 Task: Search one way flight ticket for 4 adults, 2 children, 2 infants in seat and 1 infant on lap in premium economy from Kahului, Maui: Kahului Airport to Springfield: Abraham Lincoln Capital Airport on 5-2-2023. Choice of flights is United. Number of bags: 1 carry on bag. Price is upto 25000. Outbound departure time preference is 19:45.
Action: Mouse moved to (318, 423)
Screenshot: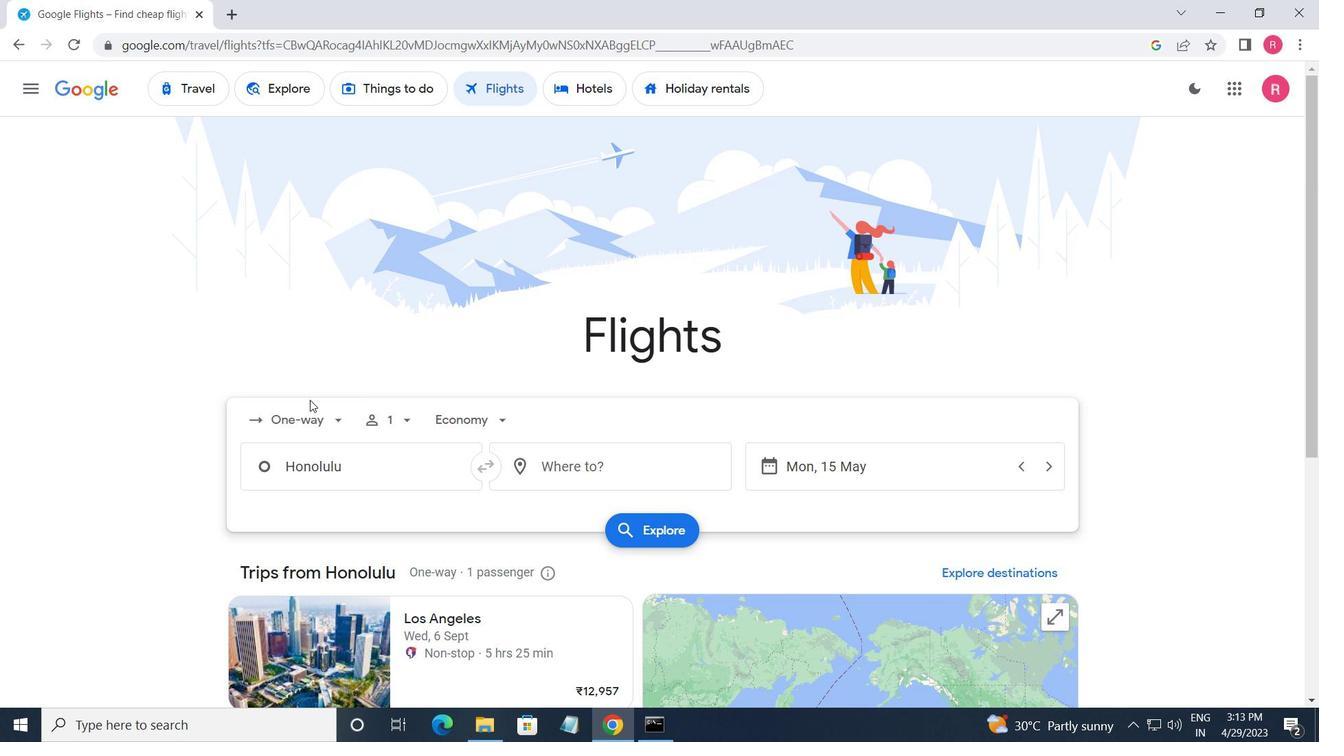 
Action: Mouse pressed left at (318, 423)
Screenshot: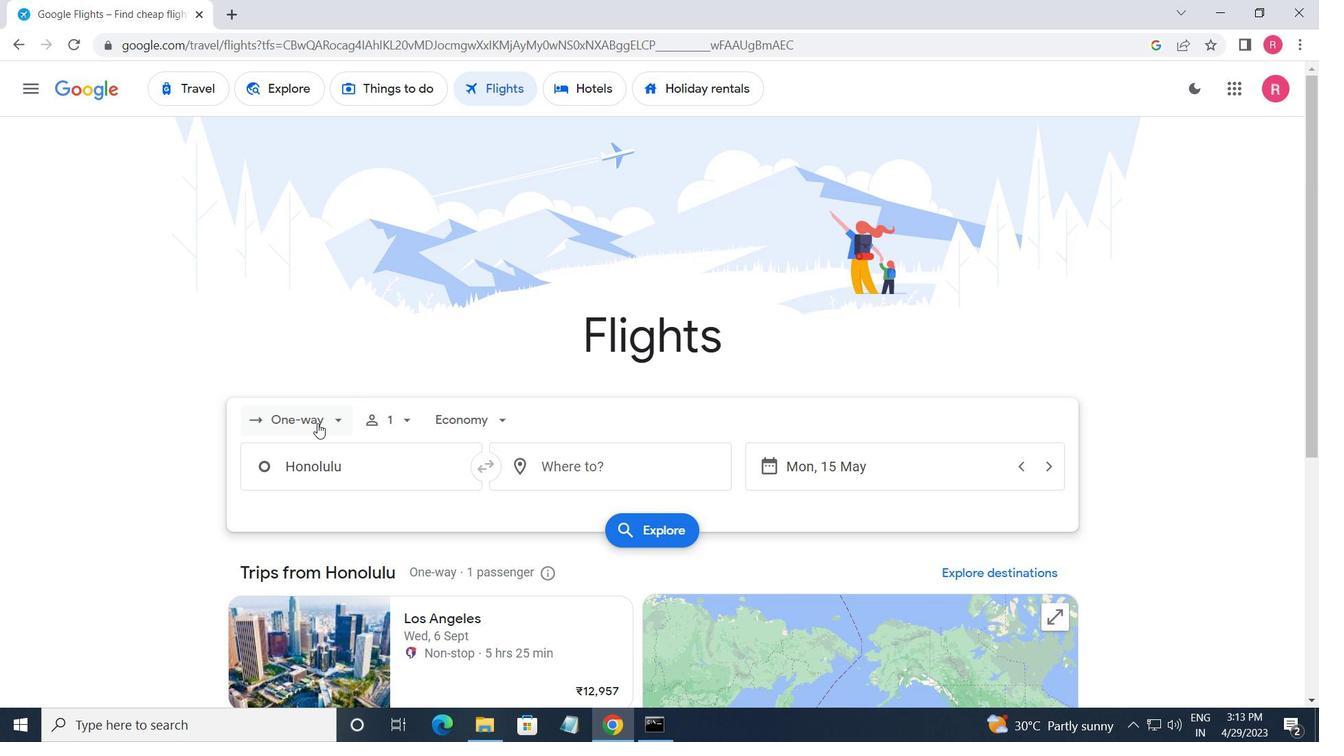 
Action: Mouse moved to (311, 499)
Screenshot: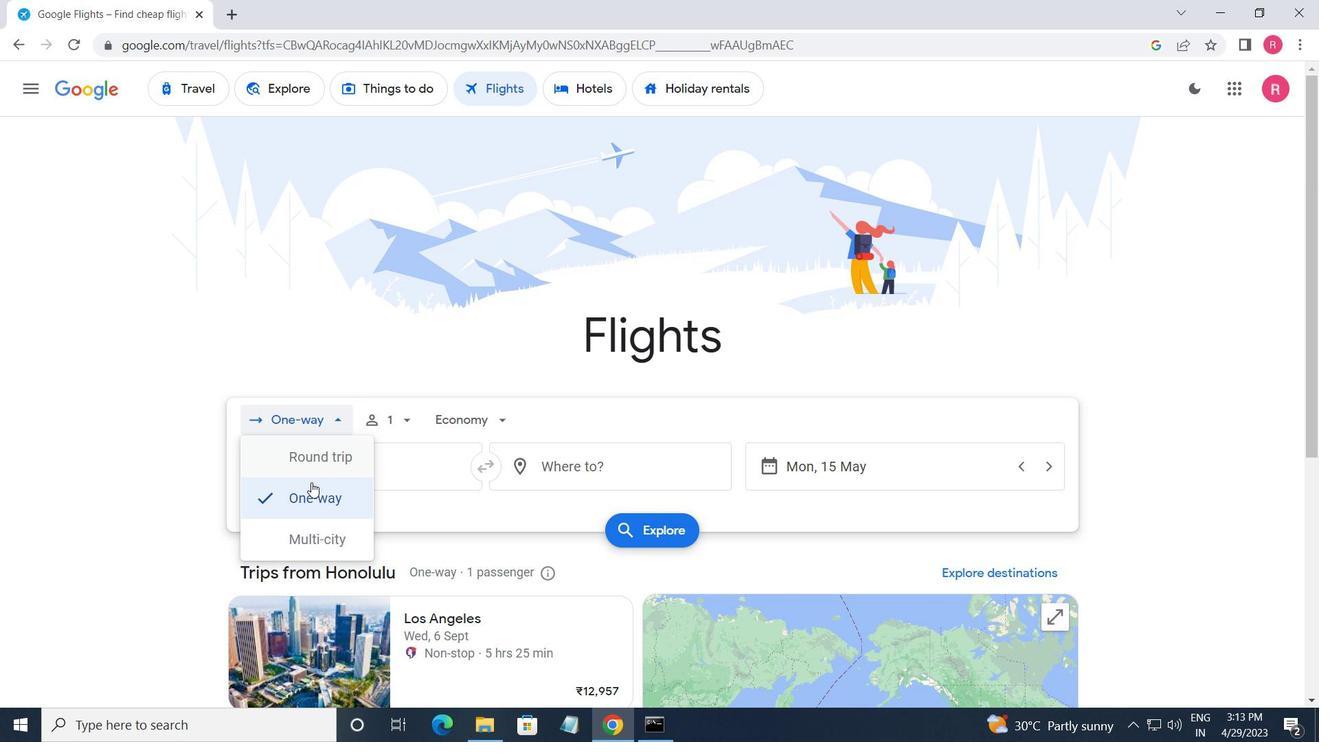 
Action: Mouse pressed left at (311, 499)
Screenshot: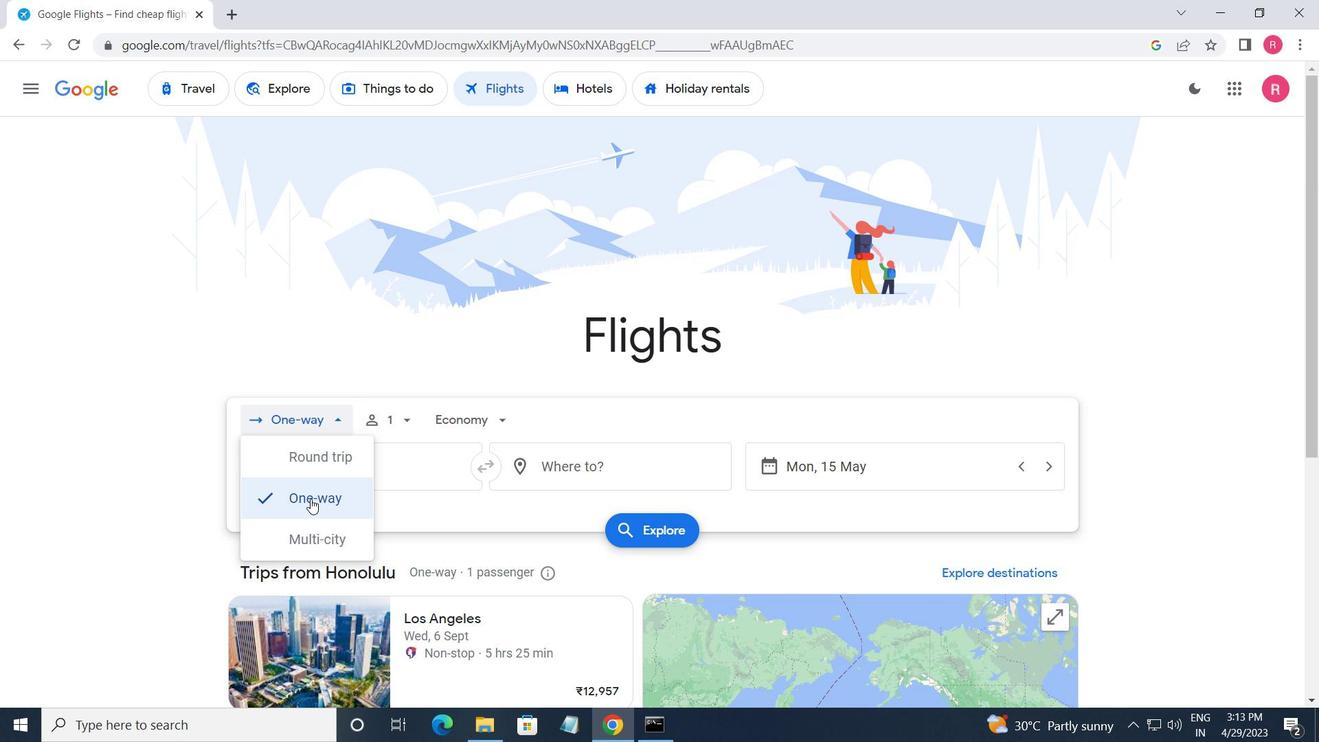 
Action: Mouse moved to (404, 423)
Screenshot: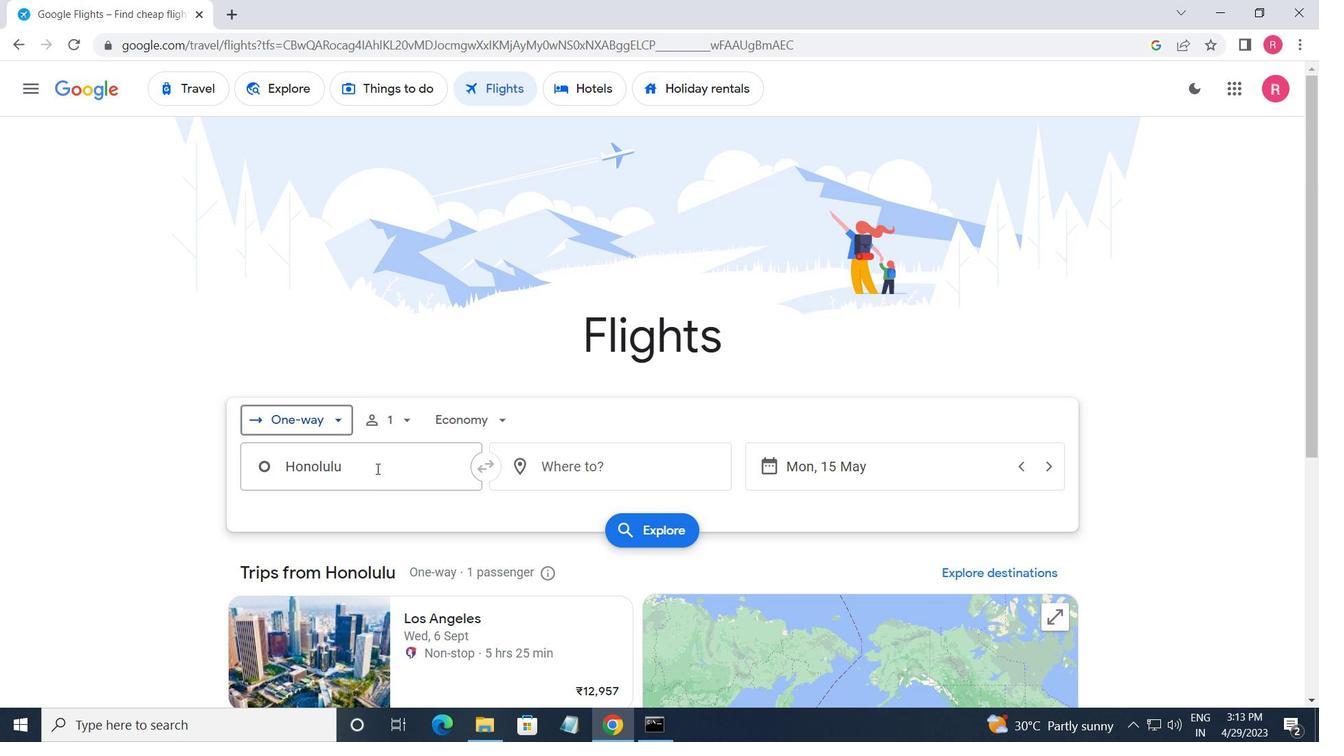 
Action: Mouse pressed left at (404, 423)
Screenshot: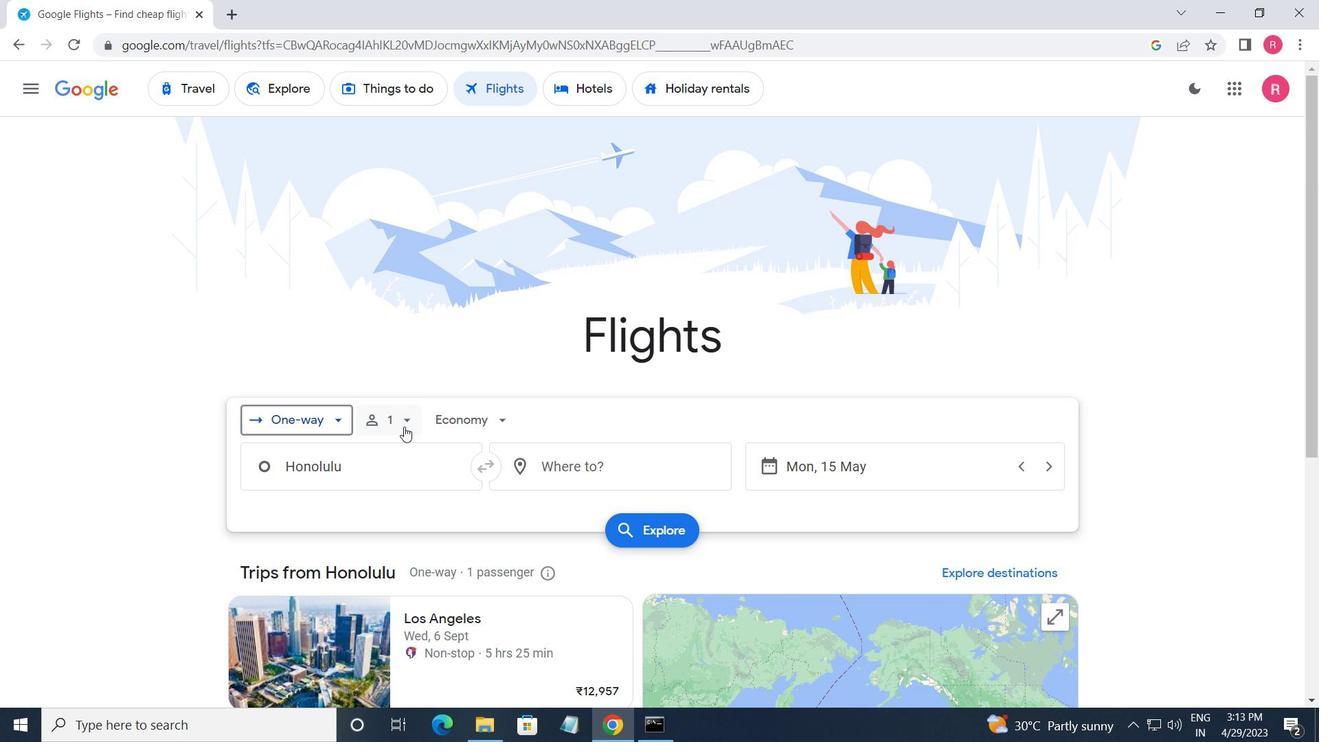 
Action: Mouse moved to (543, 466)
Screenshot: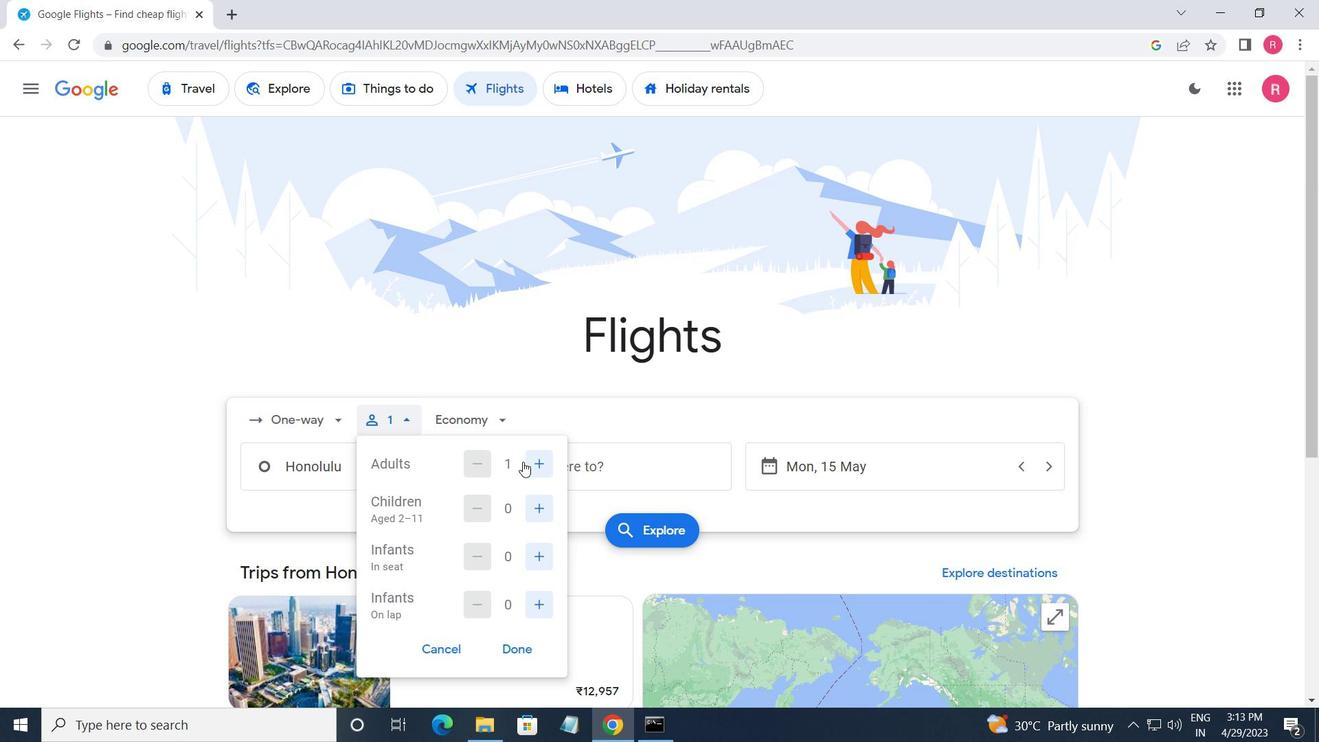 
Action: Mouse pressed left at (543, 466)
Screenshot: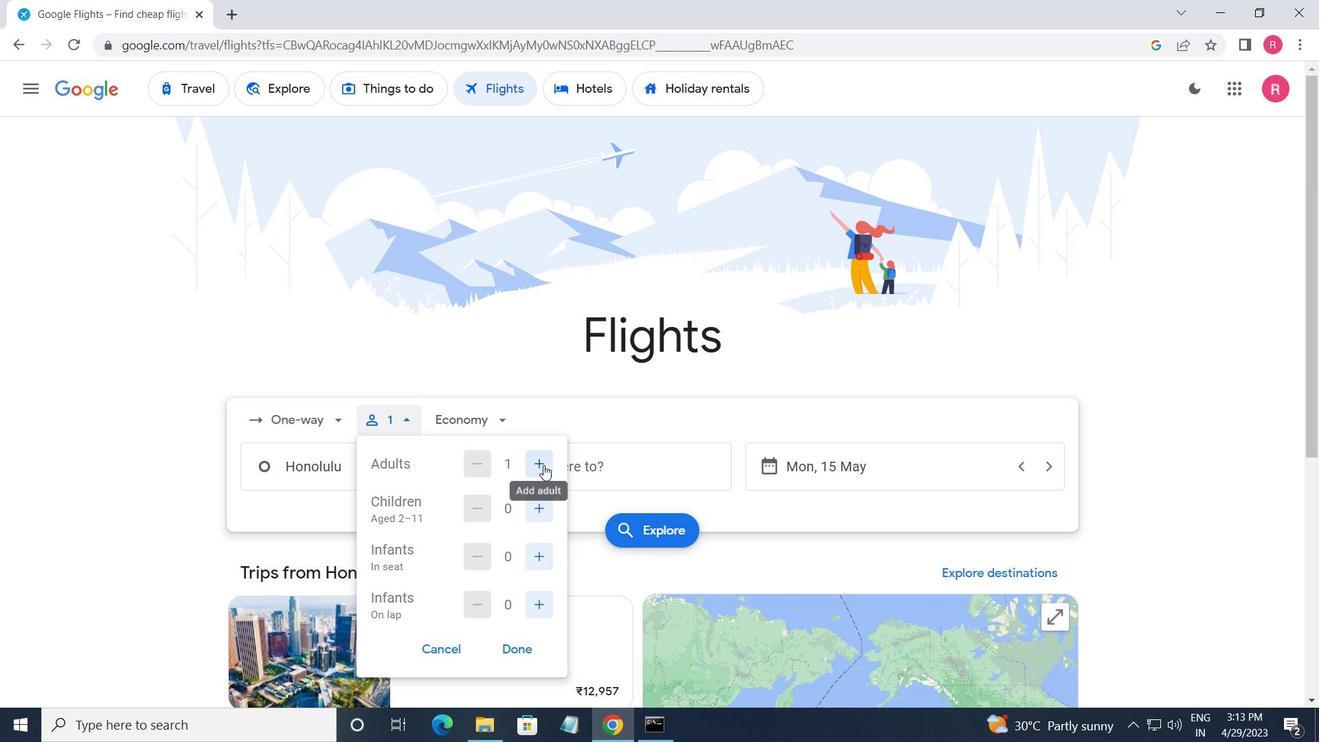 
Action: Mouse pressed left at (543, 466)
Screenshot: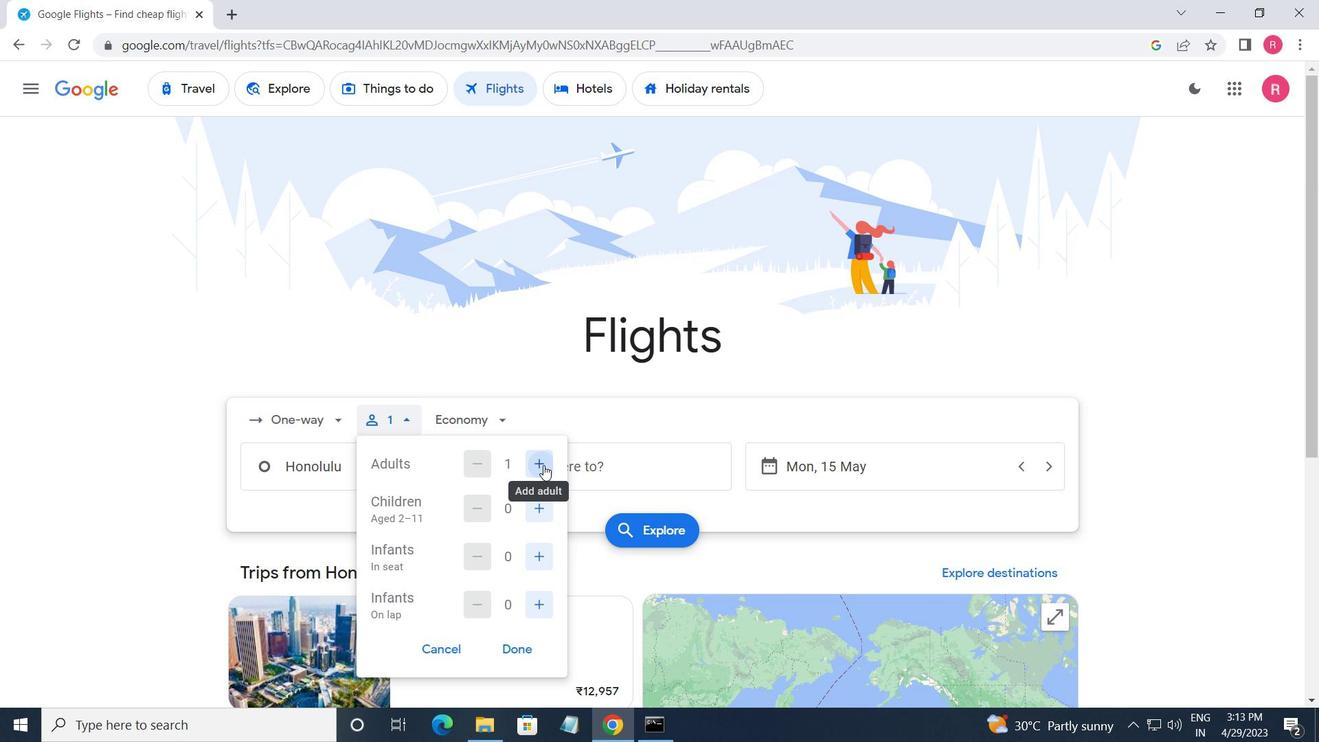 
Action: Mouse pressed left at (543, 466)
Screenshot: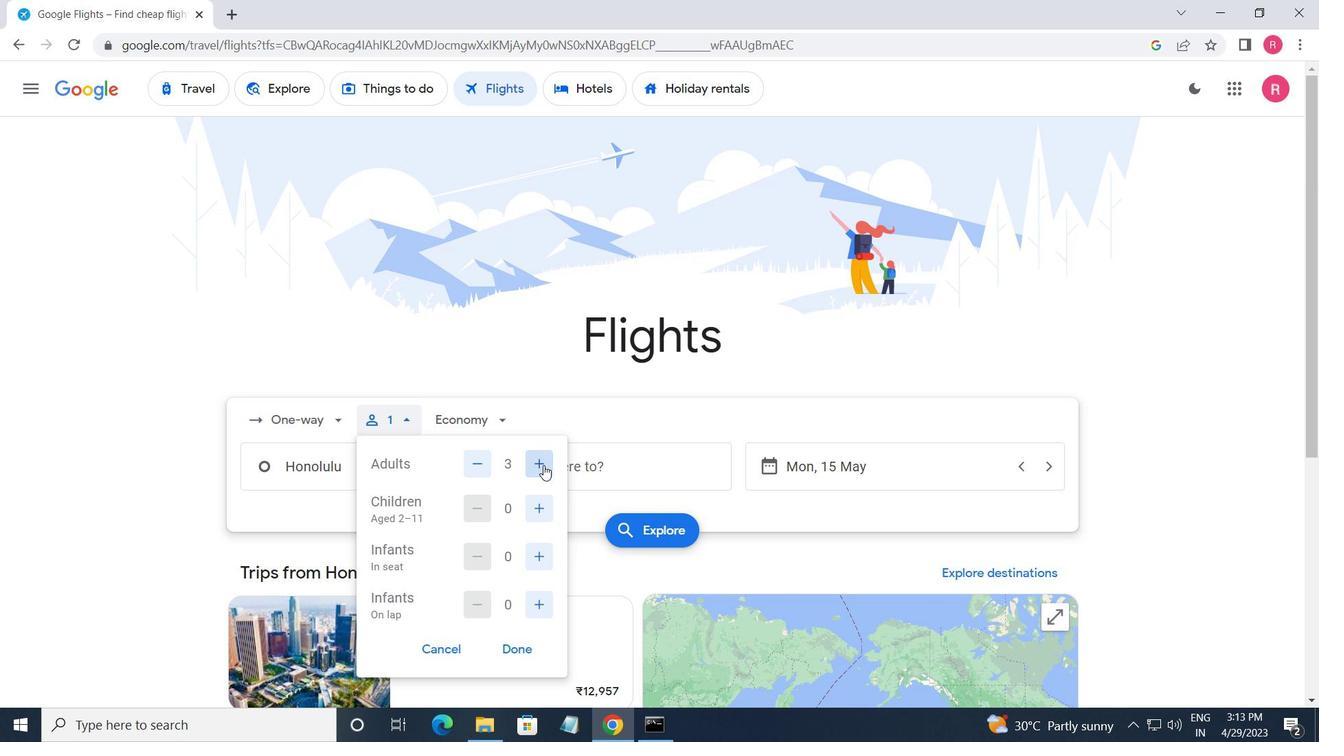 
Action: Mouse moved to (545, 507)
Screenshot: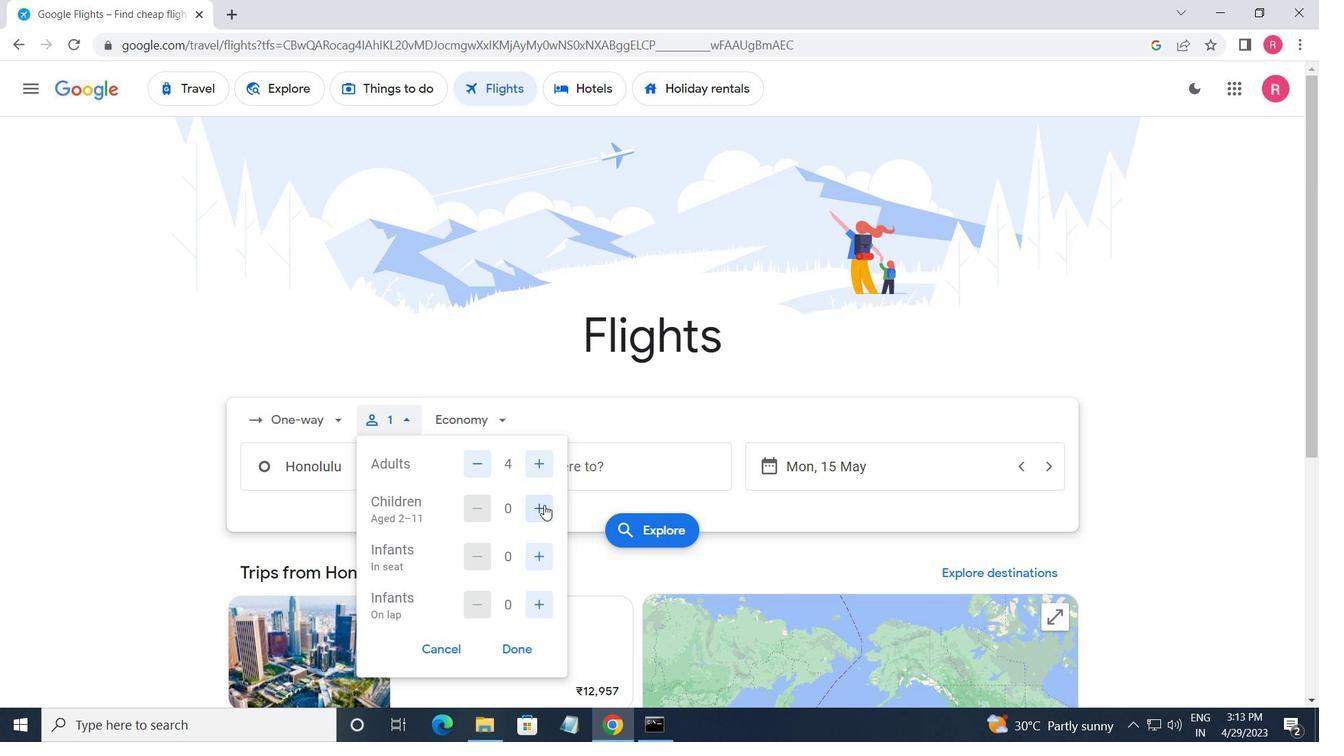 
Action: Mouse pressed left at (545, 507)
Screenshot: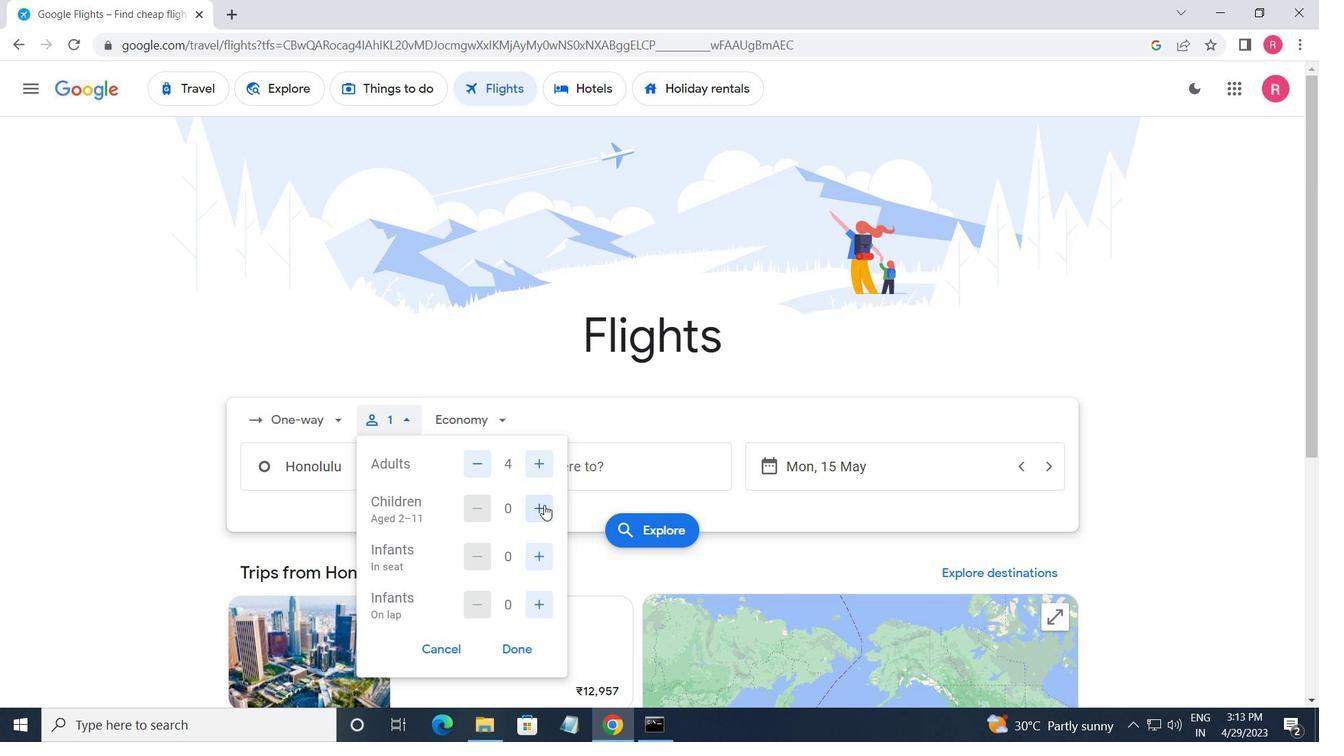 
Action: Mouse pressed left at (545, 507)
Screenshot: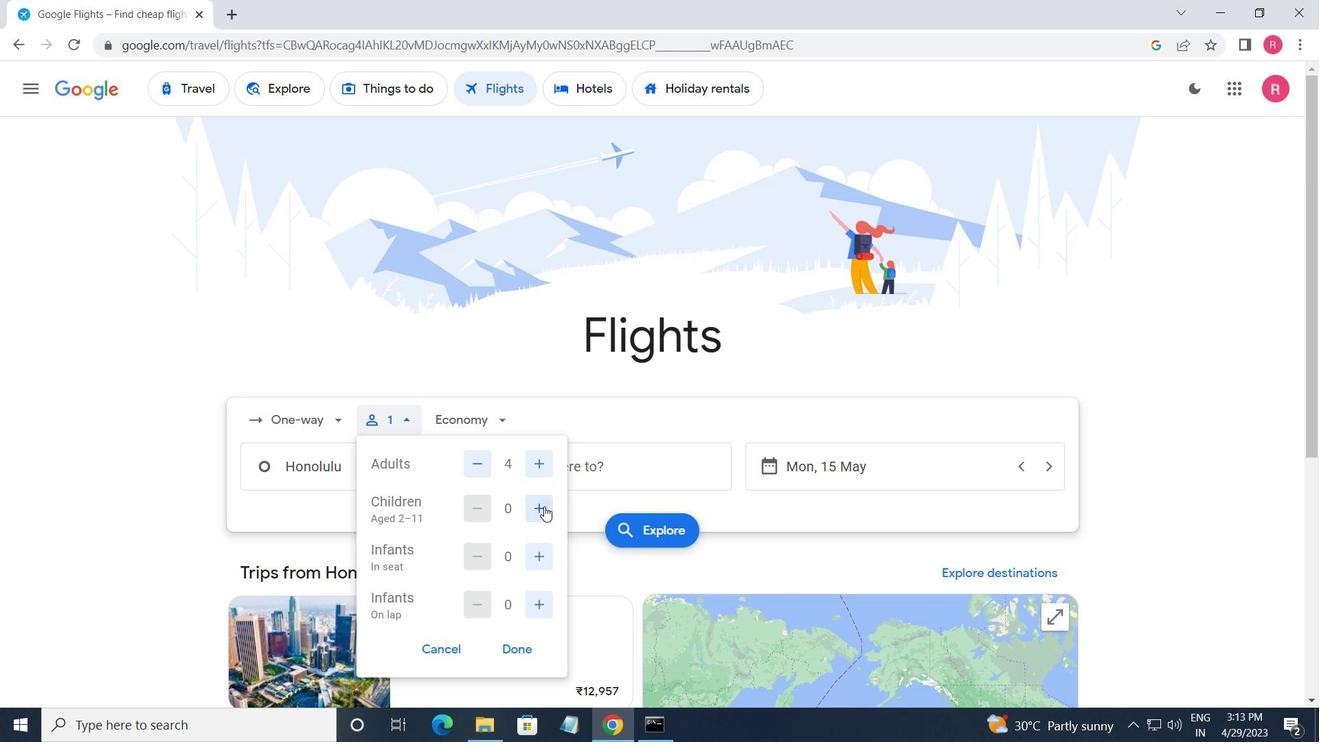 
Action: Mouse moved to (540, 551)
Screenshot: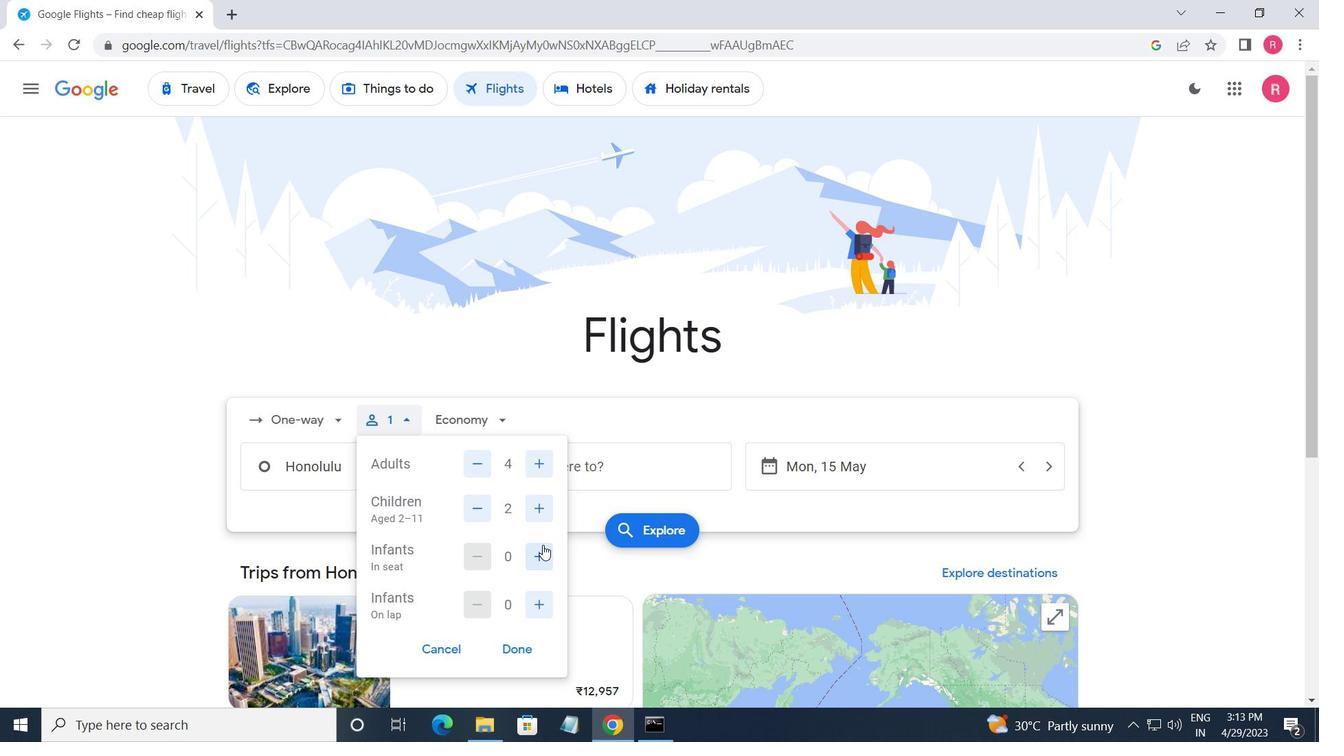 
Action: Mouse pressed left at (540, 551)
Screenshot: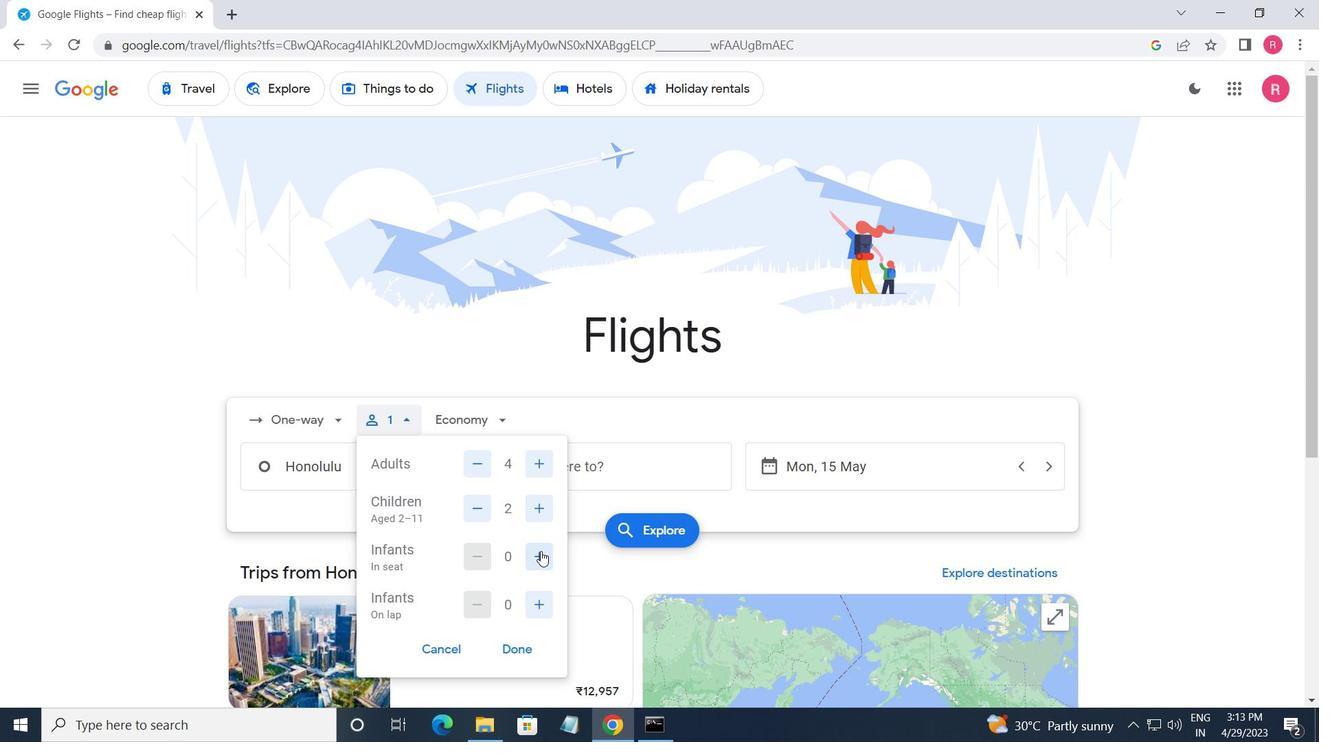 
Action: Mouse moved to (540, 551)
Screenshot: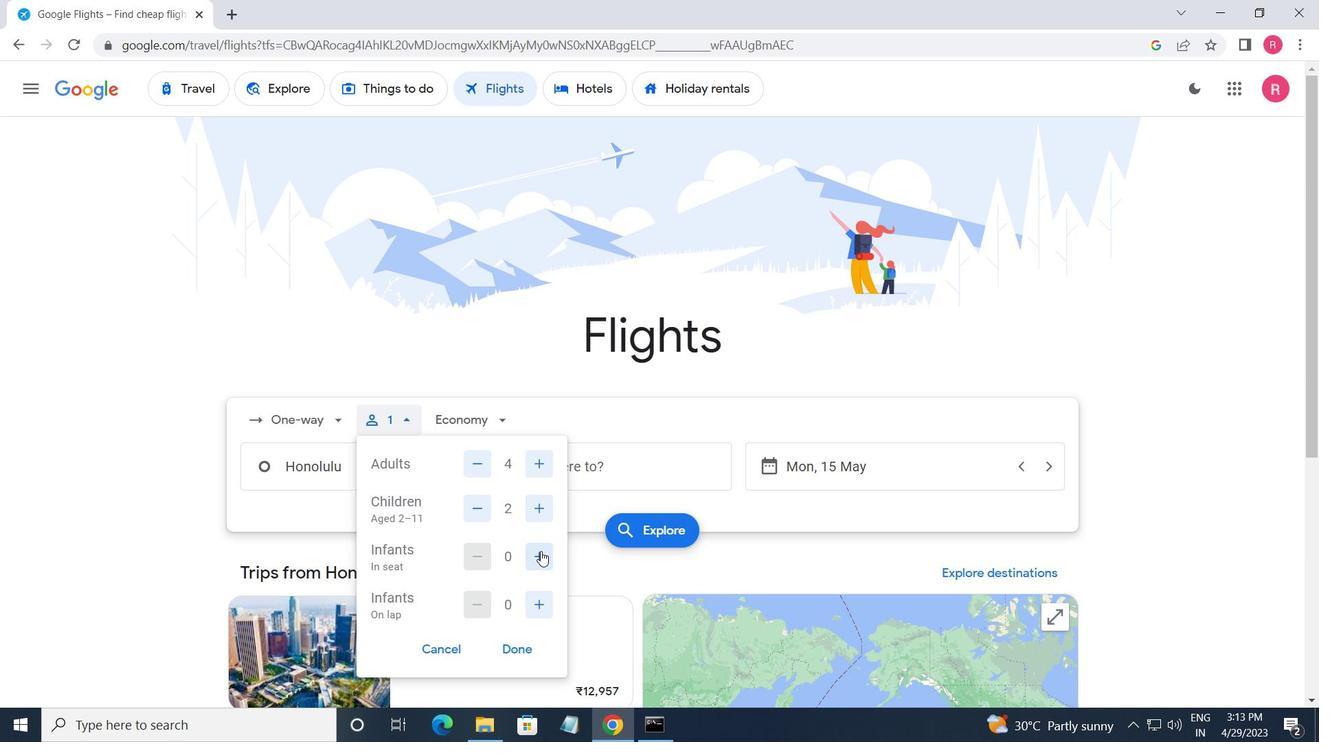 
Action: Mouse pressed left at (540, 551)
Screenshot: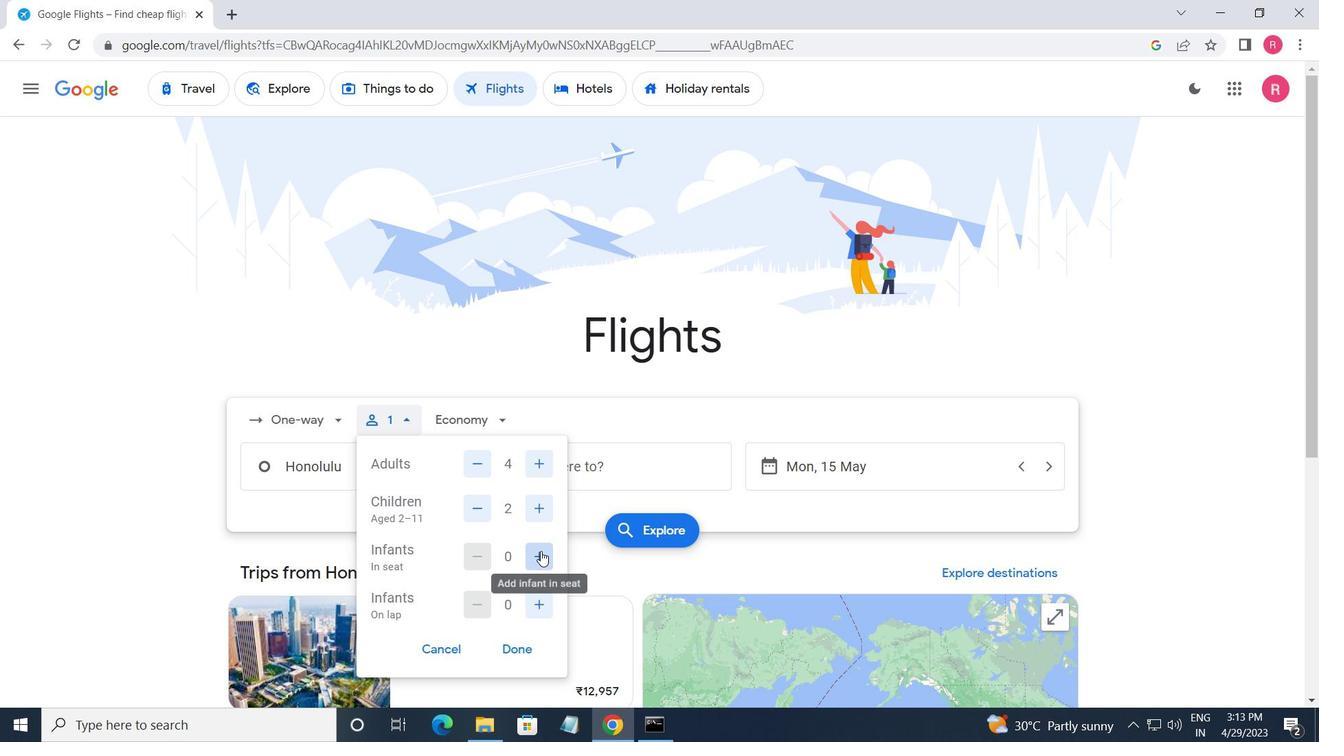 
Action: Mouse moved to (536, 610)
Screenshot: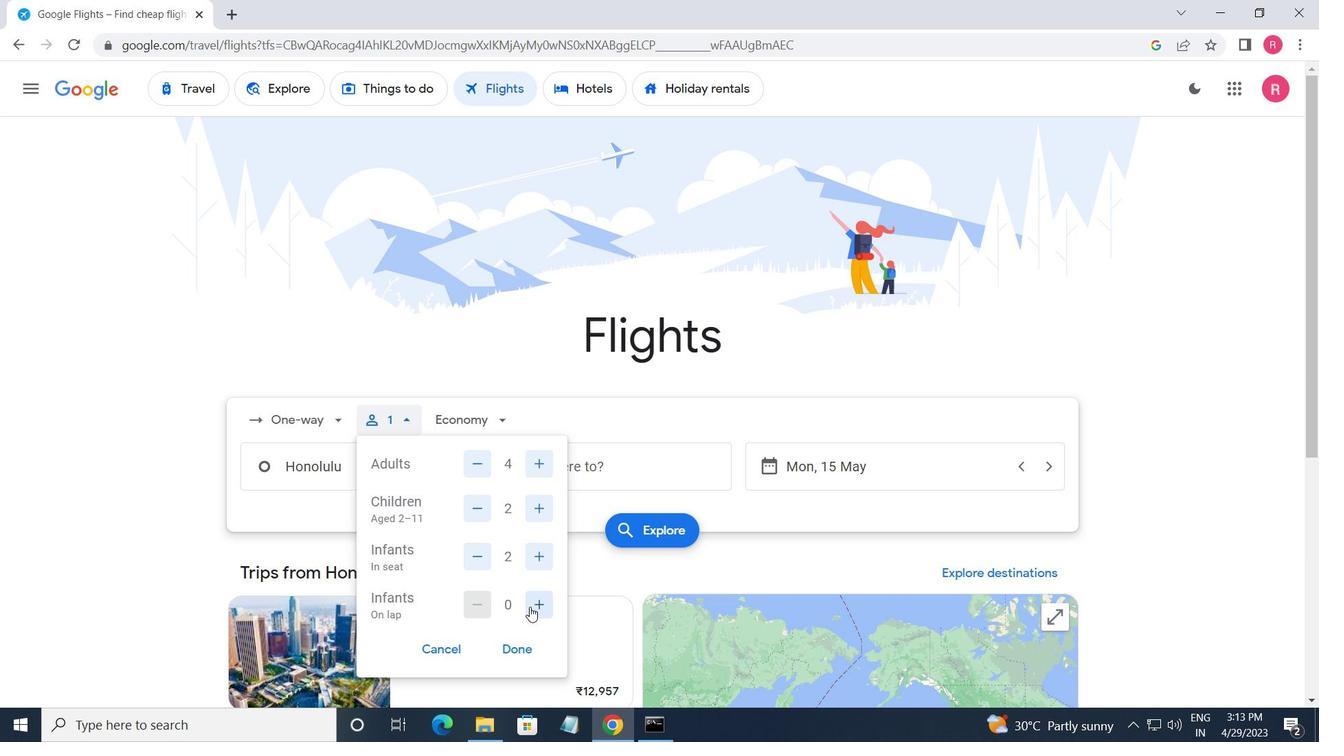 
Action: Mouse pressed left at (536, 610)
Screenshot: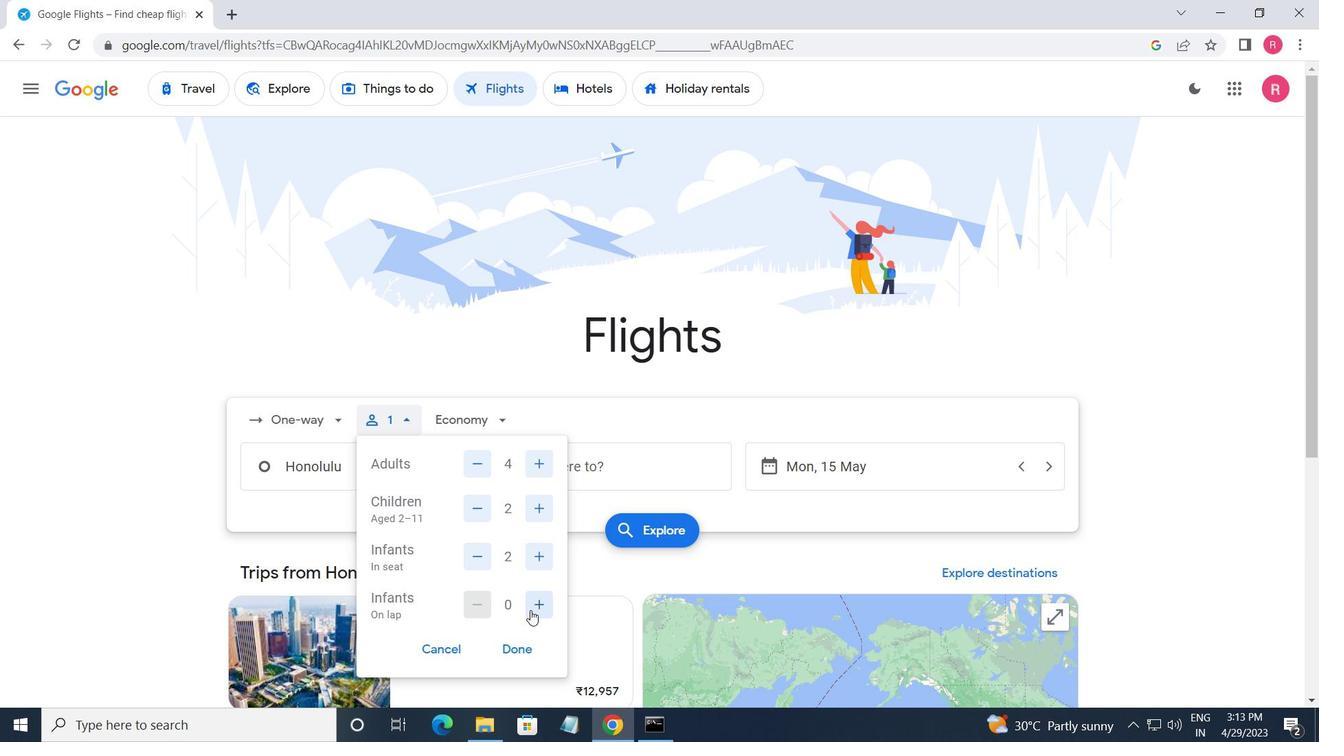 
Action: Mouse moved to (532, 651)
Screenshot: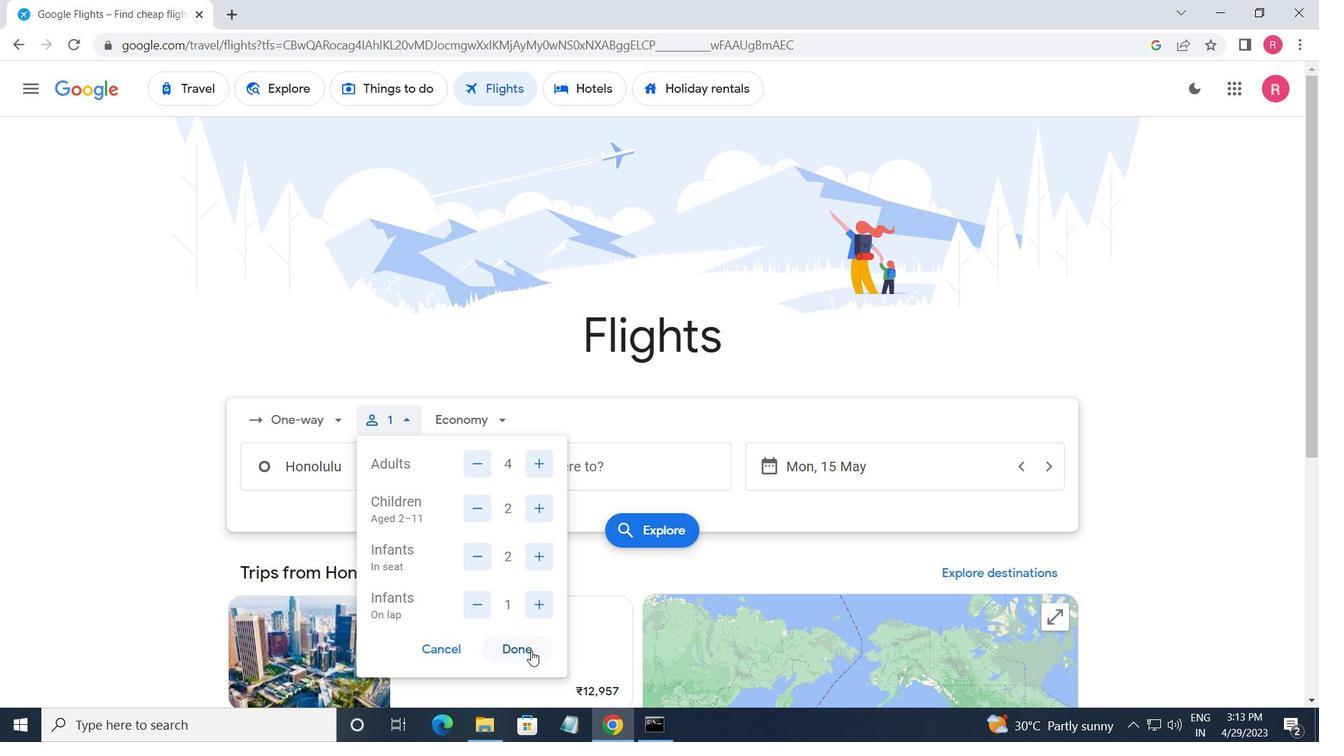 
Action: Mouse pressed left at (532, 651)
Screenshot: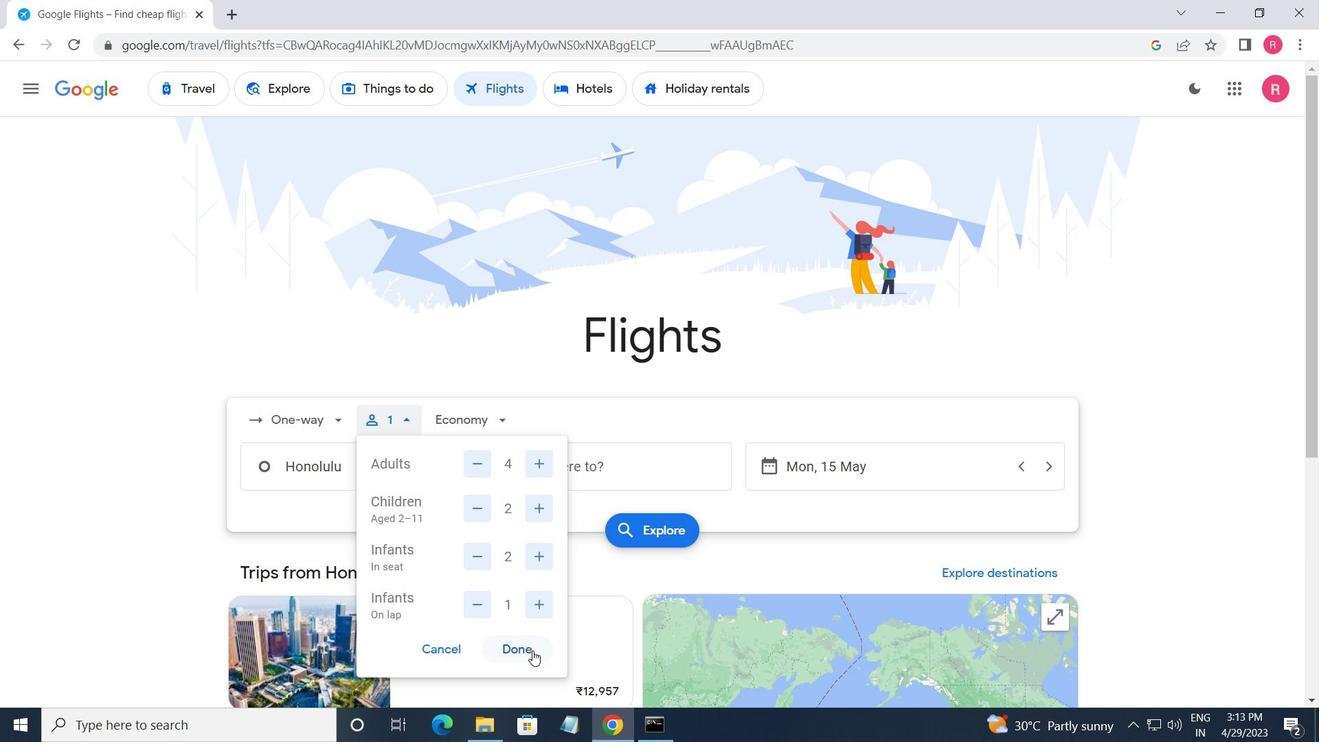 
Action: Mouse moved to (480, 433)
Screenshot: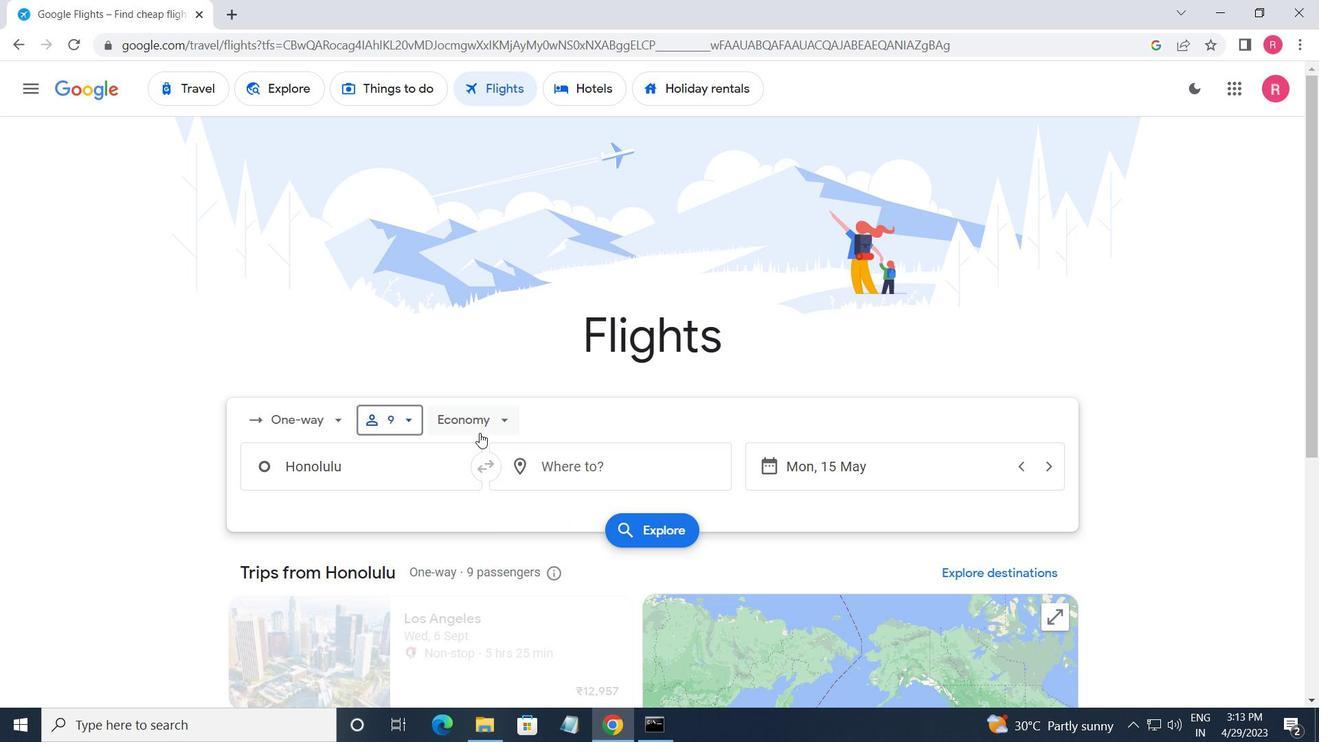 
Action: Mouse pressed left at (480, 433)
Screenshot: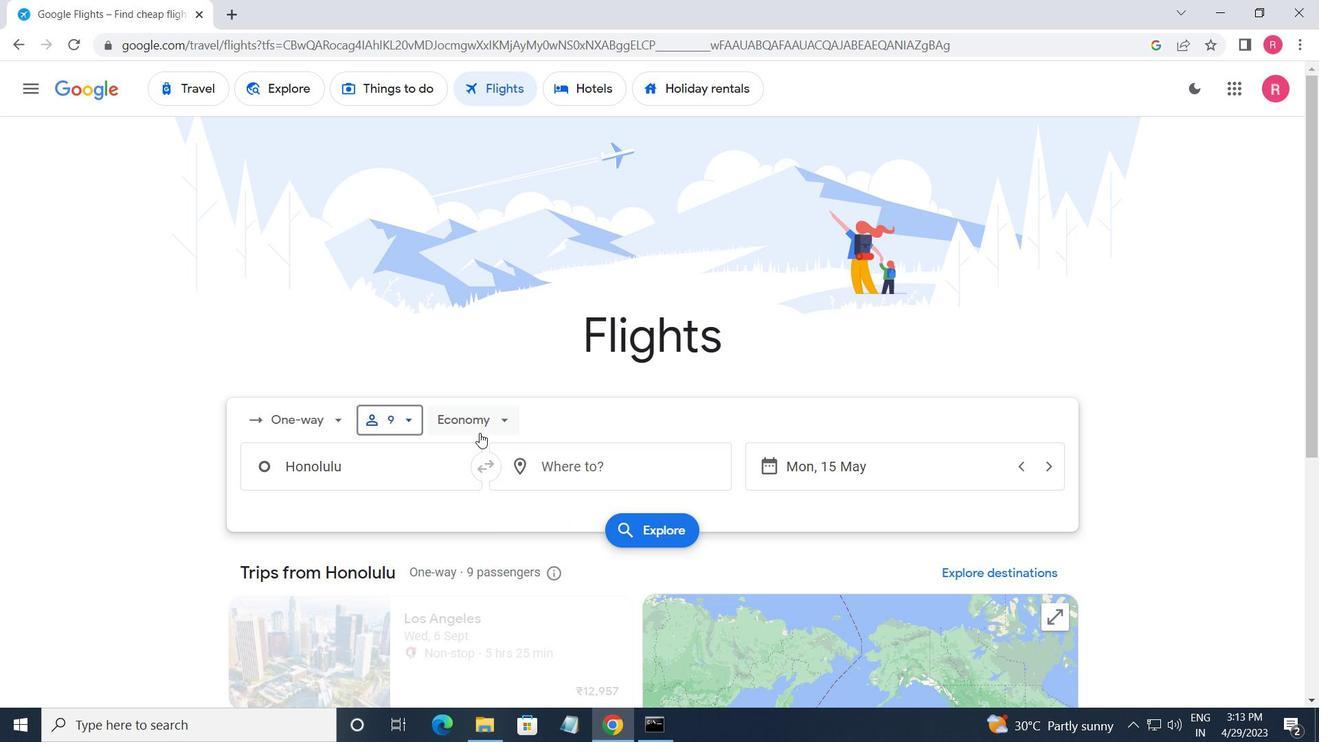 
Action: Mouse moved to (523, 512)
Screenshot: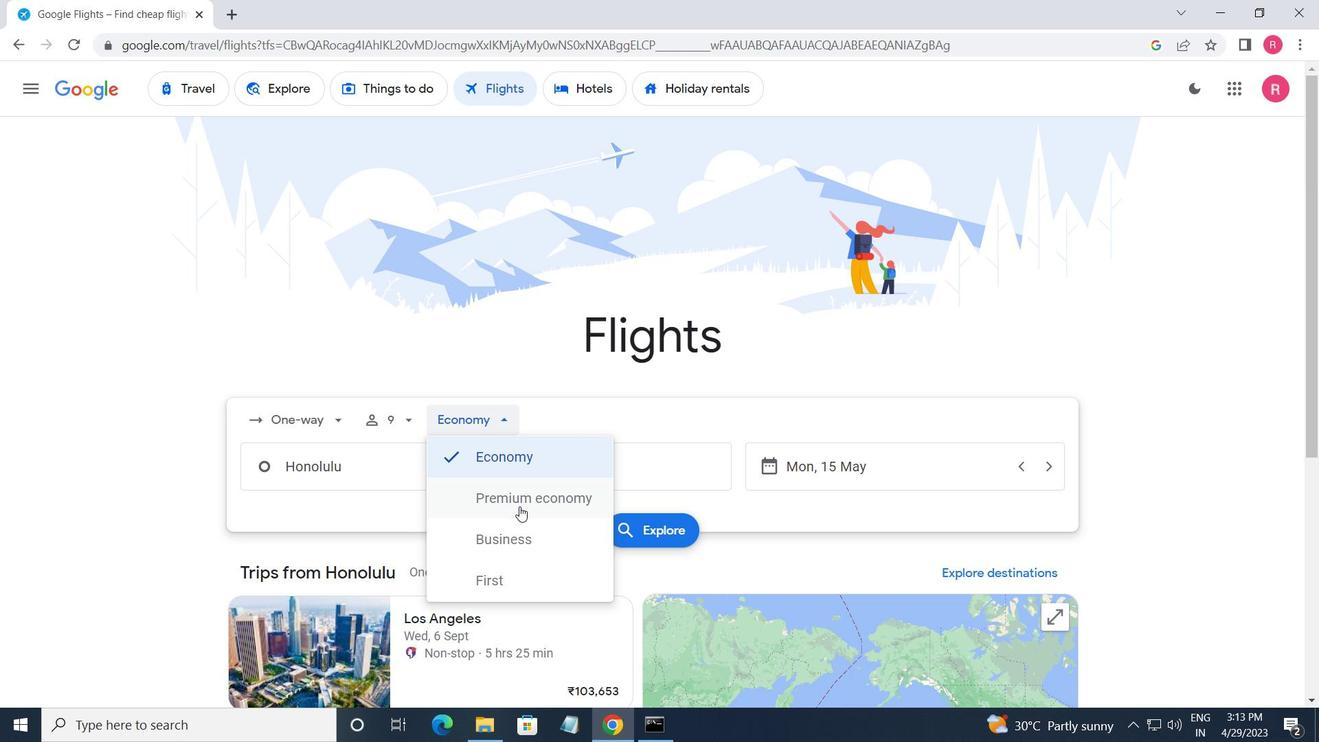 
Action: Mouse pressed left at (523, 512)
Screenshot: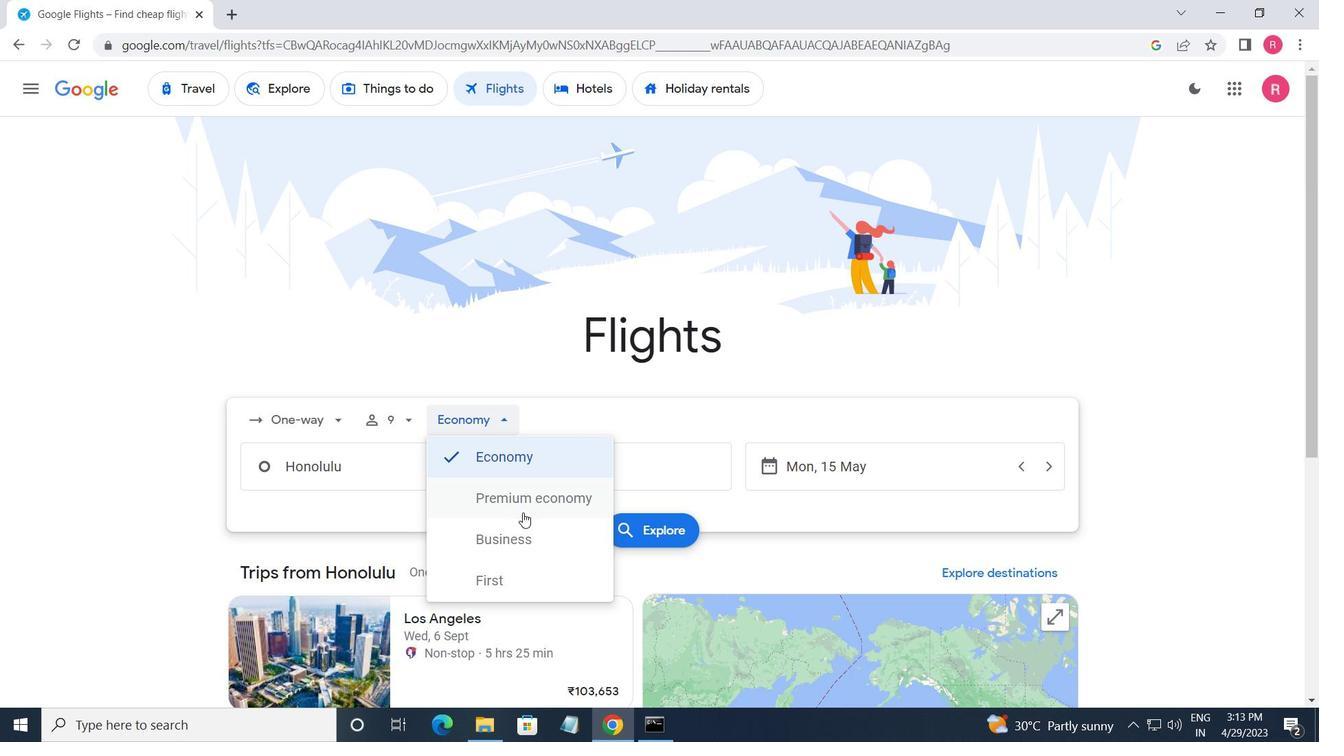 
Action: Mouse moved to (391, 481)
Screenshot: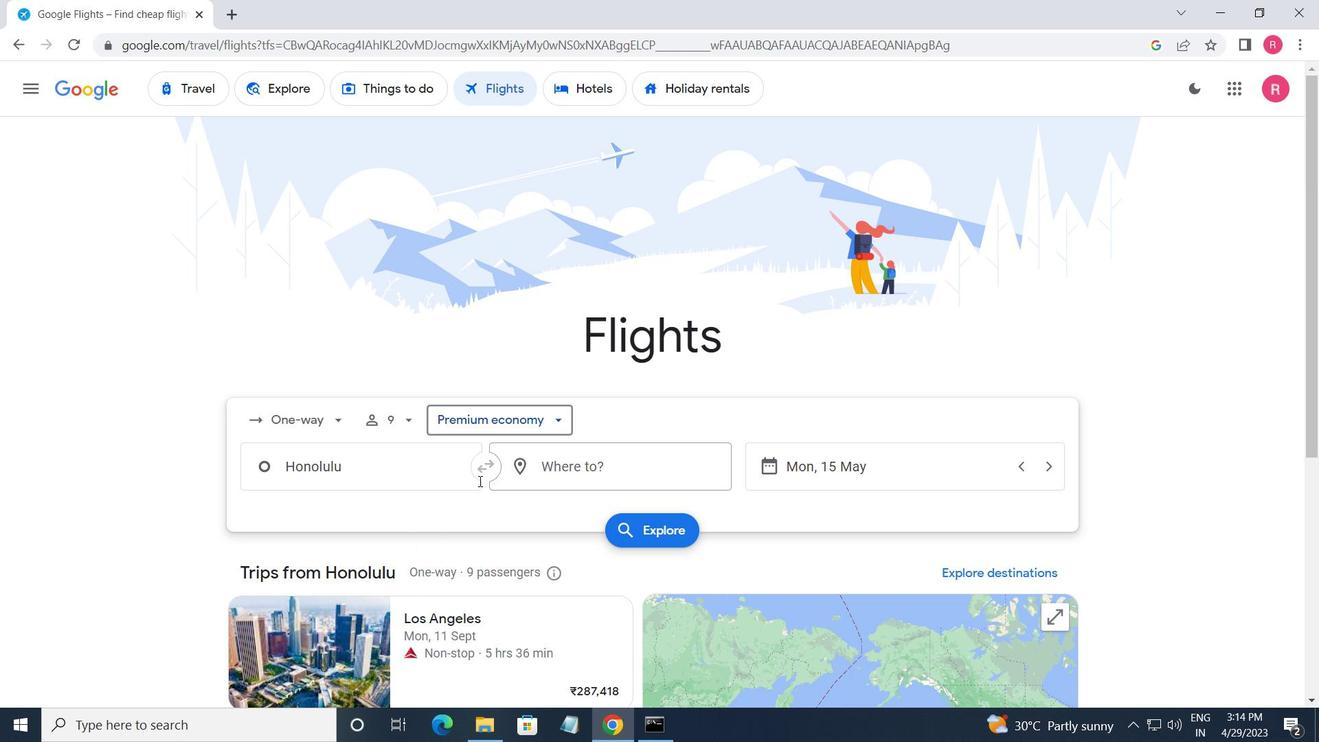 
Action: Mouse pressed left at (391, 481)
Screenshot: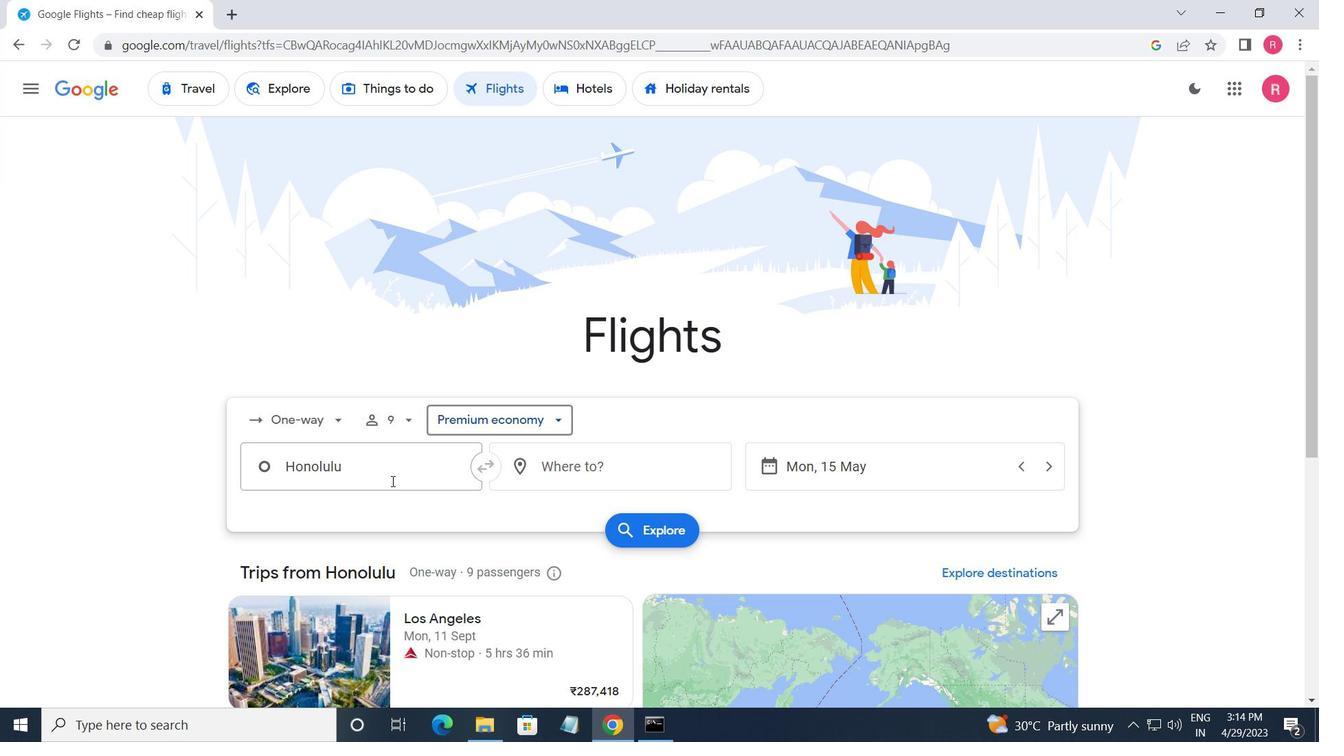 
Action: Key pressed <Key.shift><Key.shift><Key.shift><Key.shift><Key.shift><Key.shift><Key.shift><Key.shift><Key.shift><Key.shift><Key.shift><Key.shift><Key.shift><Key.shift><Key.shift><Key.shift><Key.shift><Key.shift><Key.shift><Key.shift><Key.shift><Key.shift><Key.shift><Key.shift><Key.shift><Key.shift><Key.shift><Key.shift><Key.shift><Key.shift><Key.shift><Key.shift><Key.shift><Key.shift><Key.shift><Key.shift><Key.shift><Key.shift><Key.shift><Key.shift><Key.shift><Key.shift><Key.shift><Key.shift><Key.shift><Key.shift><Key.shift><Key.shift>KAHULUI<Key.space><Key.shift>A
Screenshot: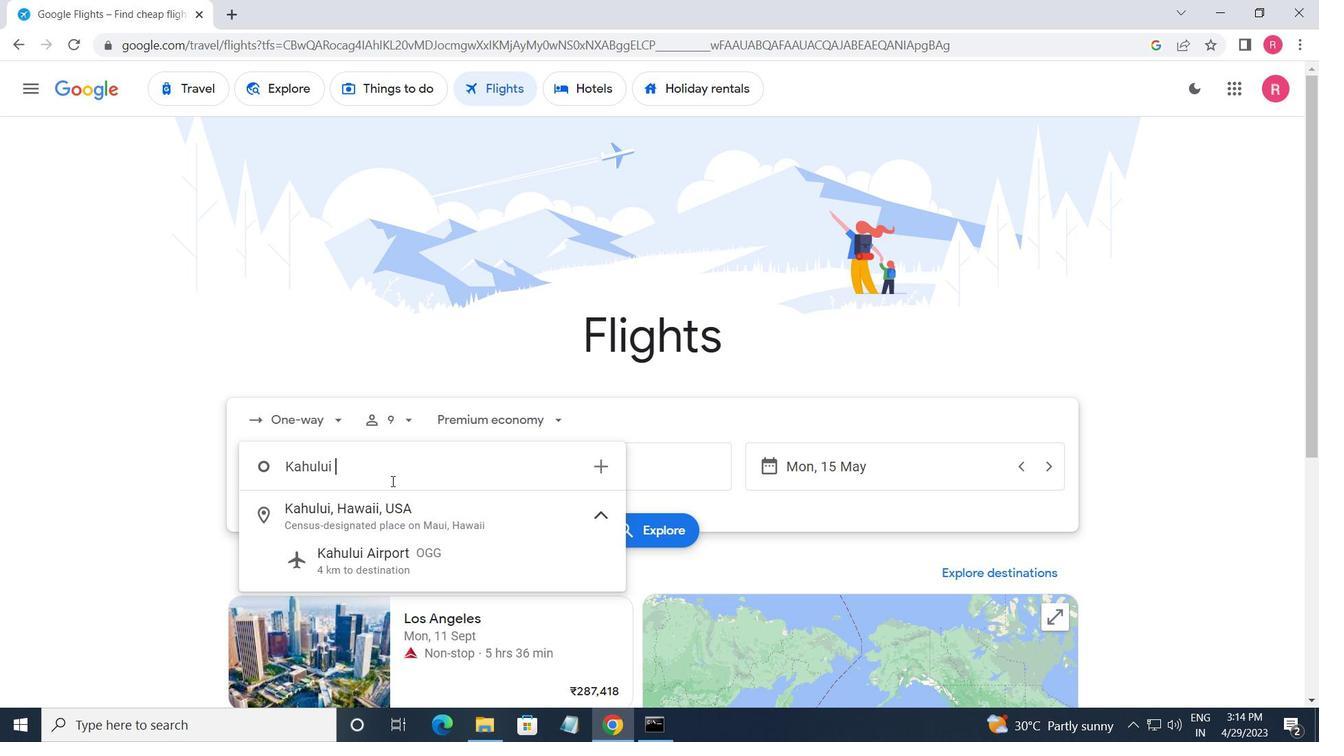 
Action: Mouse moved to (404, 526)
Screenshot: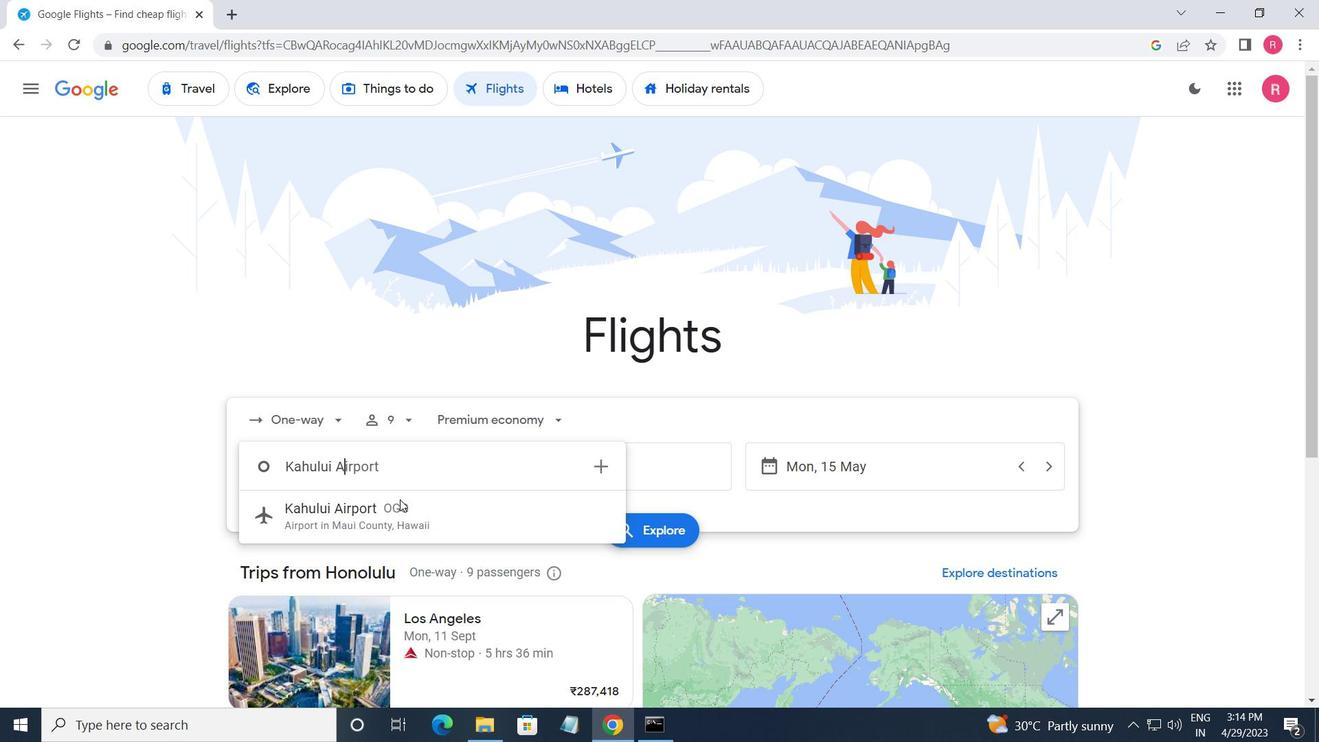 
Action: Mouse pressed left at (404, 526)
Screenshot: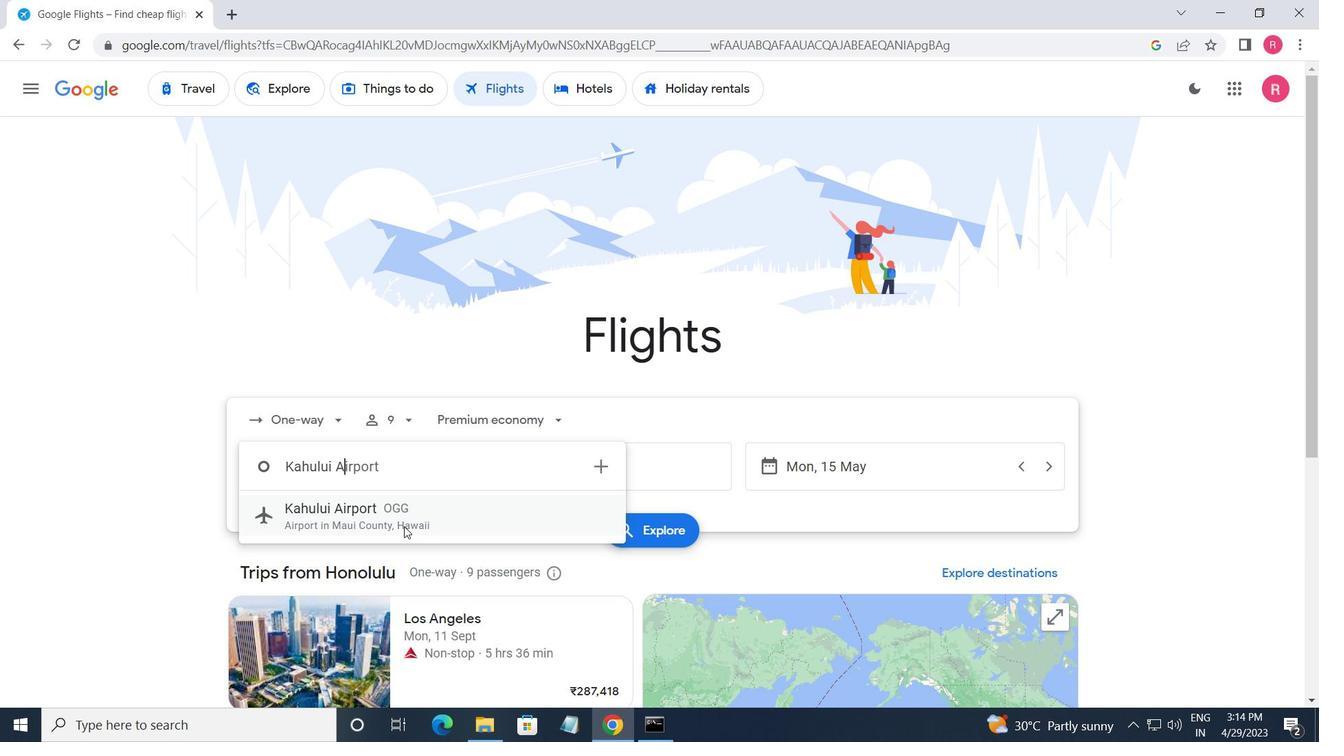 
Action: Mouse moved to (529, 466)
Screenshot: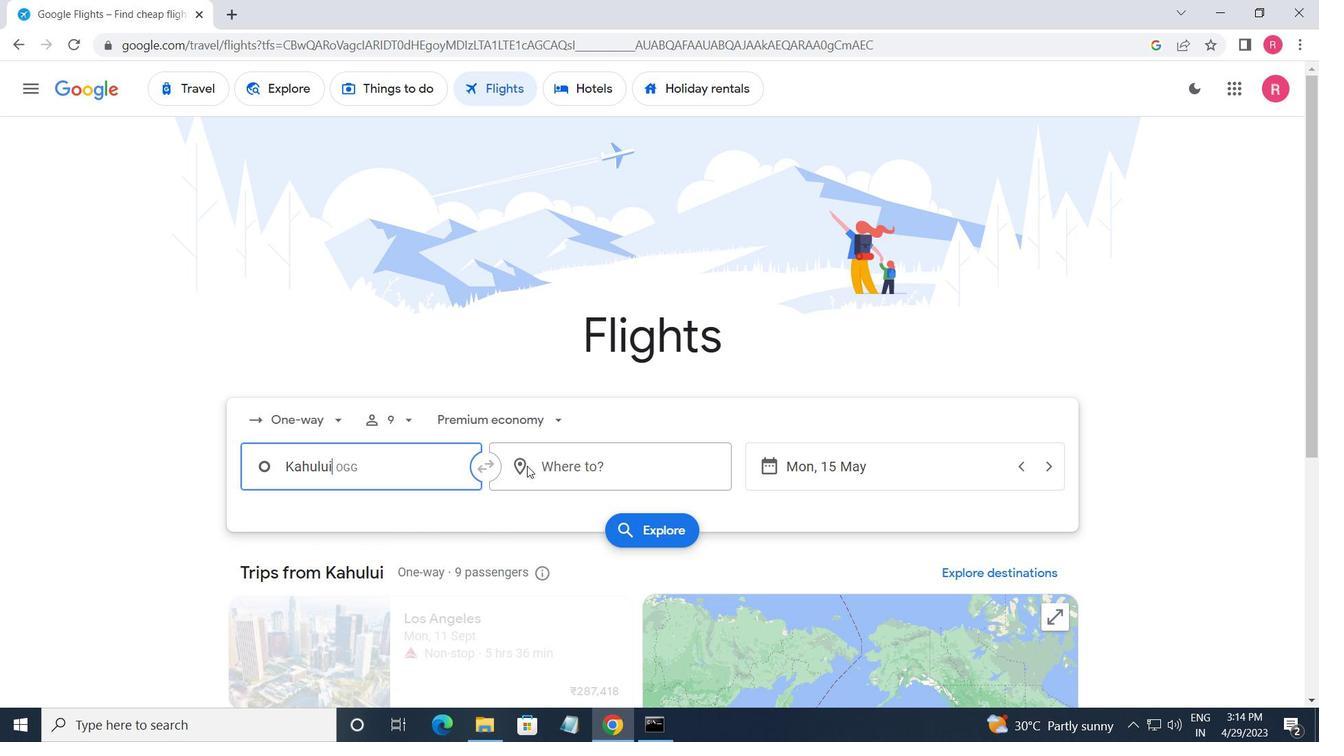 
Action: Mouse pressed left at (529, 466)
Screenshot: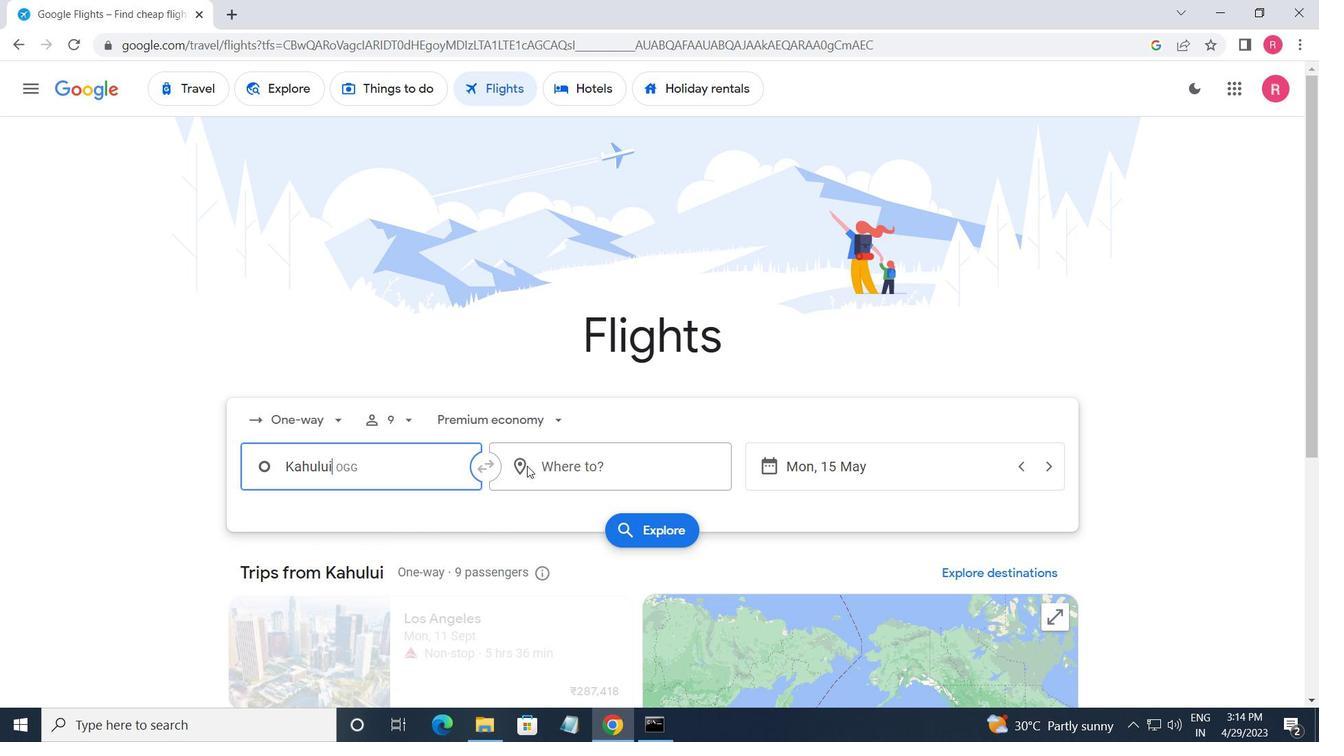 
Action: Mouse moved to (561, 602)
Screenshot: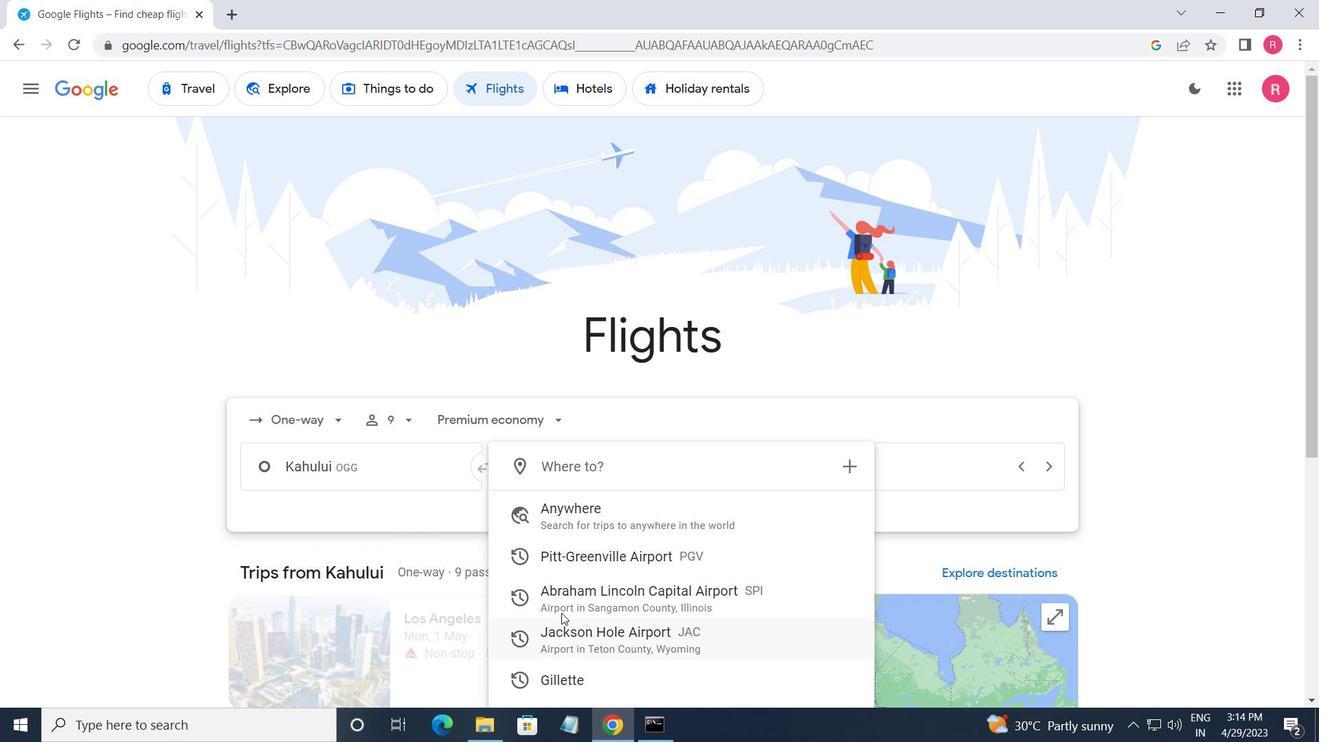
Action: Mouse pressed left at (561, 602)
Screenshot: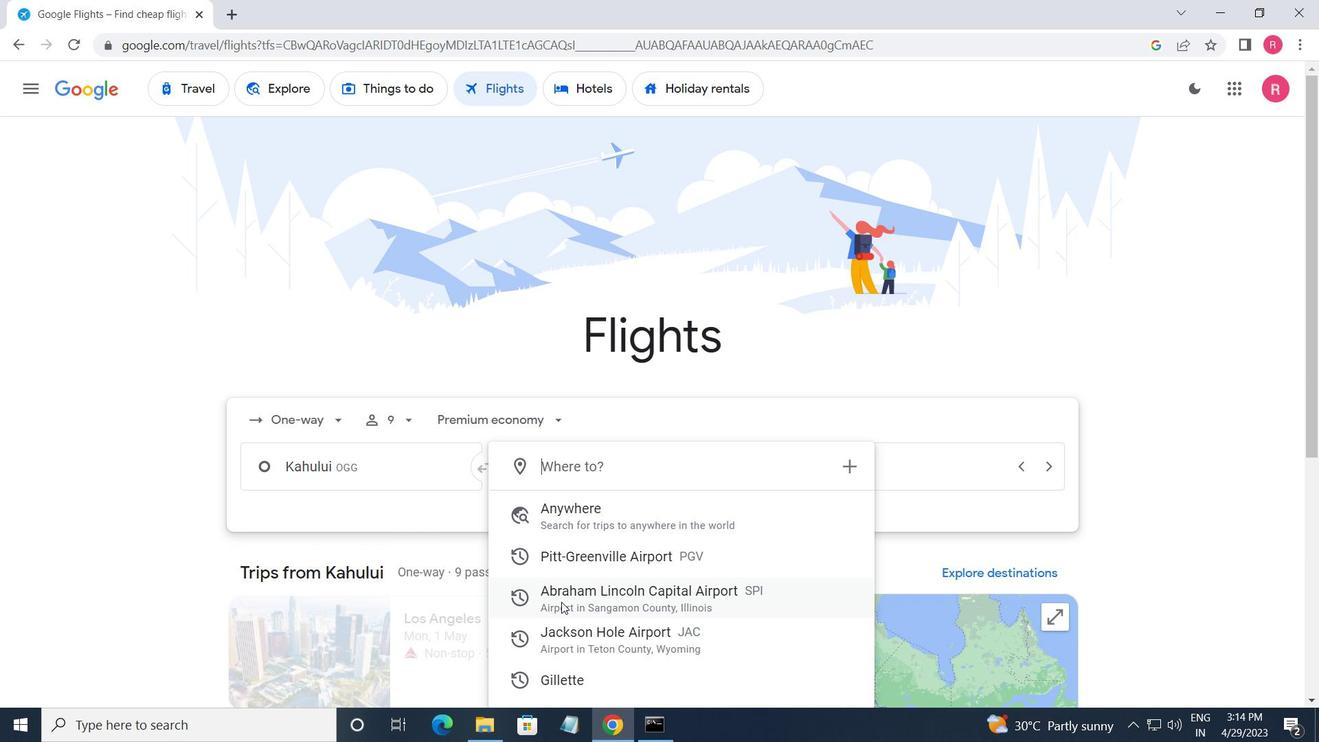 
Action: Mouse moved to (912, 483)
Screenshot: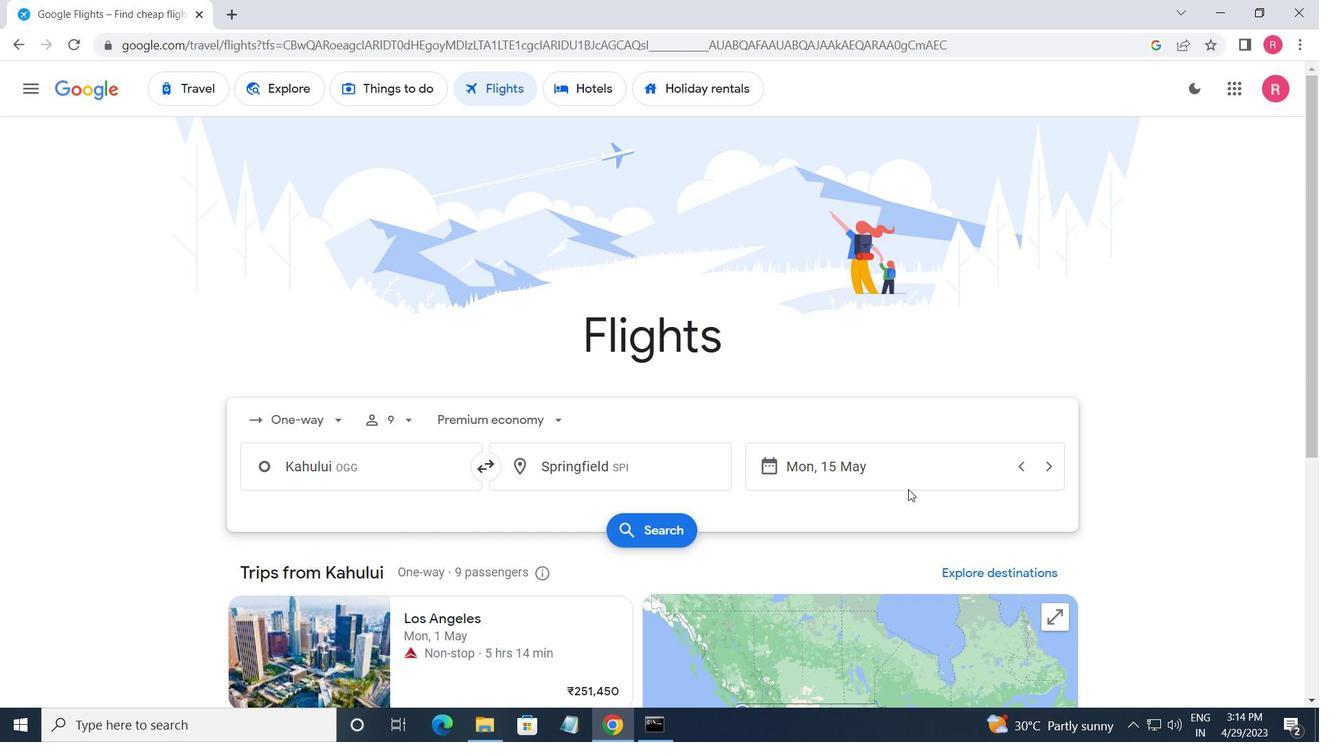 
Action: Mouse pressed left at (912, 483)
Screenshot: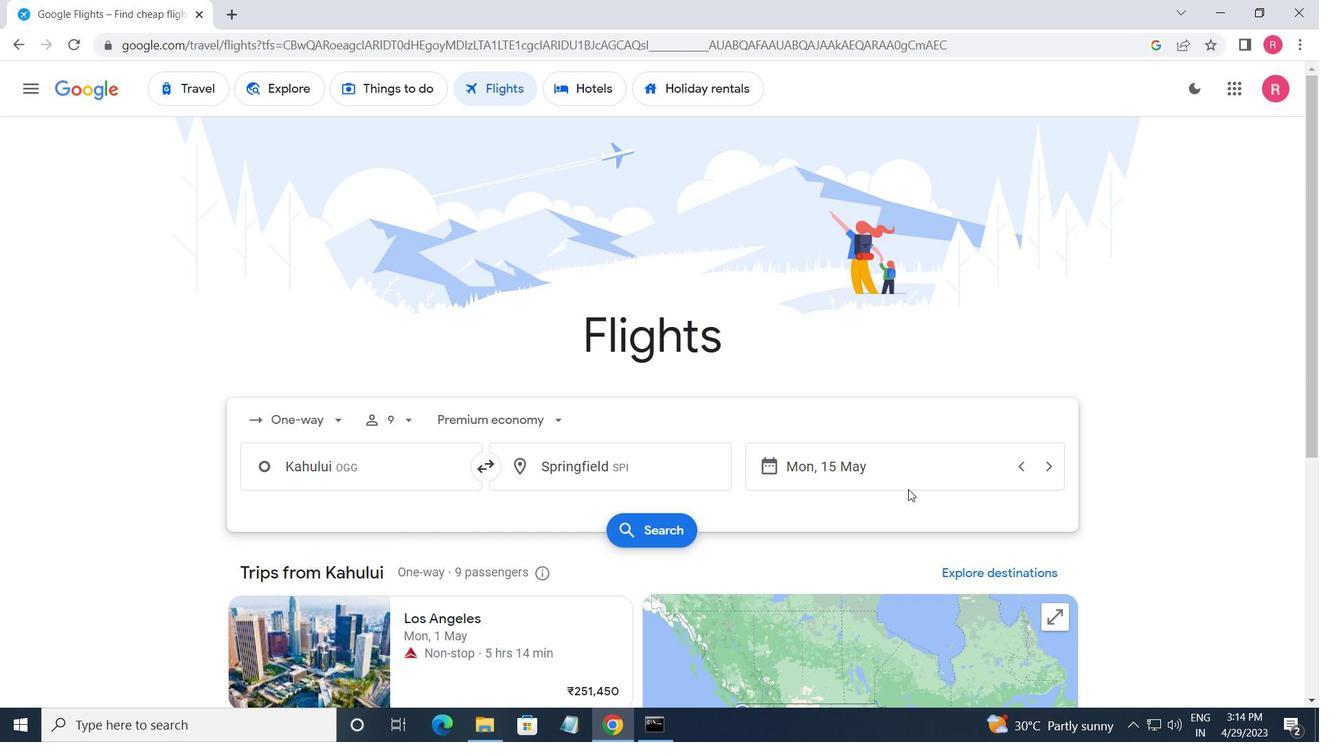 
Action: Mouse moved to (866, 402)
Screenshot: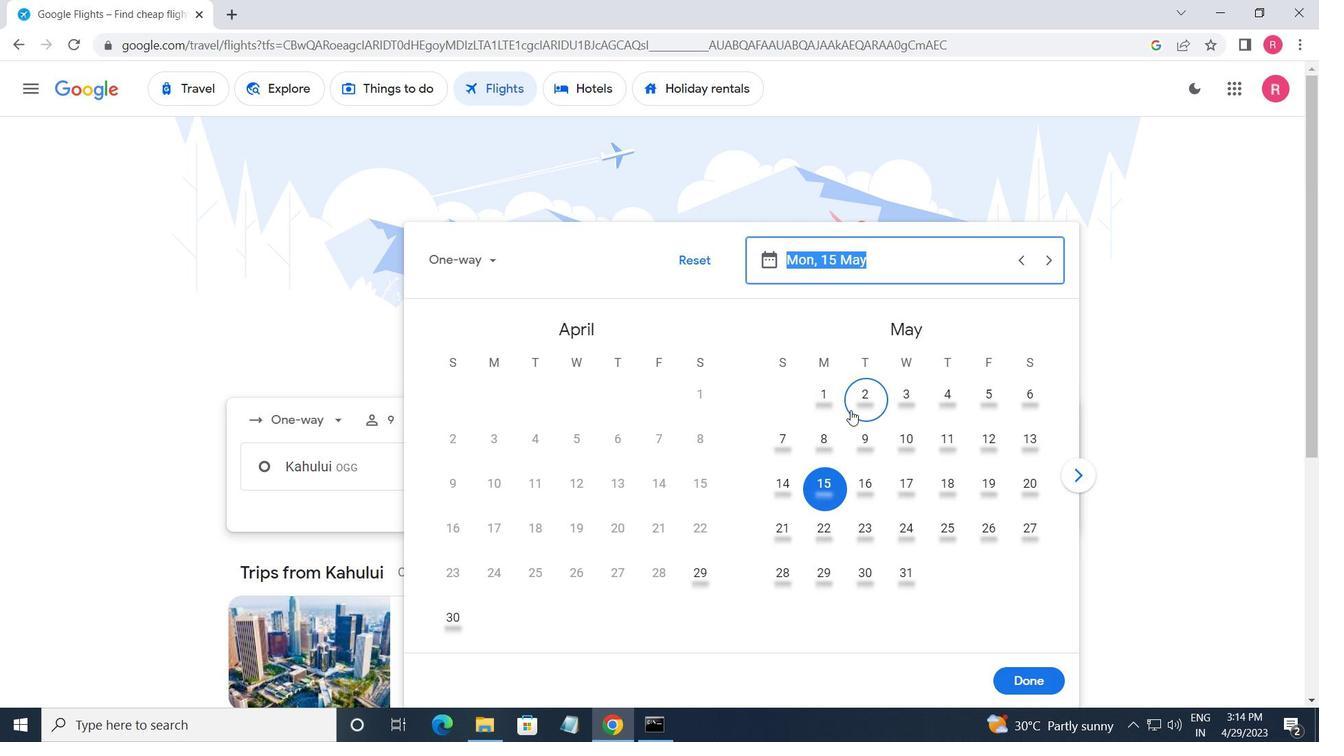 
Action: Mouse pressed left at (866, 402)
Screenshot: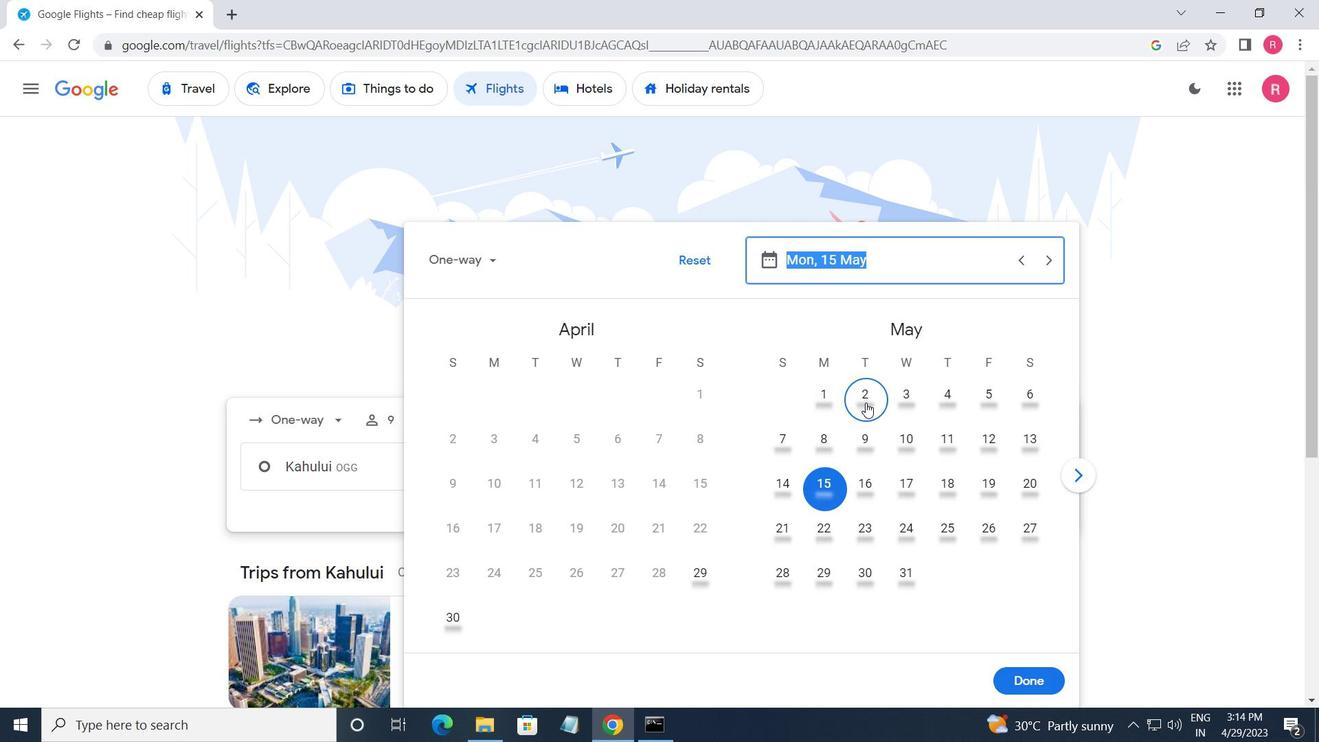 
Action: Mouse moved to (1032, 674)
Screenshot: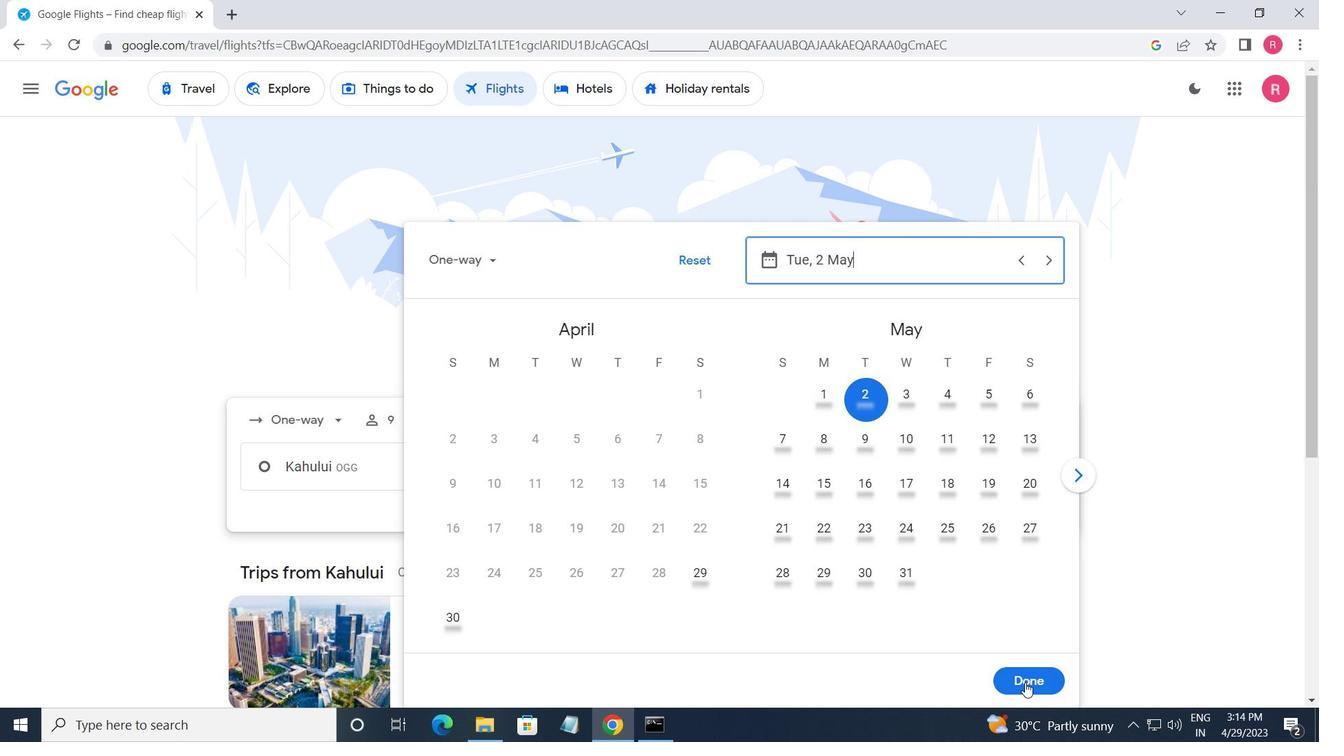 
Action: Mouse pressed left at (1032, 674)
Screenshot: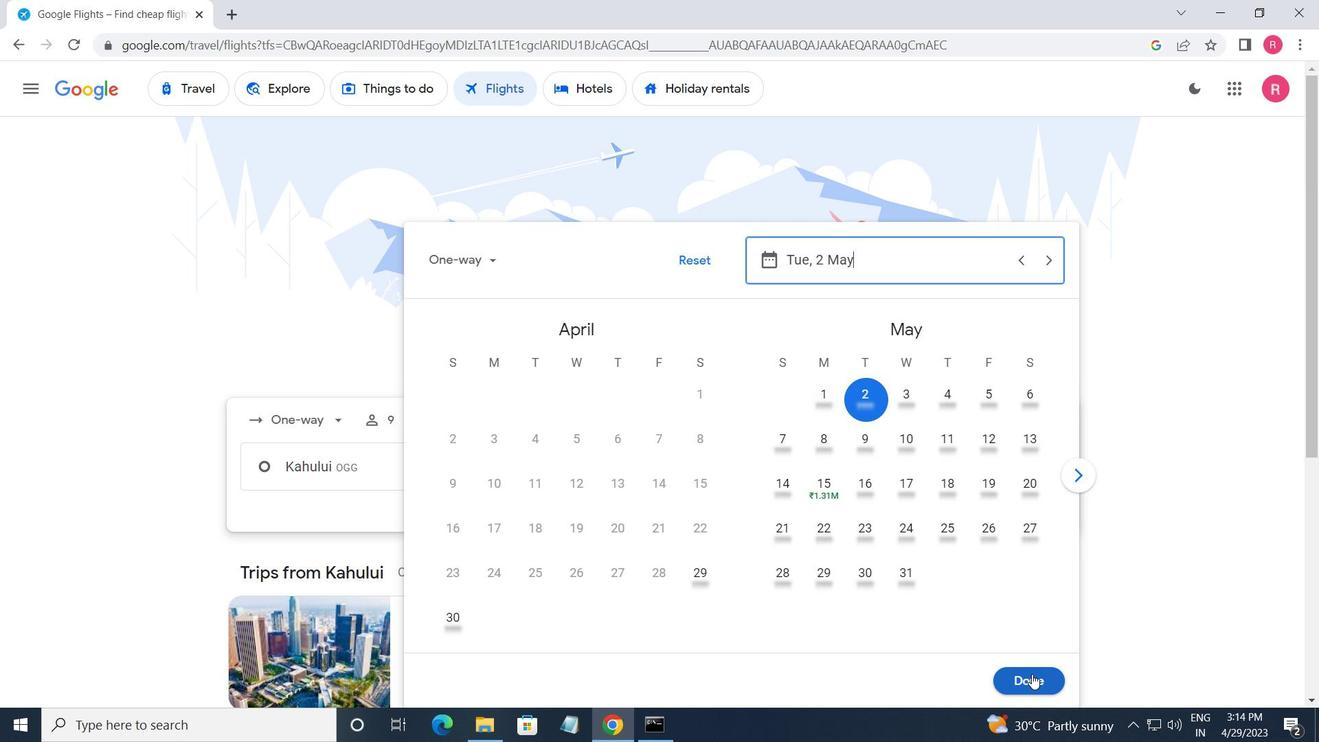
Action: Mouse moved to (643, 535)
Screenshot: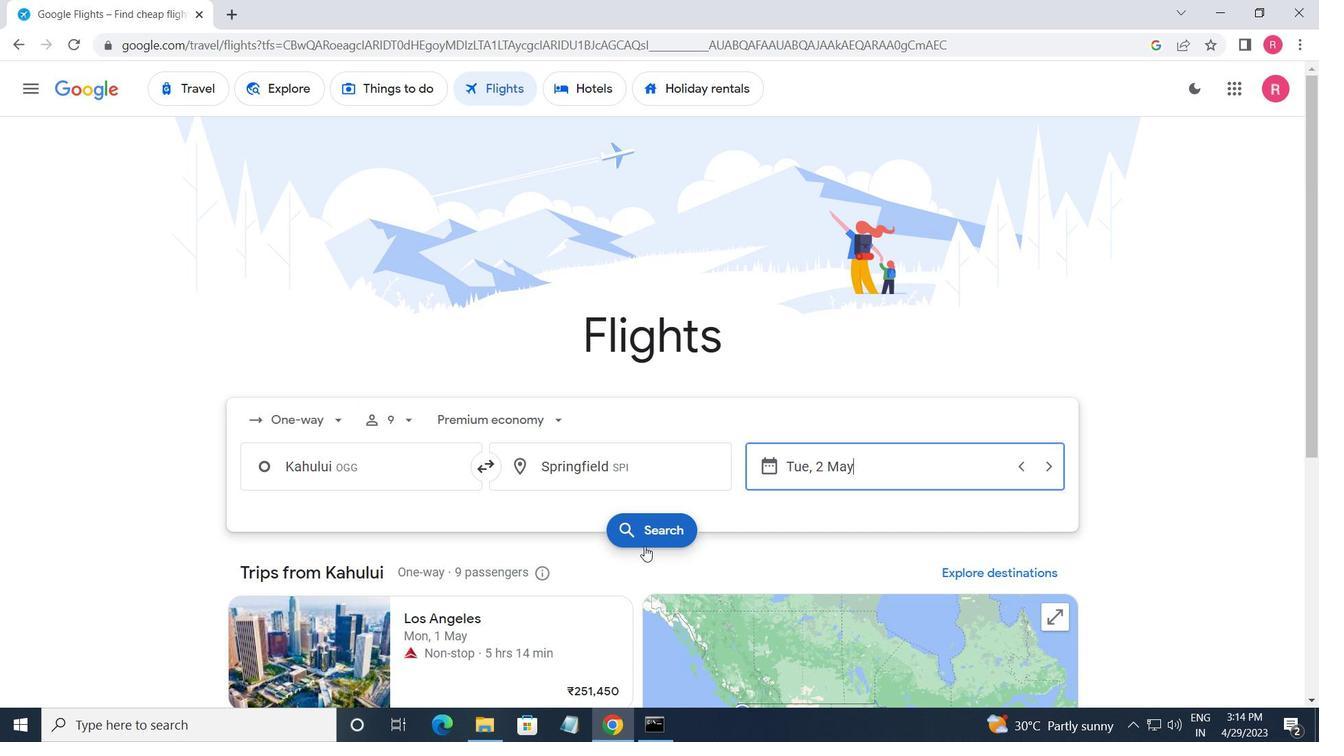 
Action: Mouse pressed left at (643, 535)
Screenshot: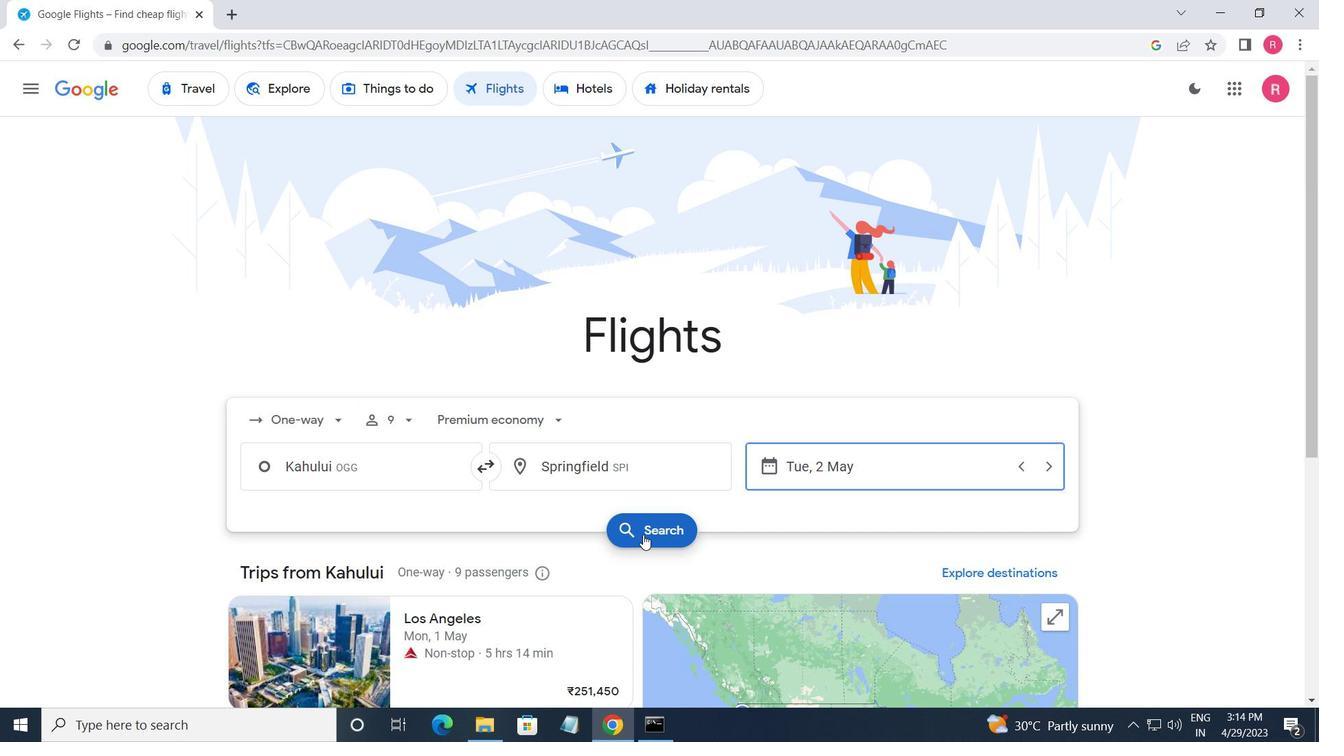 
Action: Mouse moved to (235, 252)
Screenshot: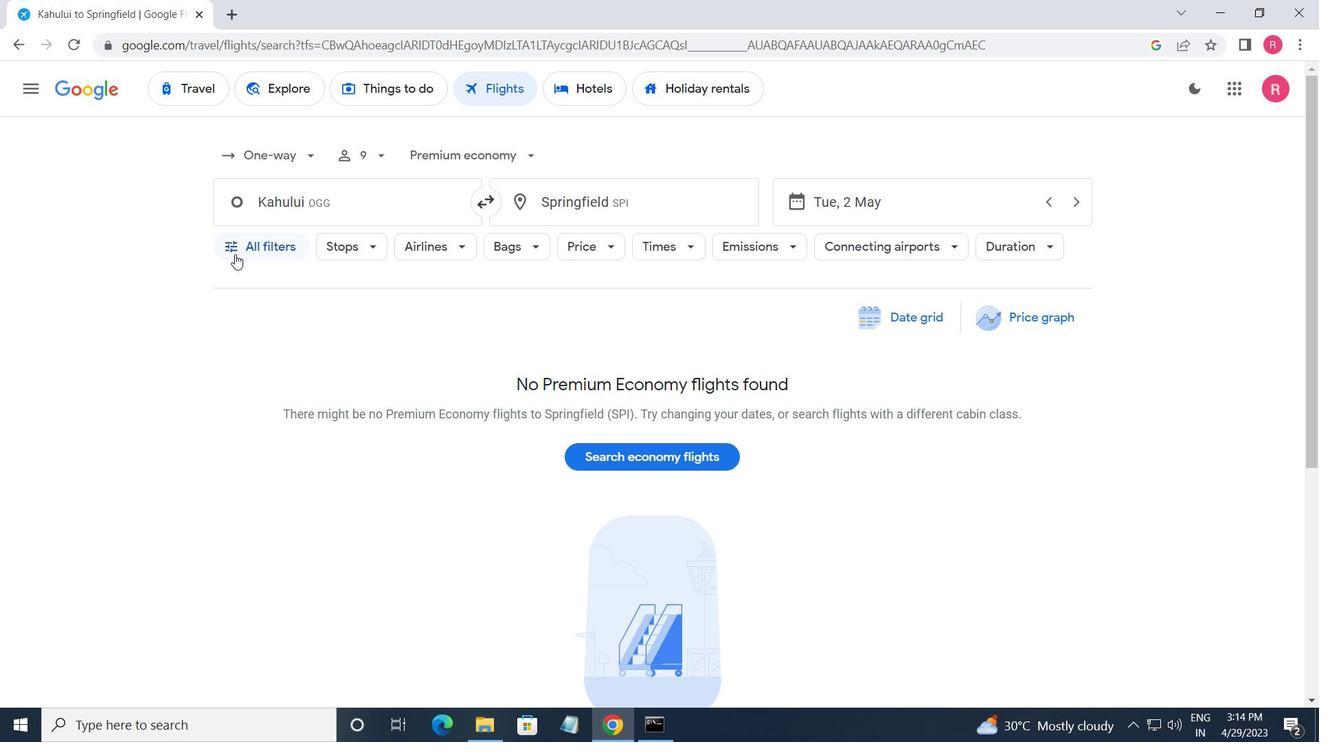 
Action: Mouse pressed left at (235, 252)
Screenshot: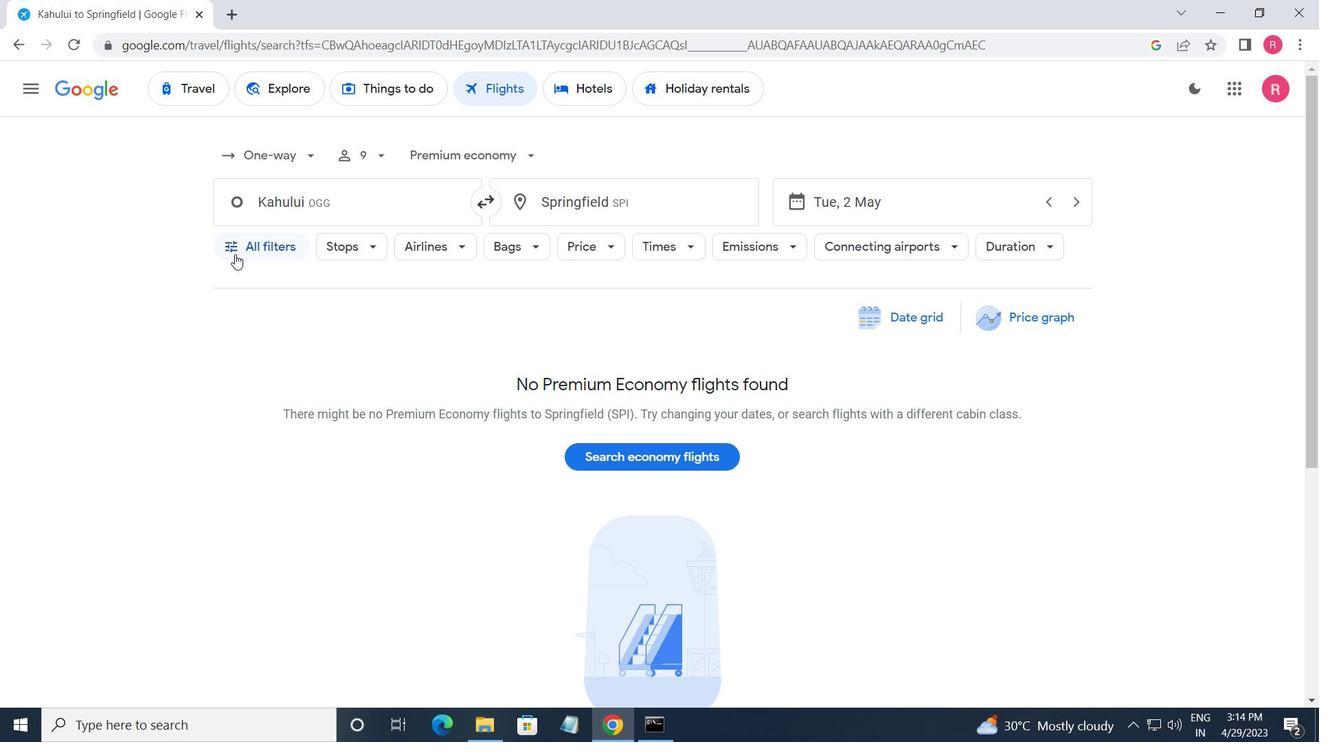 
Action: Mouse moved to (322, 406)
Screenshot: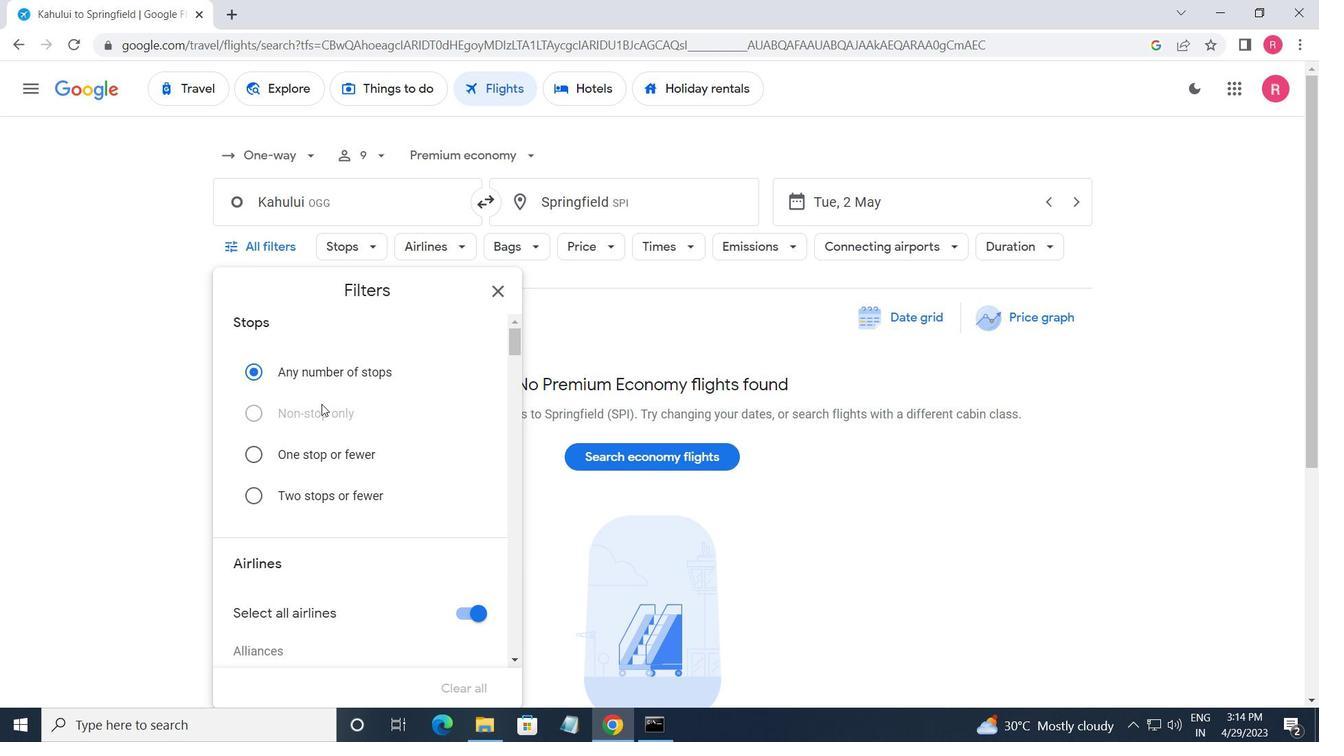 
Action: Mouse scrolled (322, 405) with delta (0, 0)
Screenshot: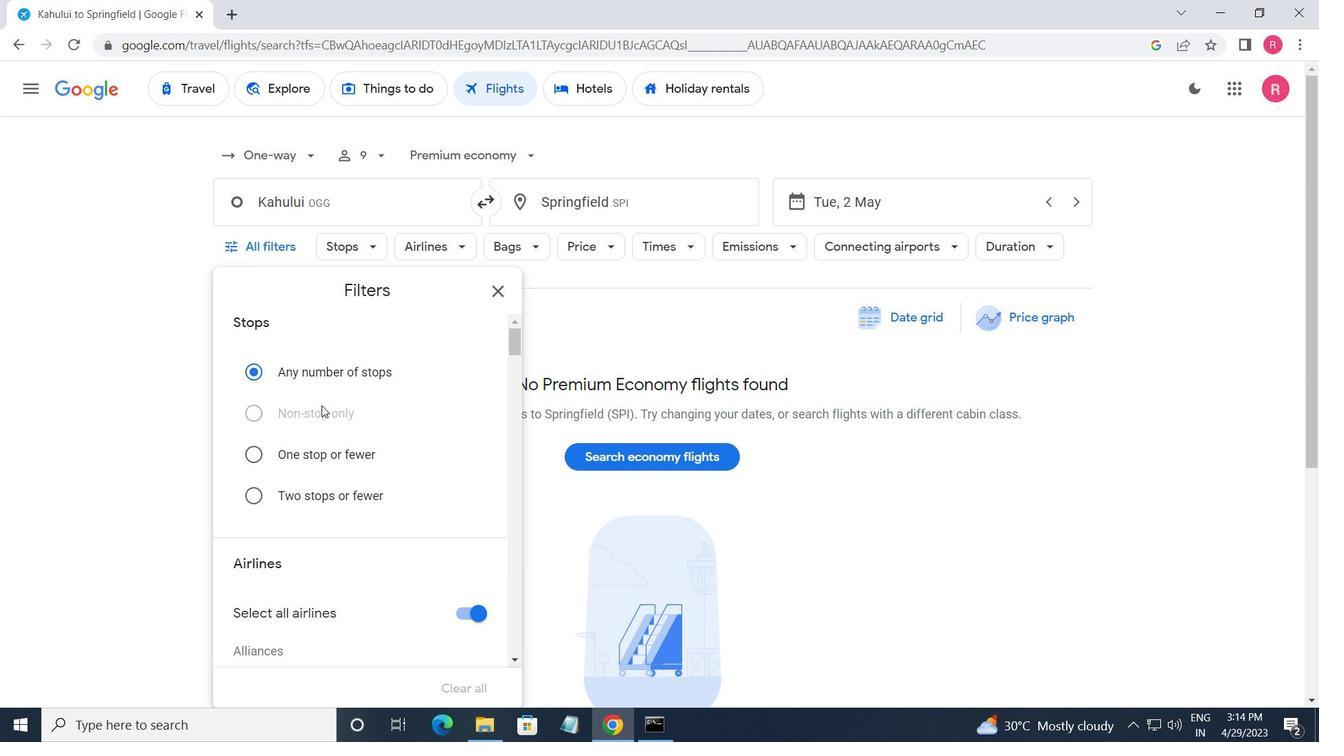 
Action: Mouse scrolled (322, 405) with delta (0, 0)
Screenshot: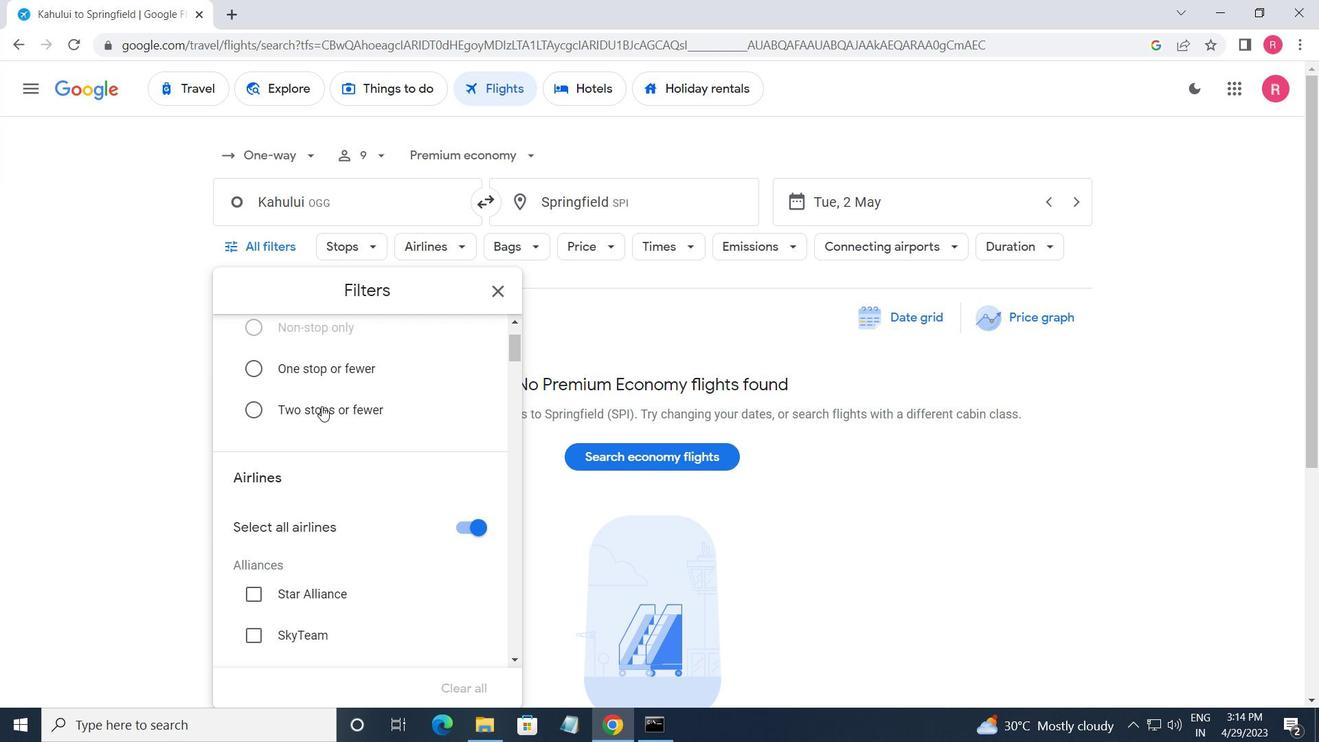 
Action: Mouse scrolled (322, 405) with delta (0, 0)
Screenshot: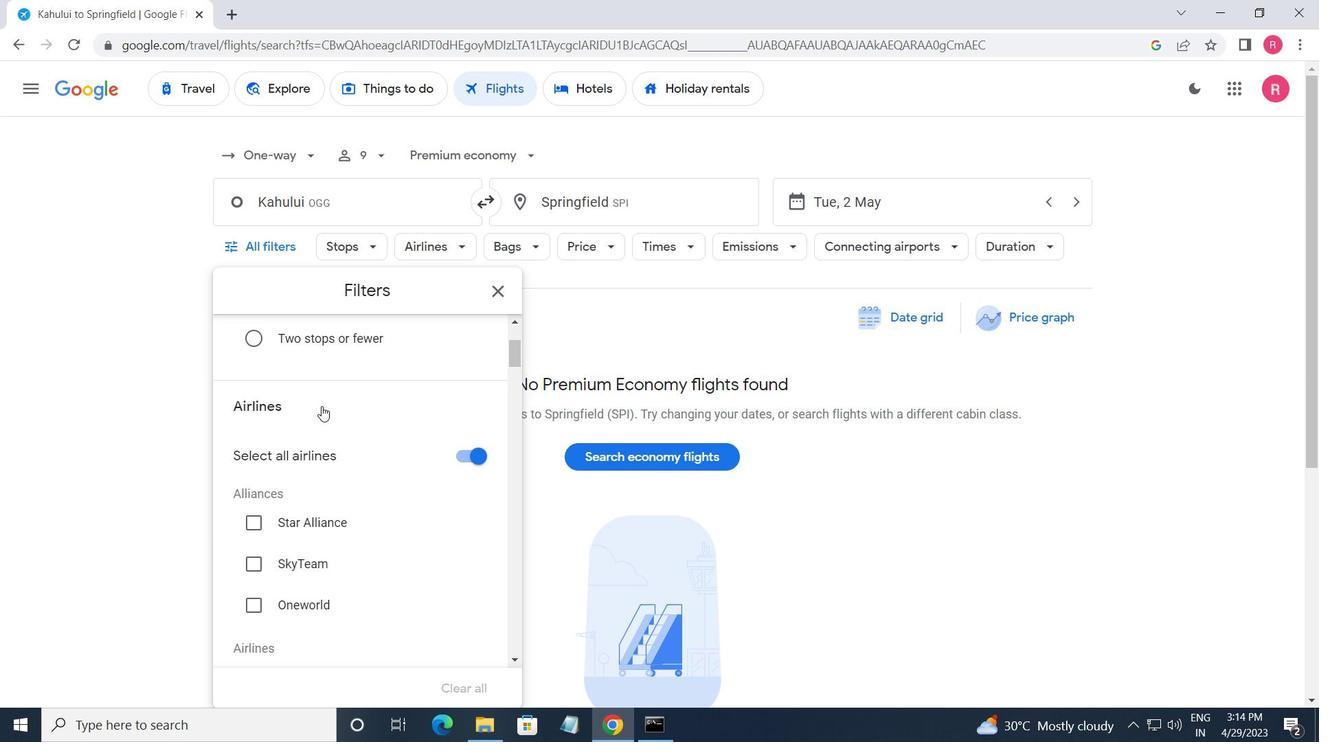 
Action: Mouse scrolled (322, 405) with delta (0, 0)
Screenshot: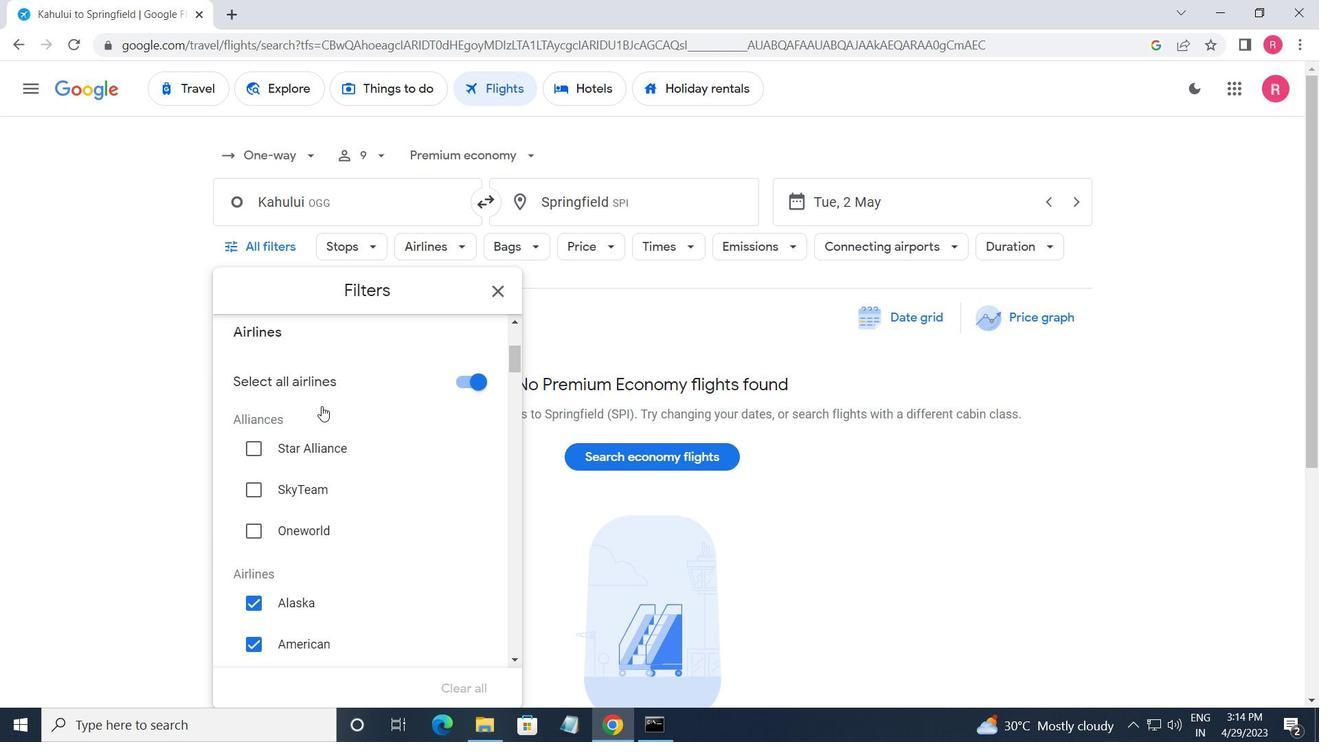 
Action: Mouse scrolled (322, 405) with delta (0, 0)
Screenshot: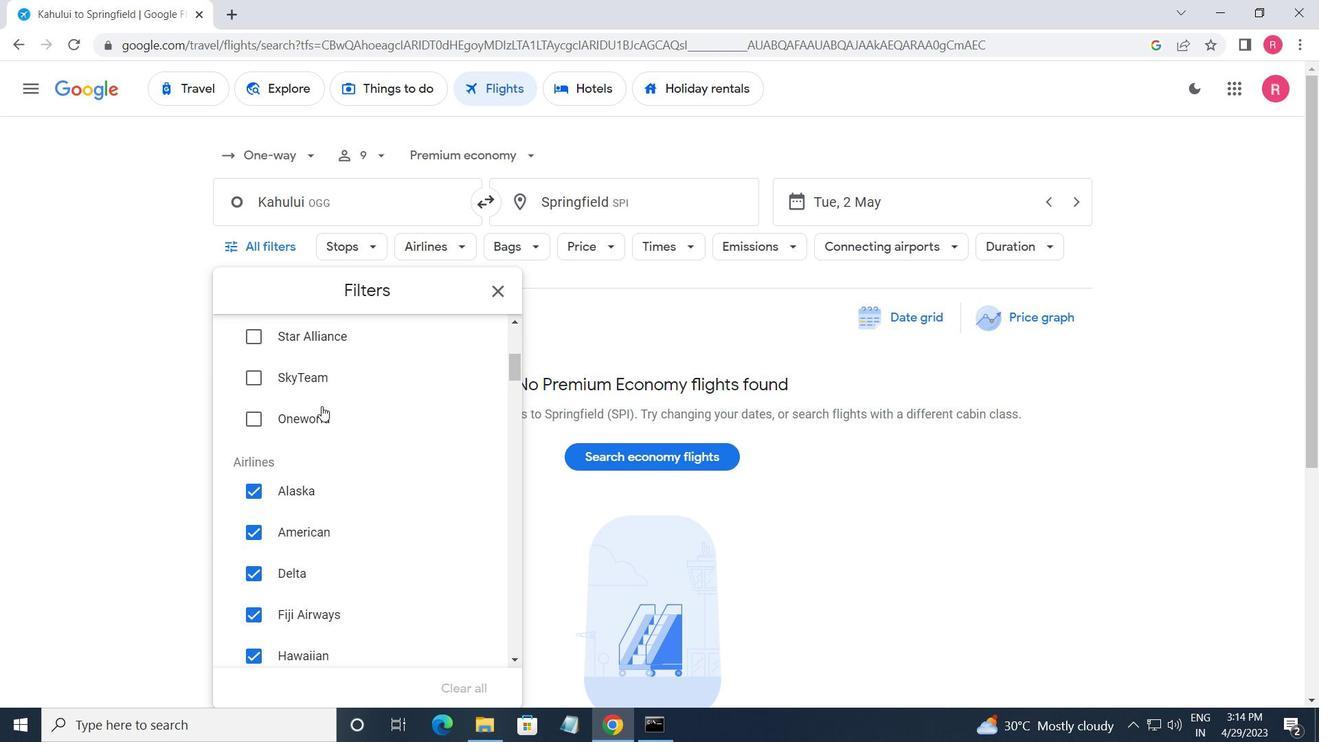 
Action: Mouse scrolled (322, 405) with delta (0, 0)
Screenshot: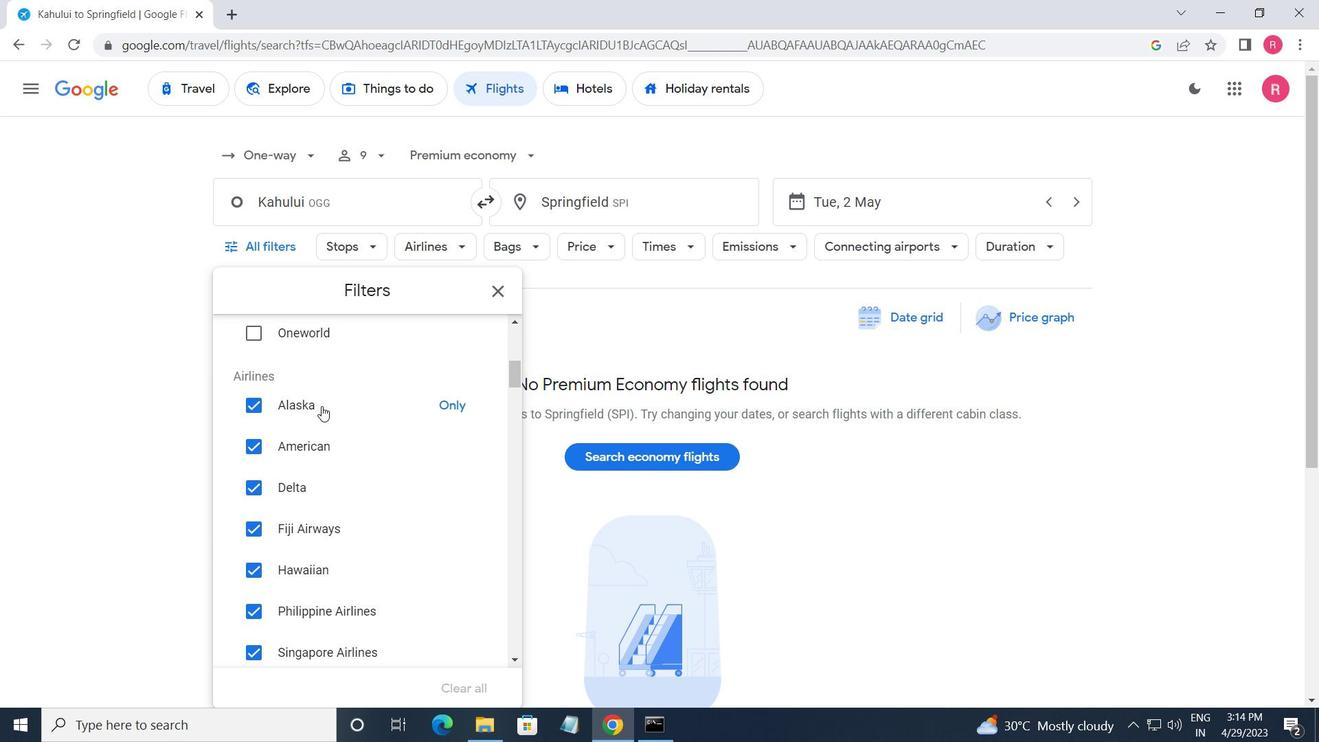 
Action: Mouse scrolled (322, 405) with delta (0, 0)
Screenshot: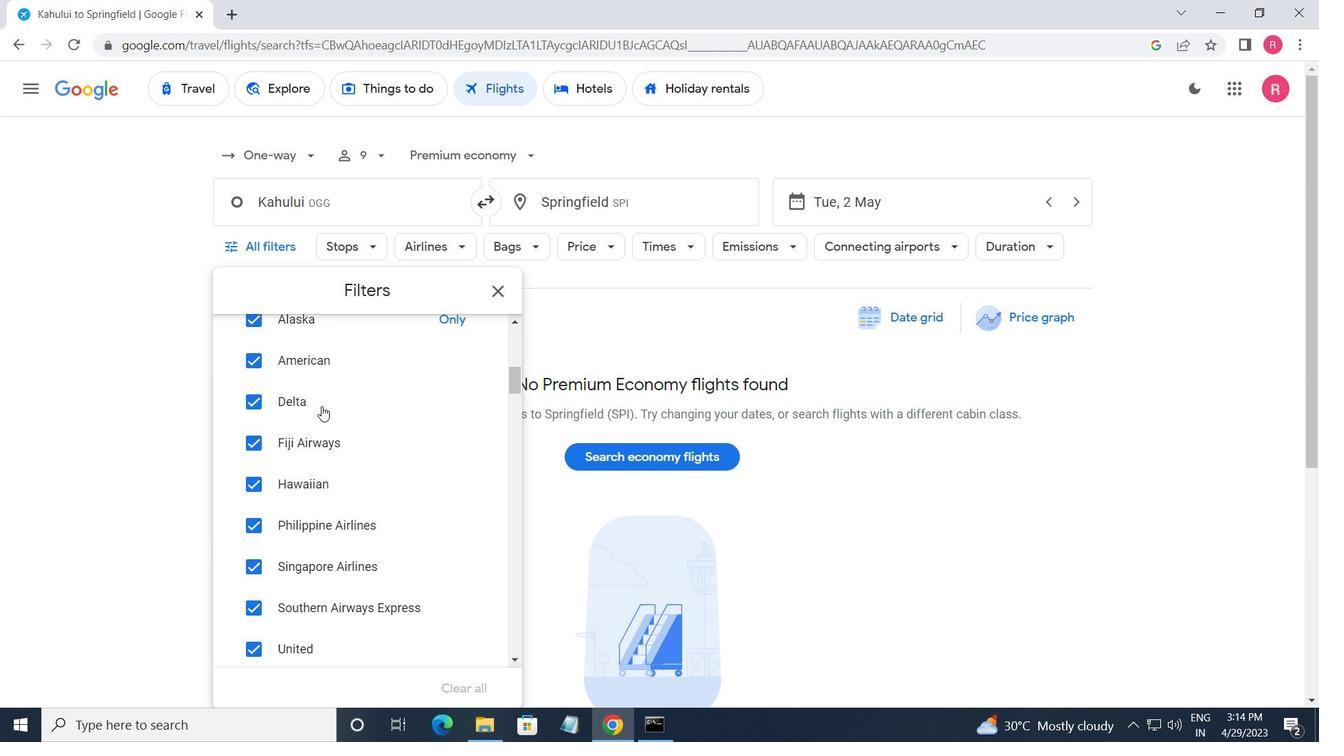 
Action: Mouse moved to (445, 561)
Screenshot: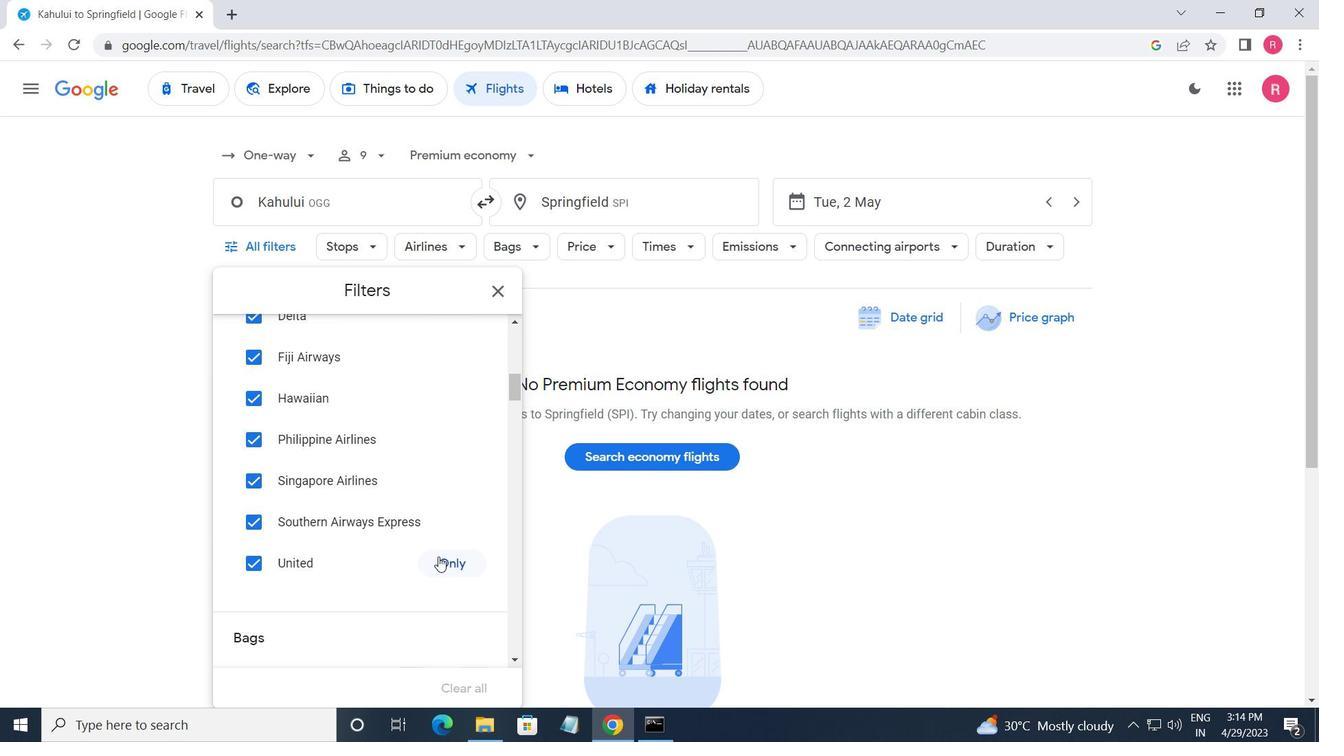 
Action: Mouse pressed left at (445, 561)
Screenshot: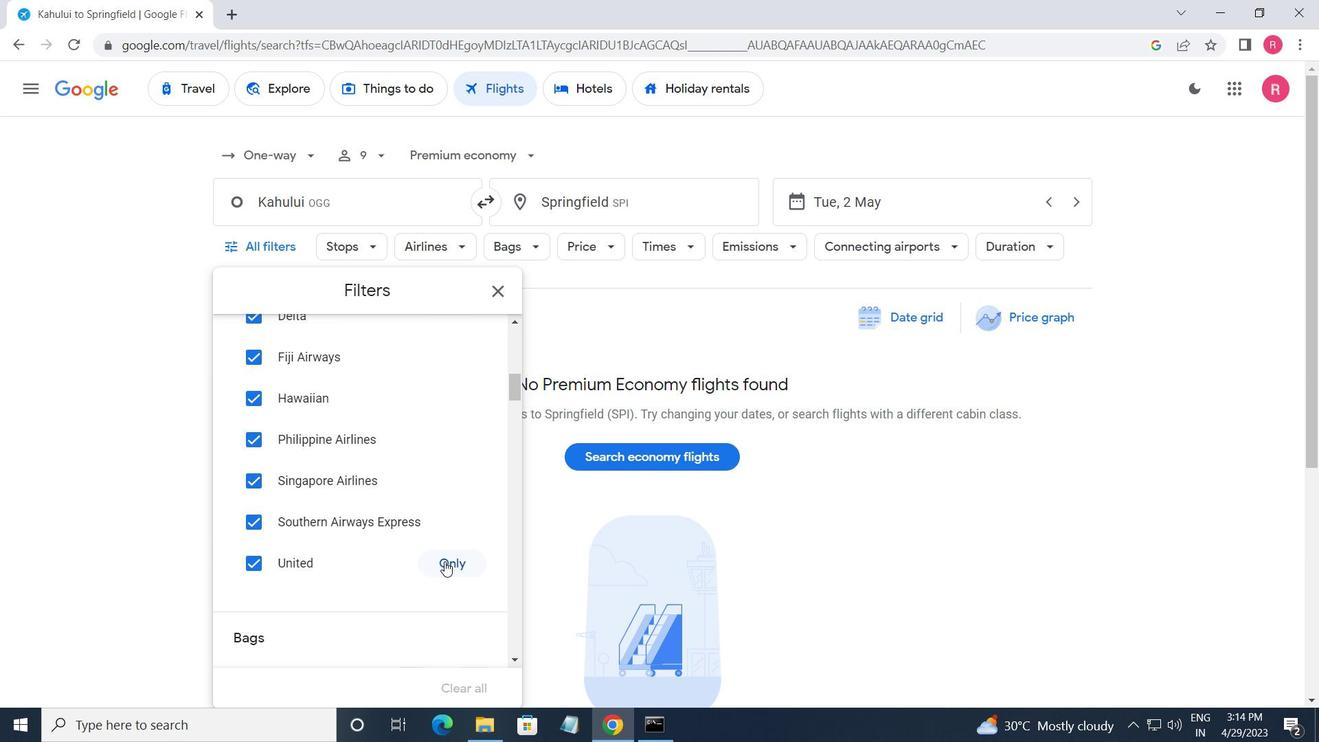 
Action: Mouse moved to (422, 538)
Screenshot: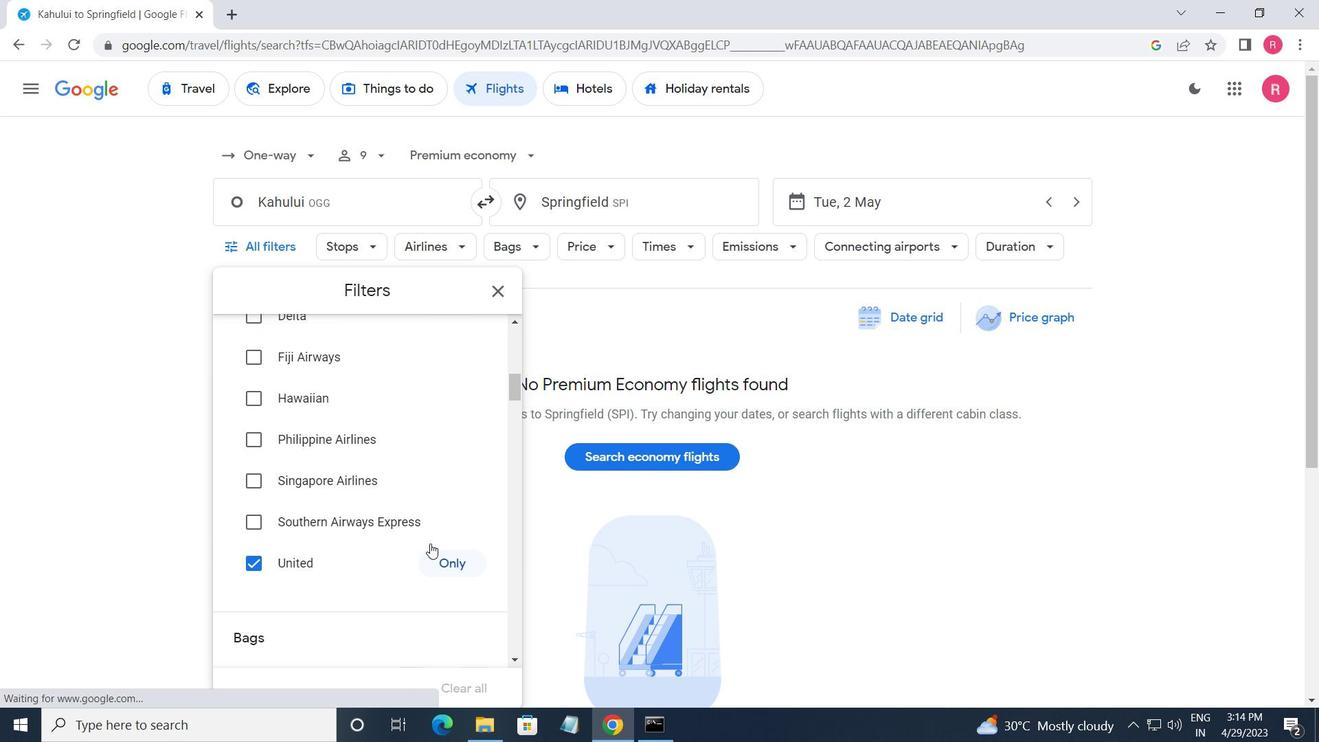 
Action: Mouse scrolled (422, 537) with delta (0, 0)
Screenshot: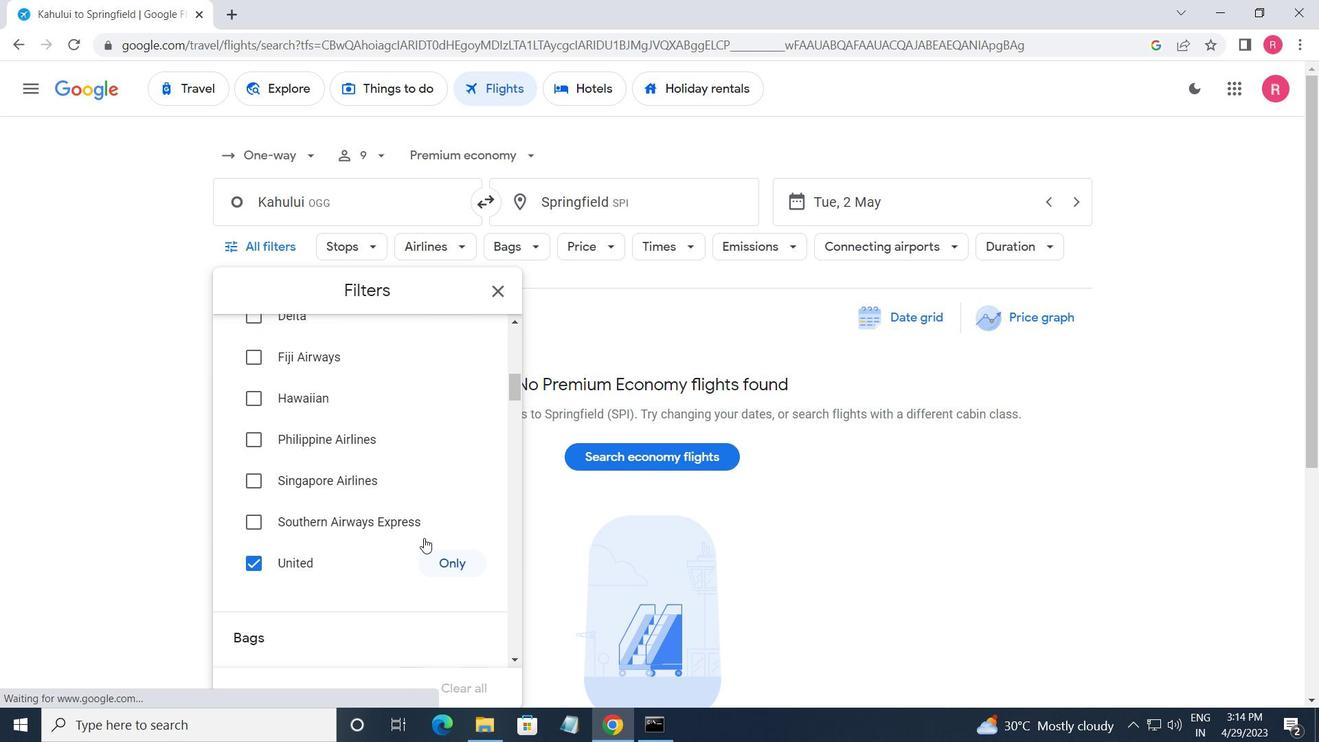 
Action: Mouse scrolled (422, 537) with delta (0, 0)
Screenshot: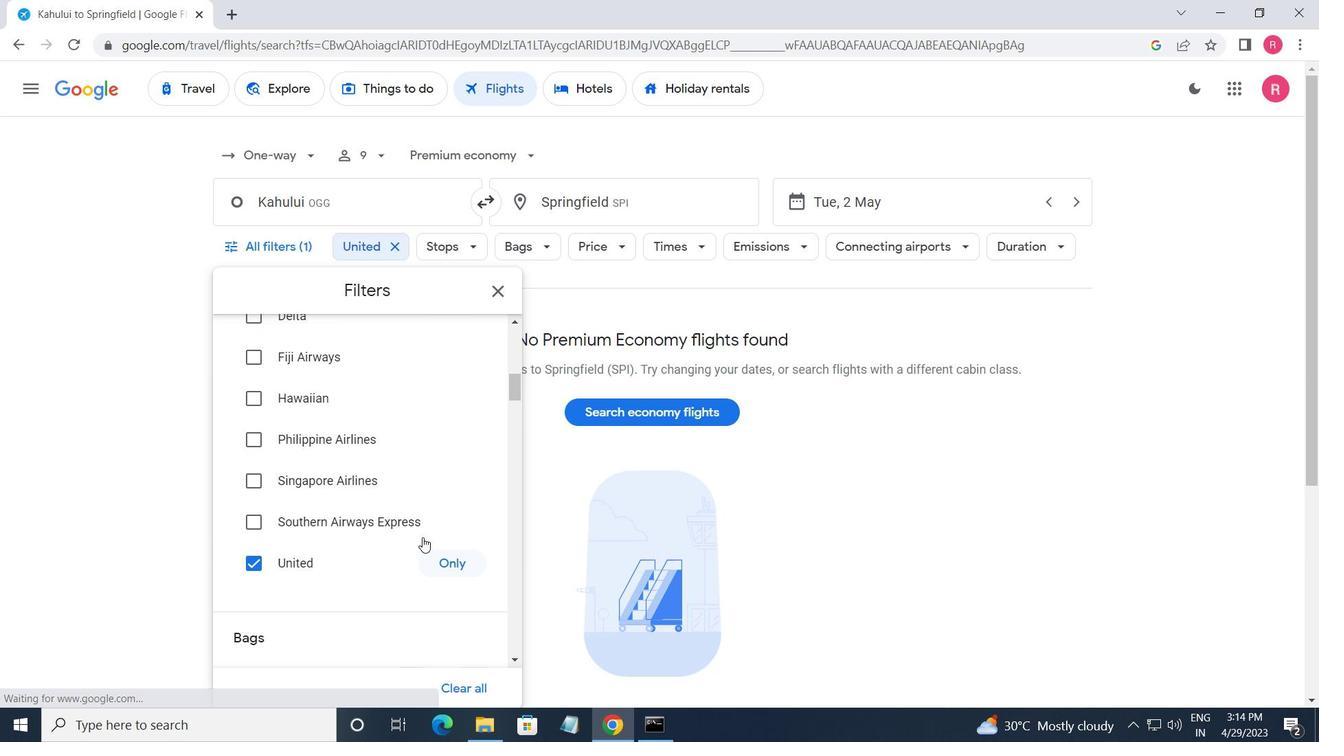 
Action: Mouse moved to (421, 537)
Screenshot: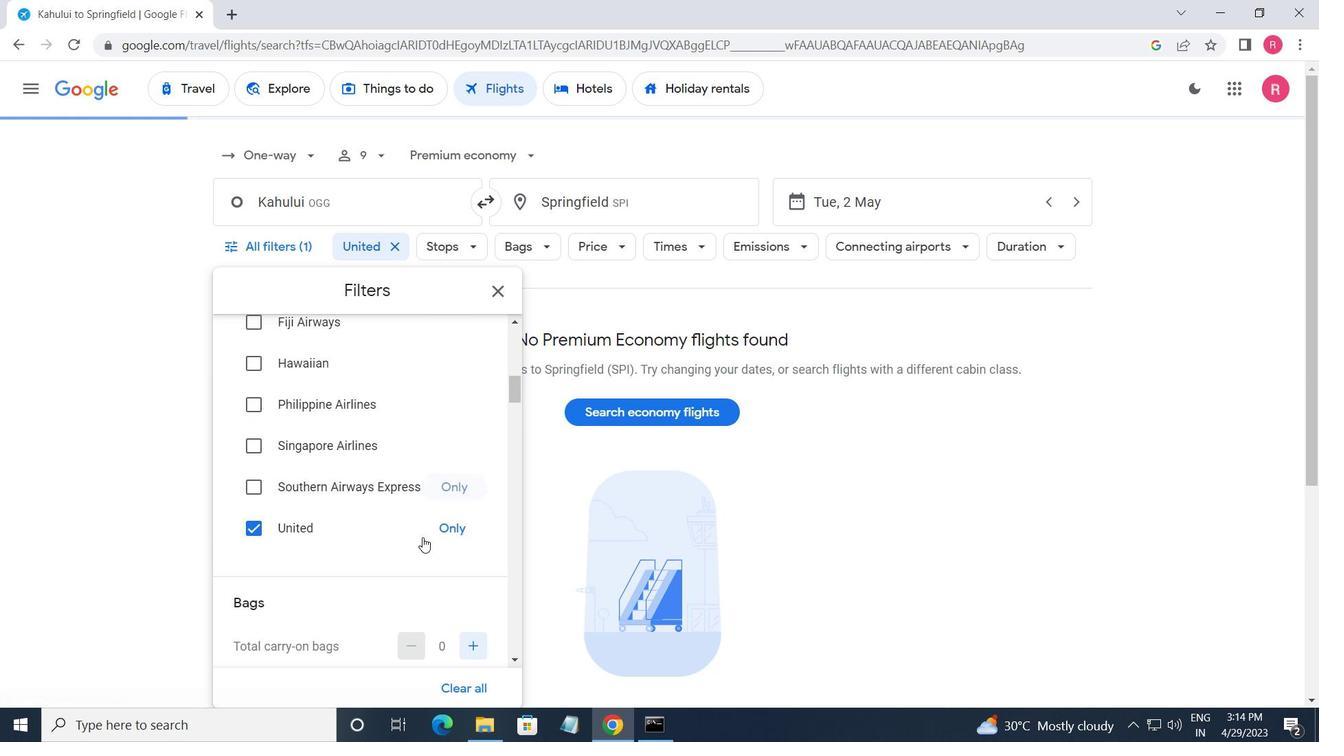 
Action: Mouse scrolled (421, 536) with delta (0, 0)
Screenshot: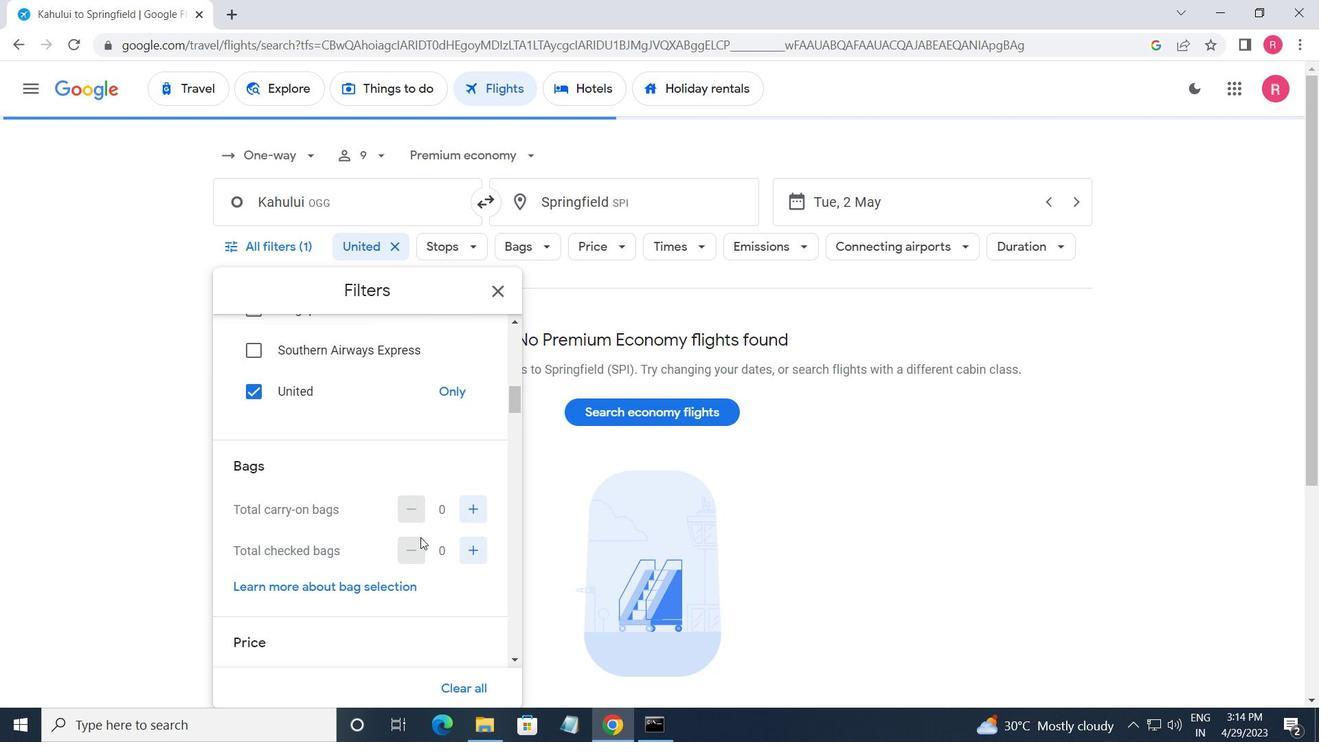 
Action: Mouse moved to (468, 426)
Screenshot: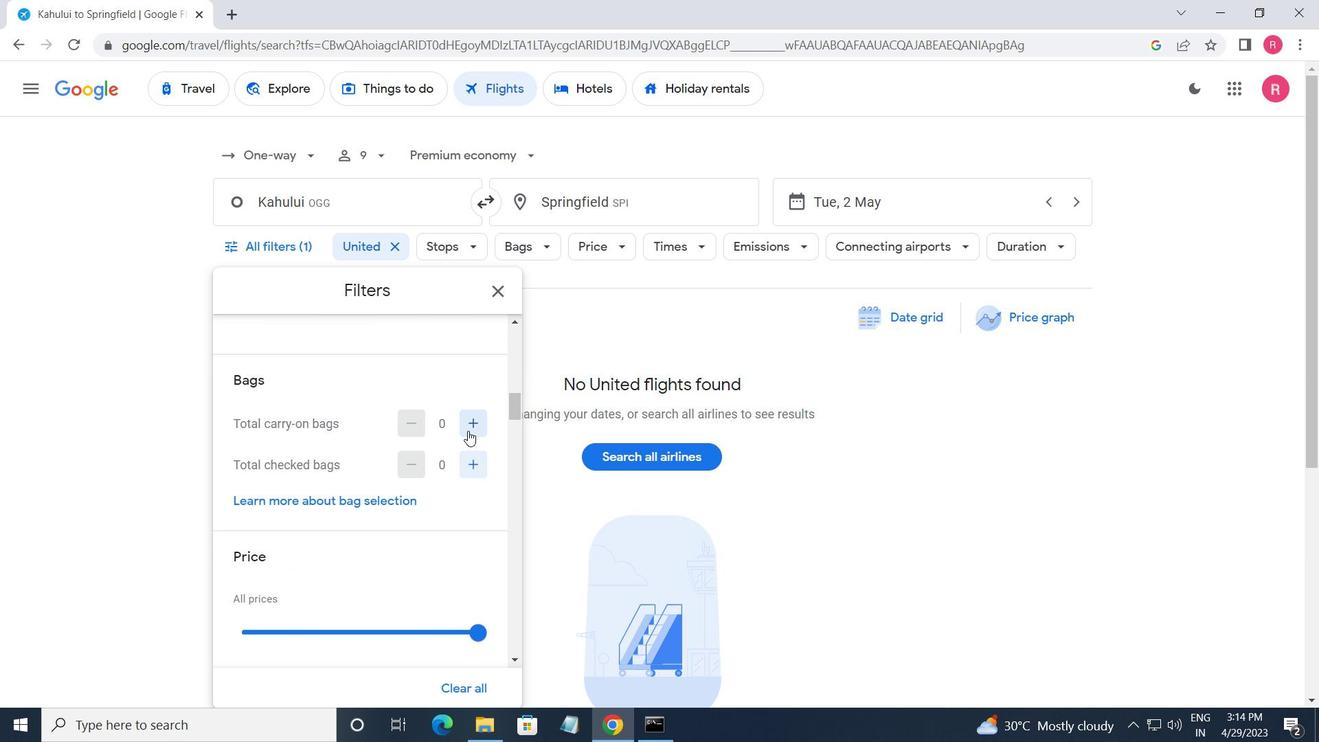 
Action: Mouse pressed left at (468, 426)
Screenshot: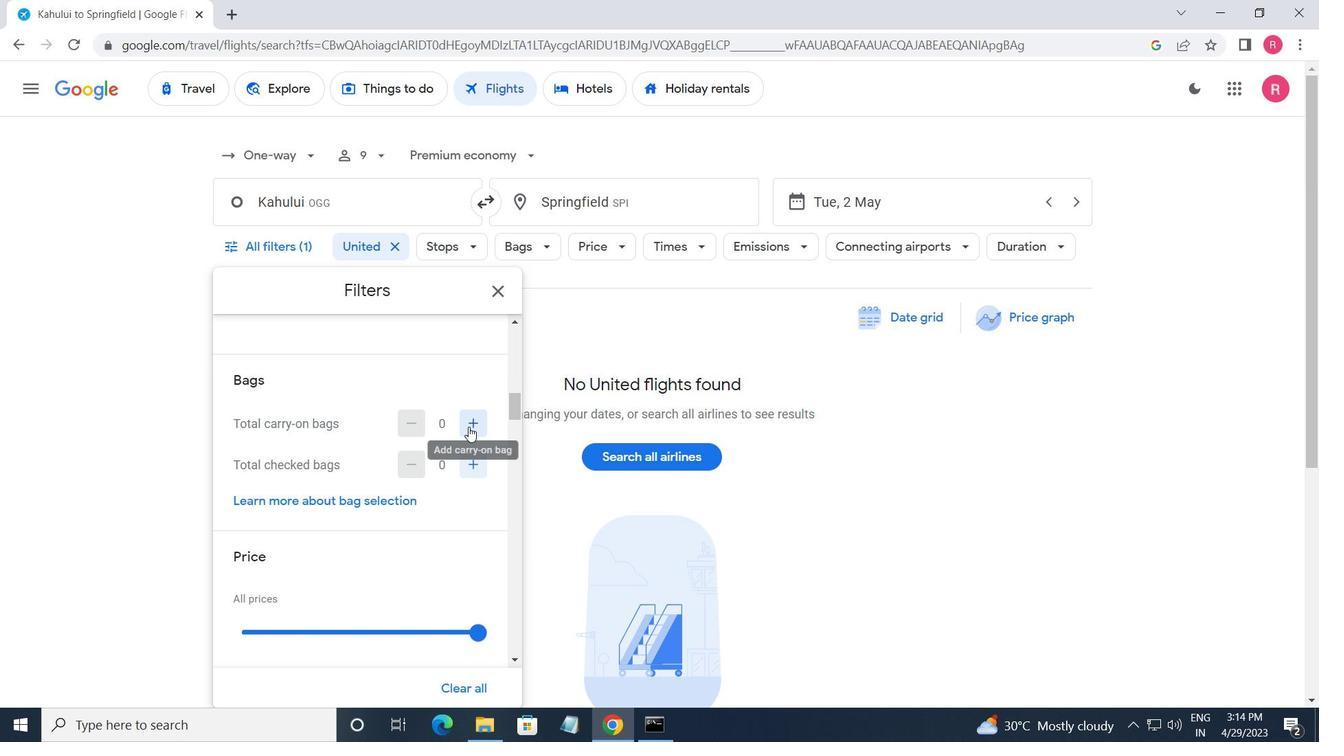 
Action: Mouse moved to (461, 502)
Screenshot: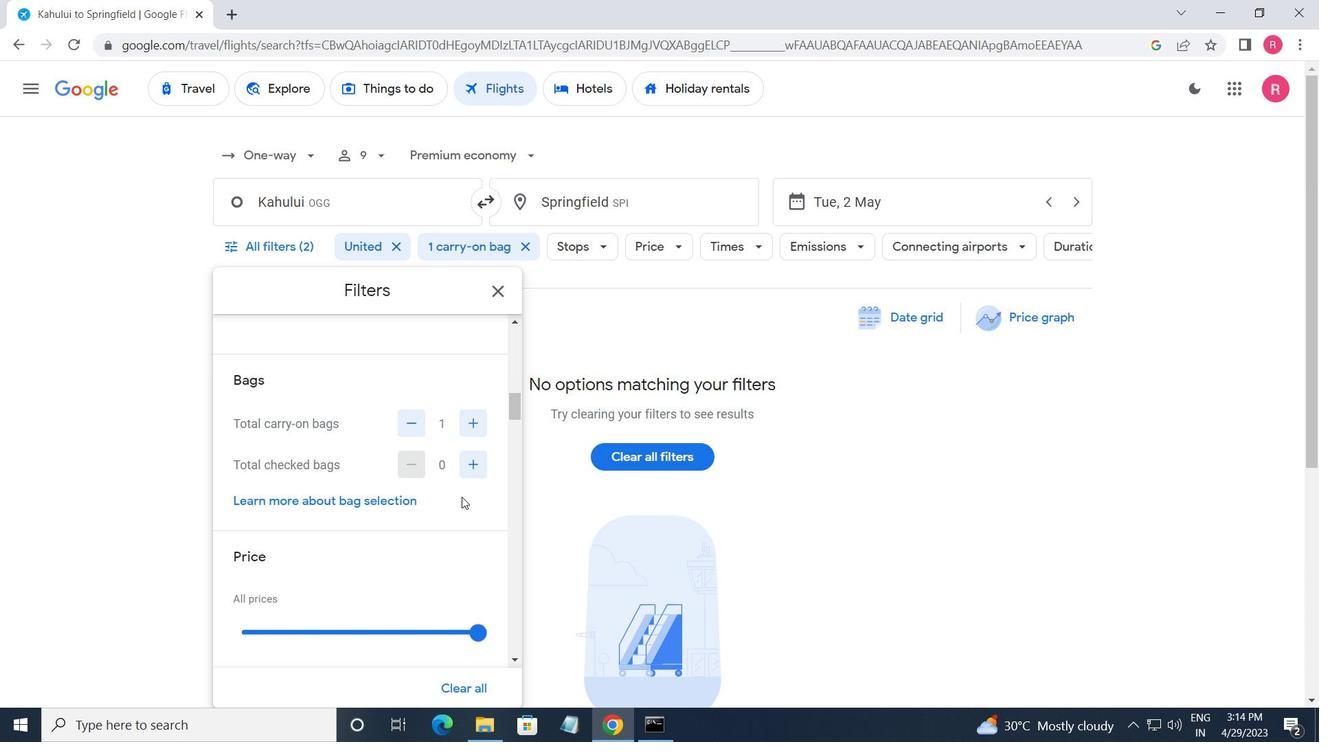 
Action: Mouse scrolled (461, 501) with delta (0, 0)
Screenshot: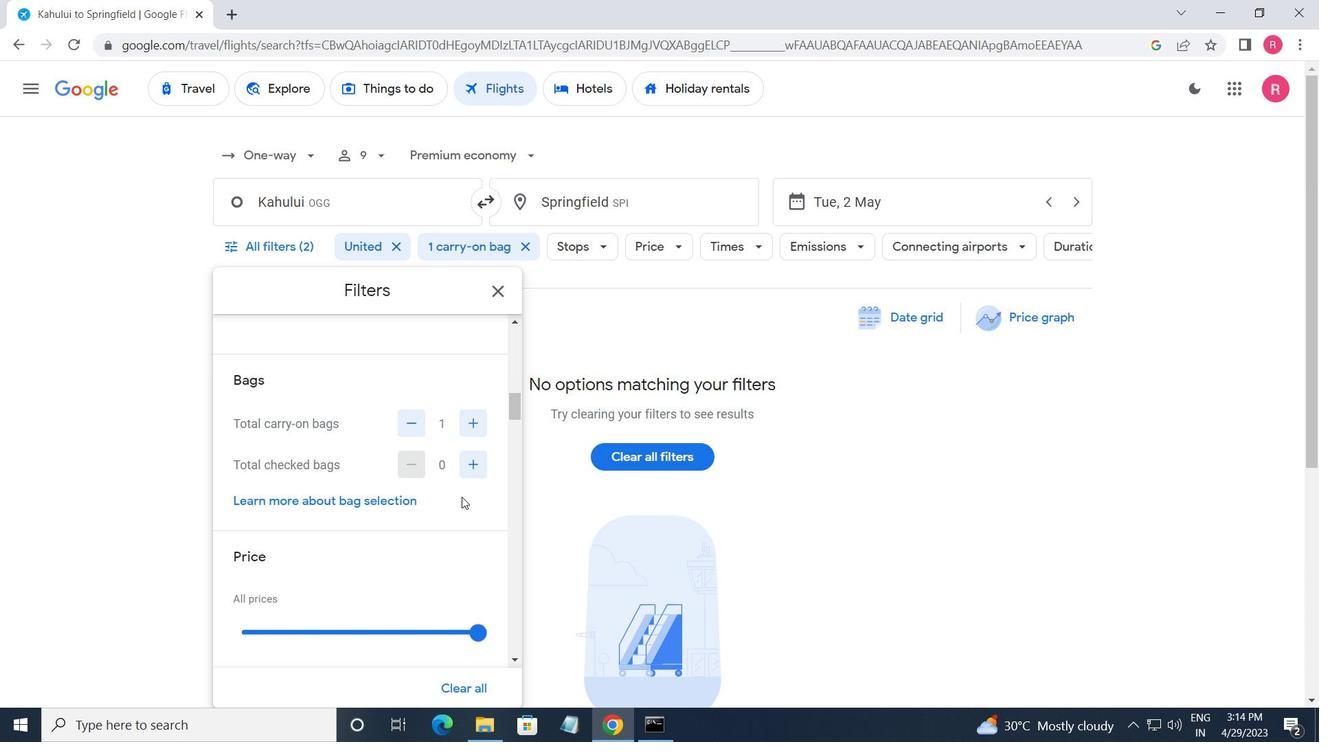 
Action: Mouse moved to (471, 544)
Screenshot: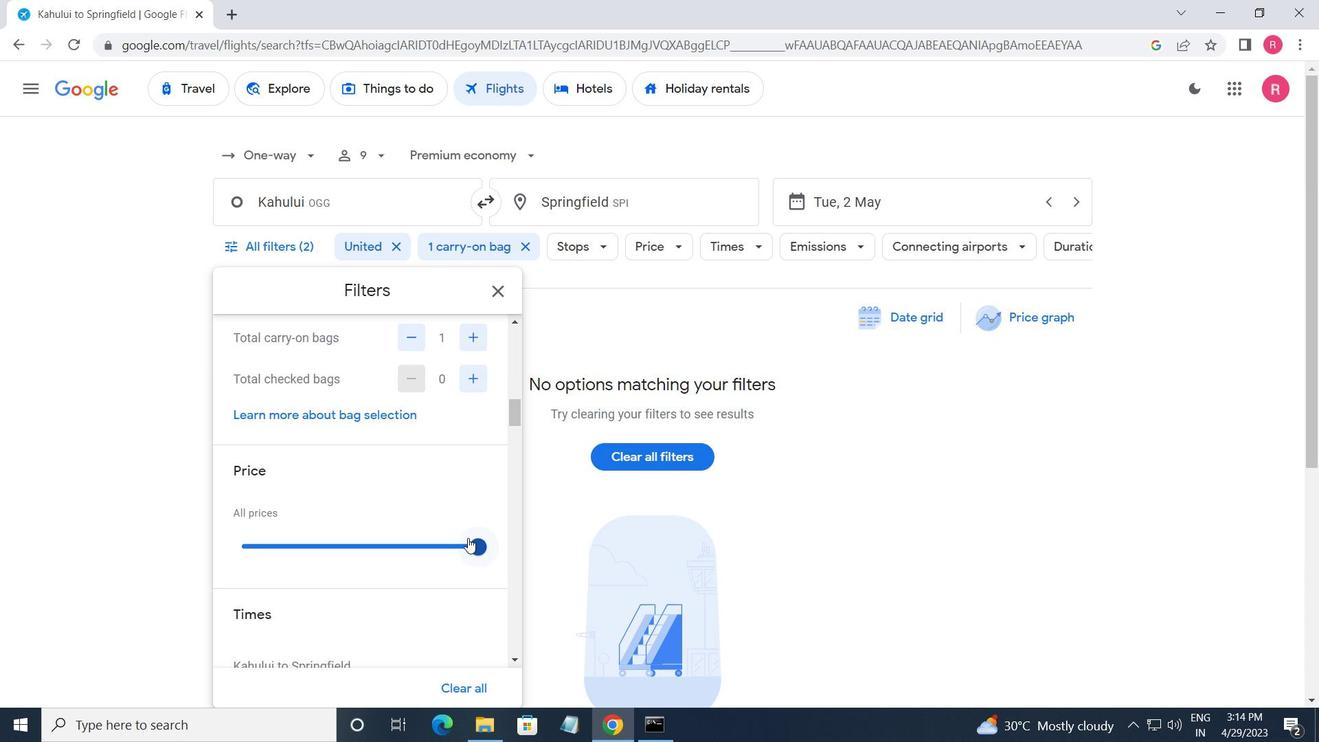 
Action: Mouse pressed left at (471, 544)
Screenshot: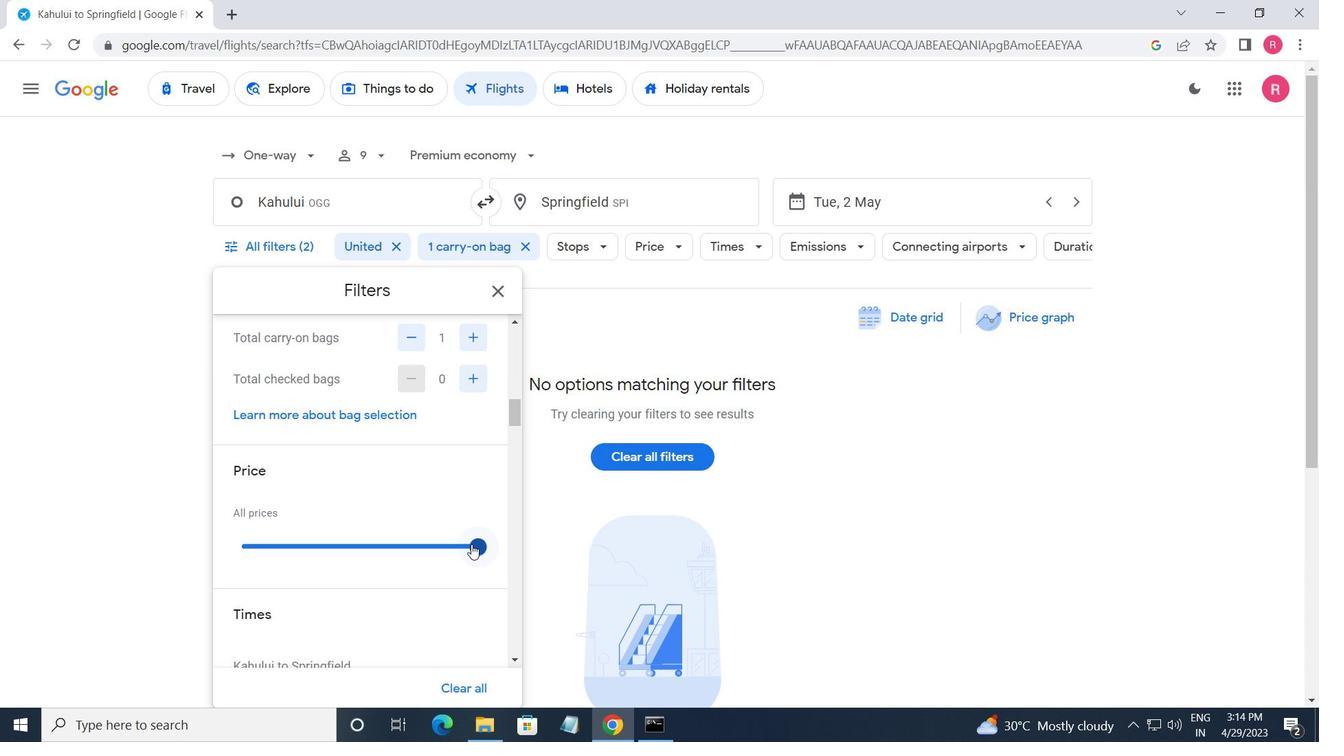 
Action: Mouse moved to (465, 544)
Screenshot: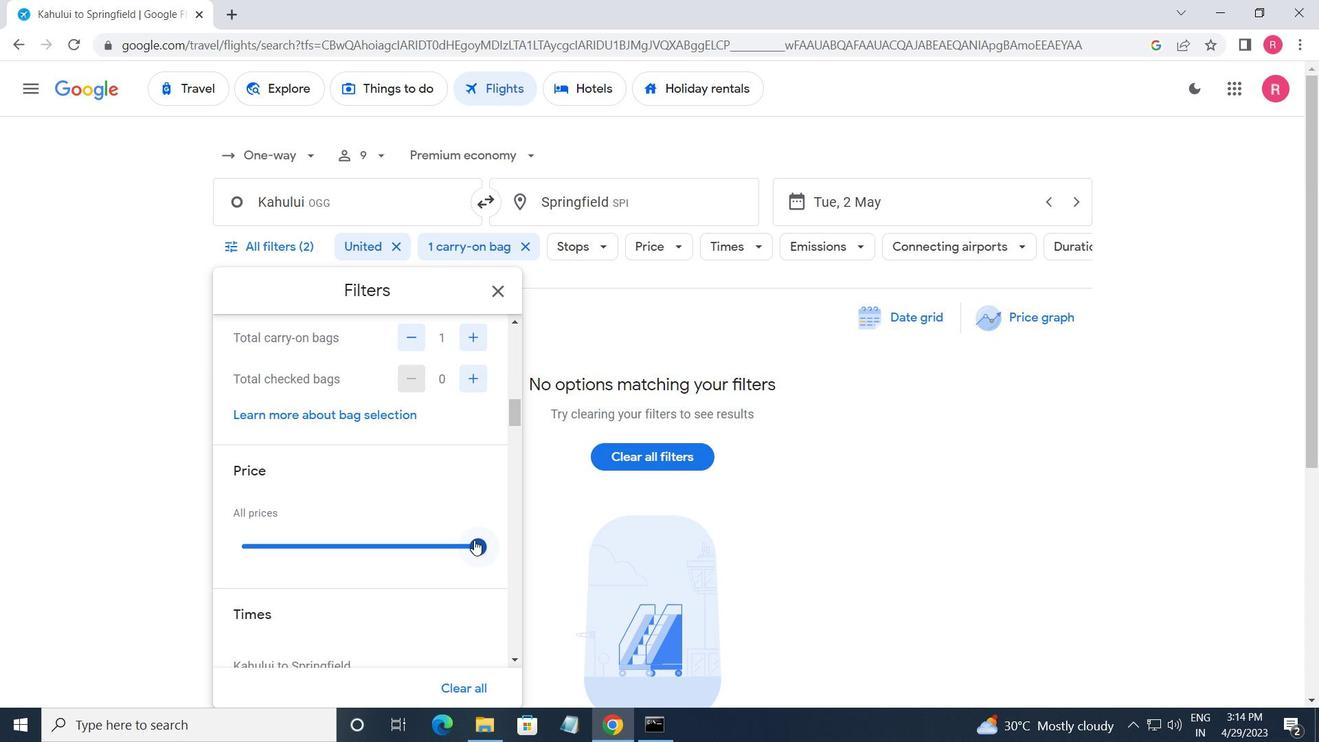 
Action: Mouse scrolled (465, 543) with delta (0, 0)
Screenshot: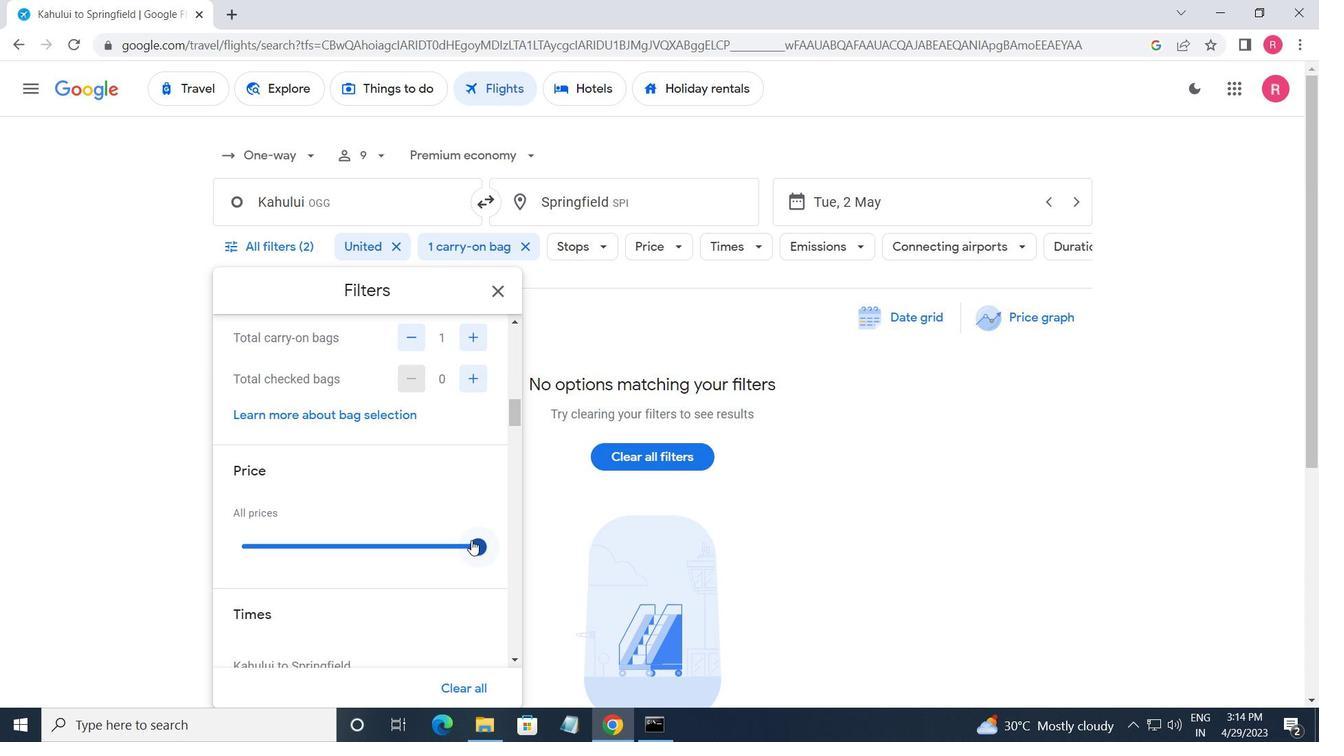 
Action: Mouse moved to (458, 549)
Screenshot: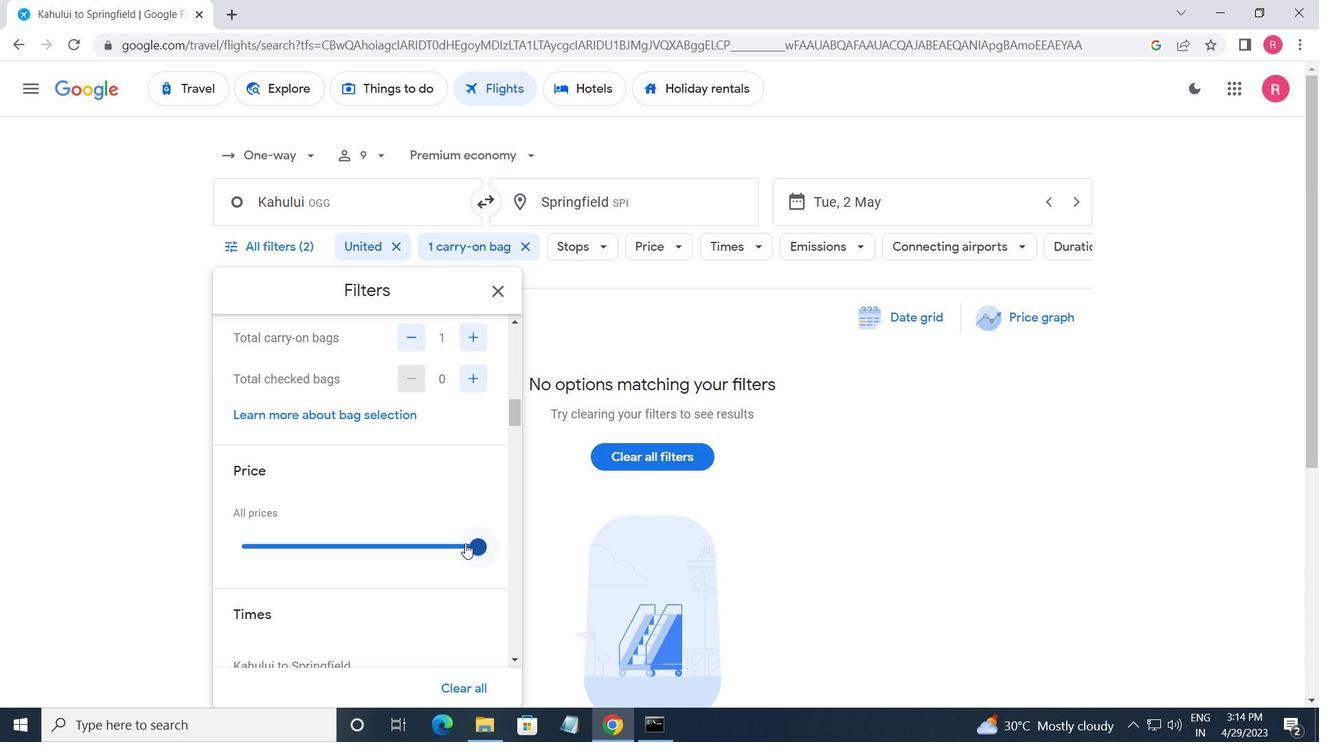 
Action: Mouse scrolled (458, 548) with delta (0, 0)
Screenshot: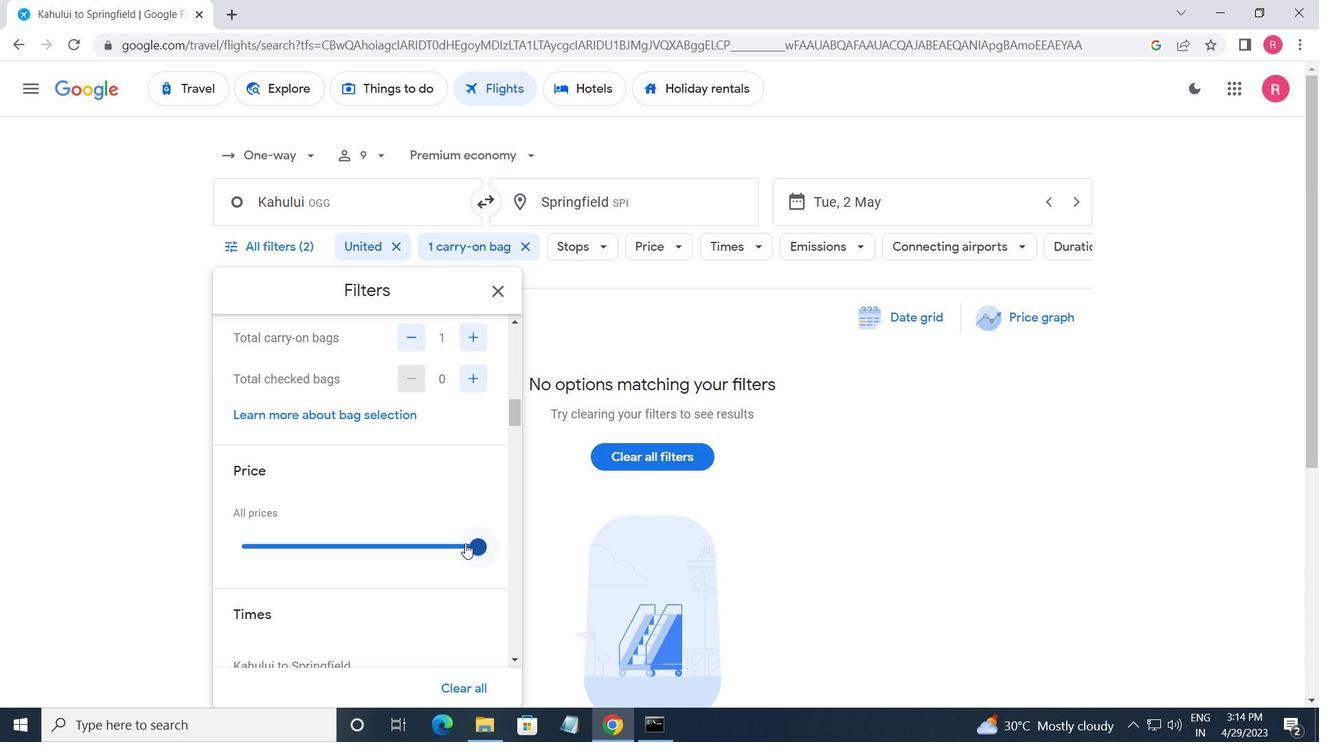 
Action: Mouse moved to (245, 562)
Screenshot: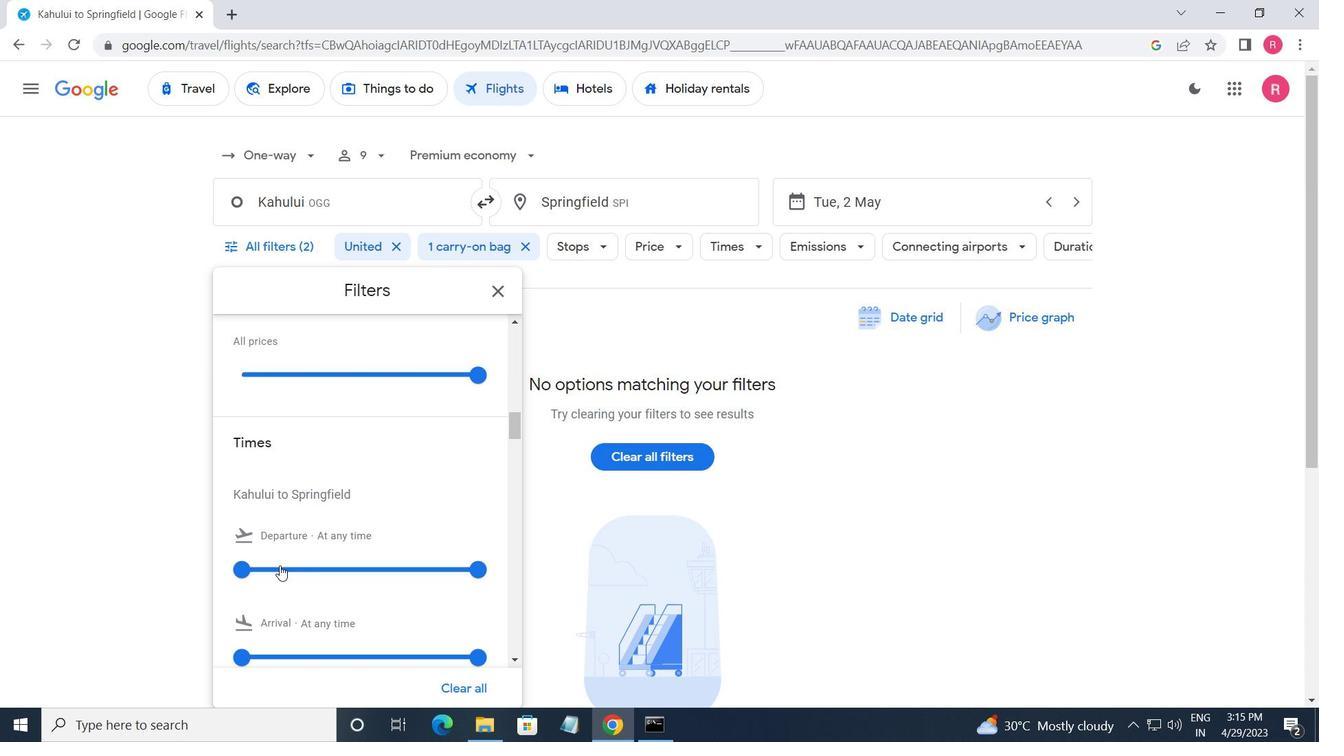
Action: Mouse pressed left at (245, 562)
Screenshot: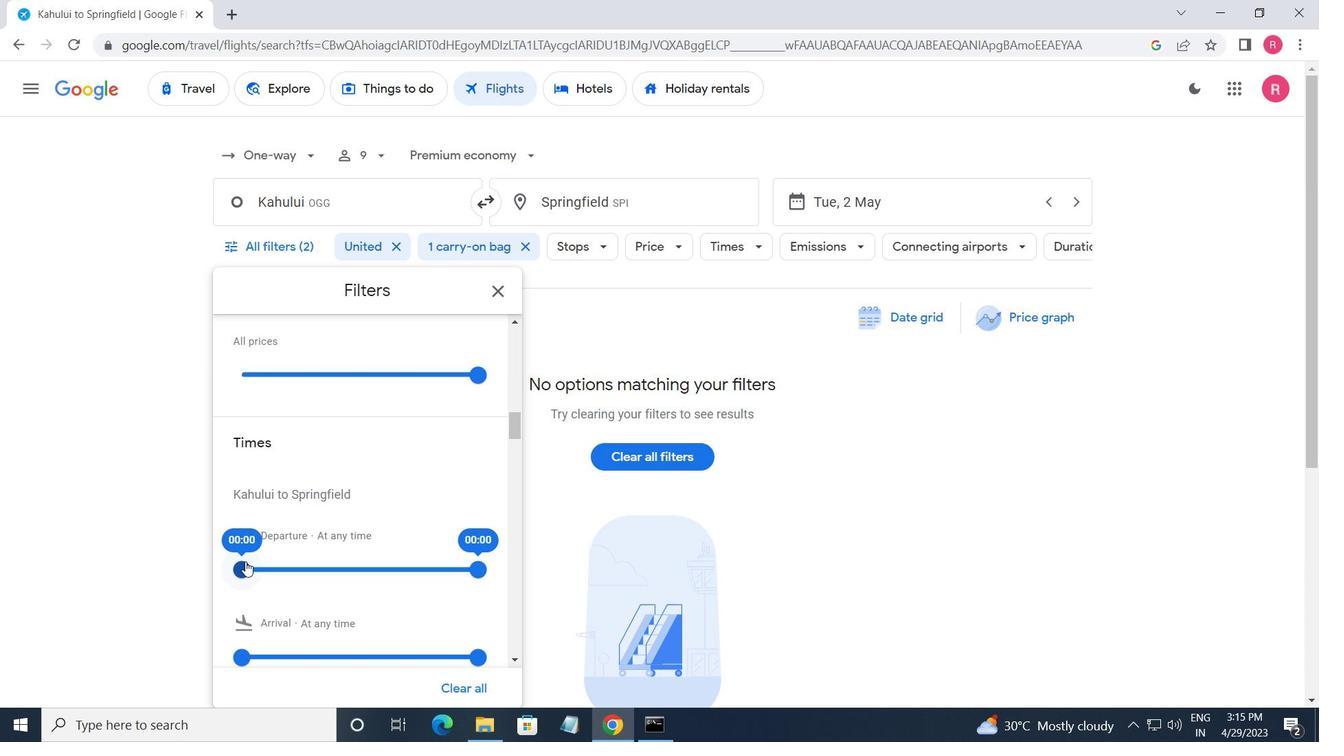
Action: Mouse moved to (481, 573)
Screenshot: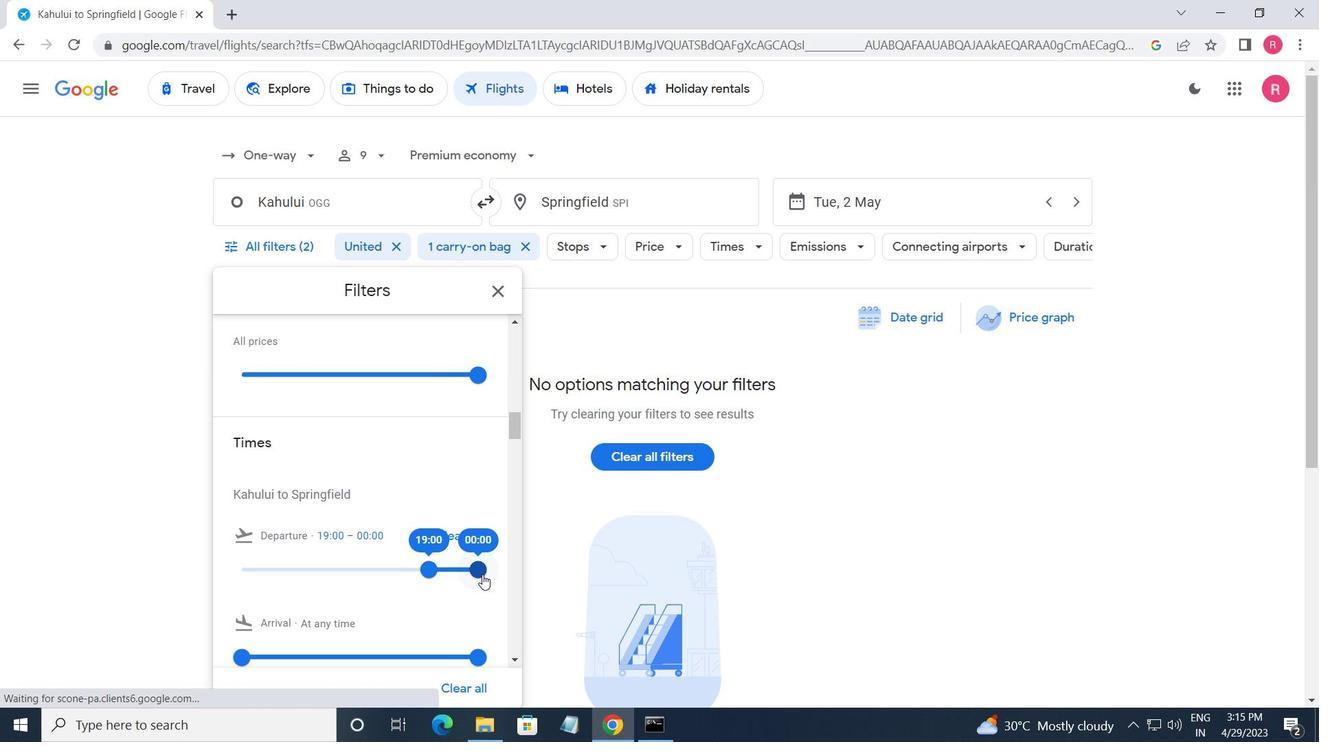 
Action: Mouse pressed left at (481, 573)
Screenshot: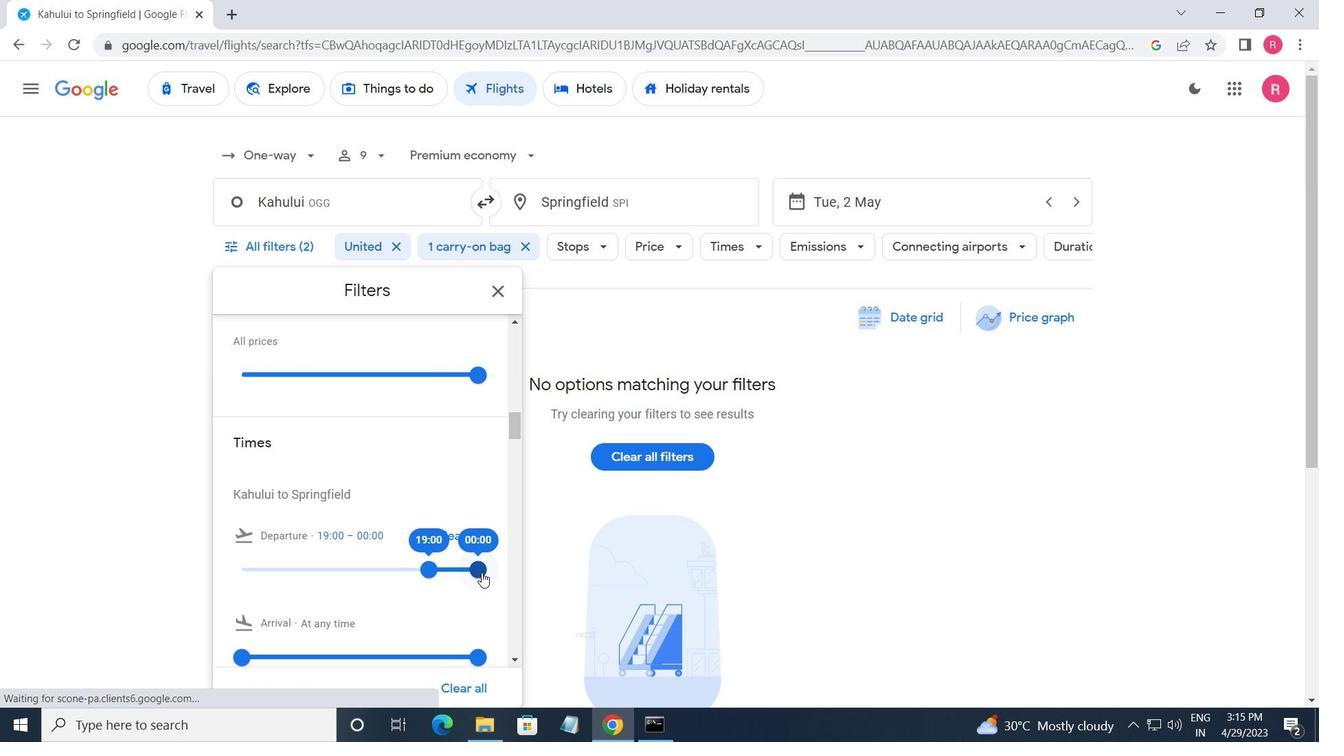 
Action: Mouse moved to (499, 289)
Screenshot: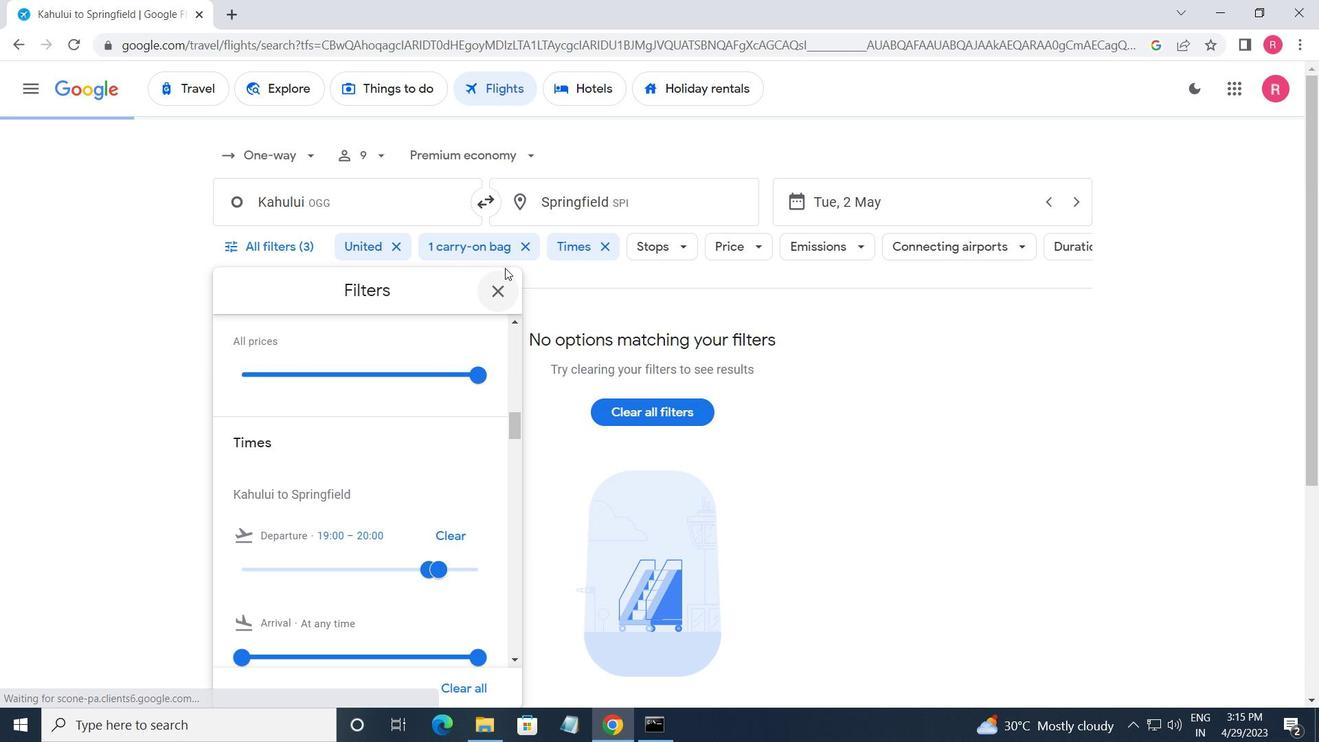 
Action: Mouse pressed left at (499, 289)
Screenshot: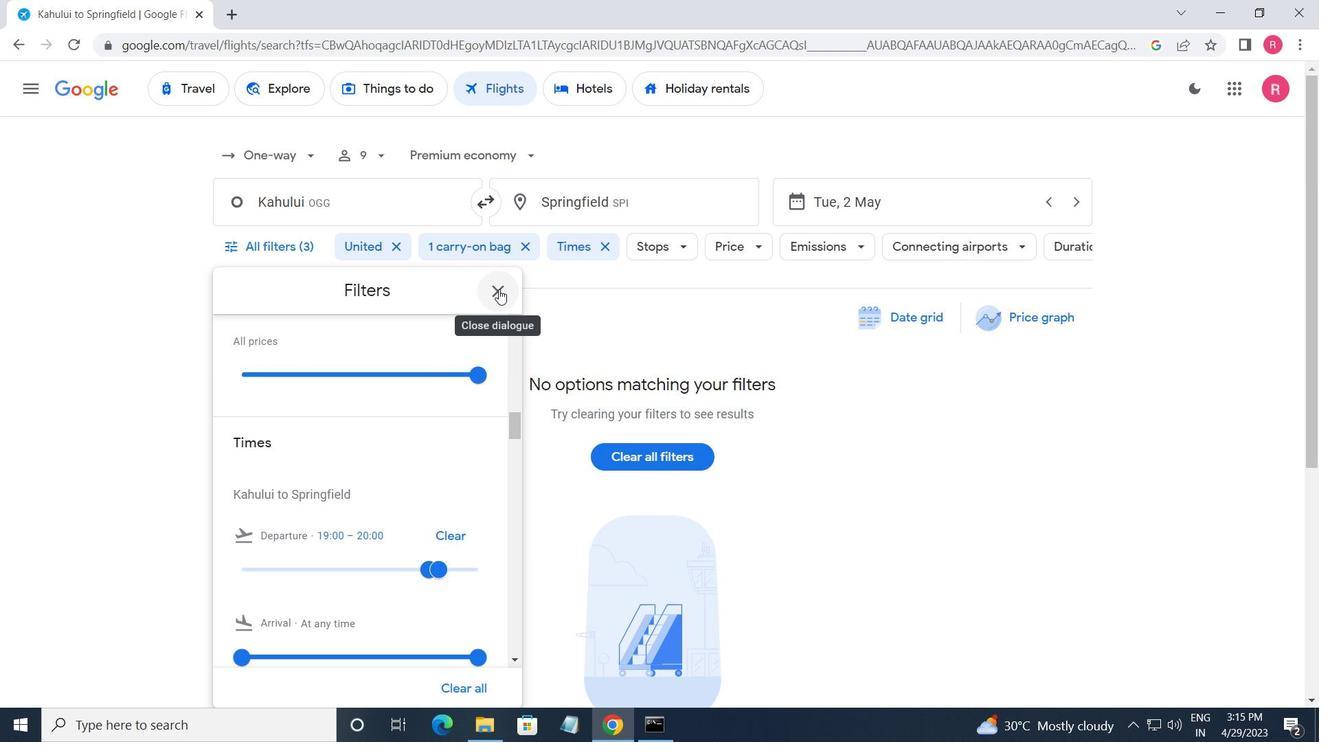 
